 Task: Look for space in Hami, China from 6th September, 2023 to 15th September, 2023 for 6 adults in price range Rs.8000 to Rs.12000. Place can be entire place or private room with 6 bedrooms having 6 beds and 6 bathrooms. Property type can be house, flat, guest house. Amenities needed are: wifi, TV, free parkinig on premises, gym, breakfast. Booking option can be shelf check-in. Required host language is Chinese (Simplified).
Action: Mouse moved to (461, 95)
Screenshot: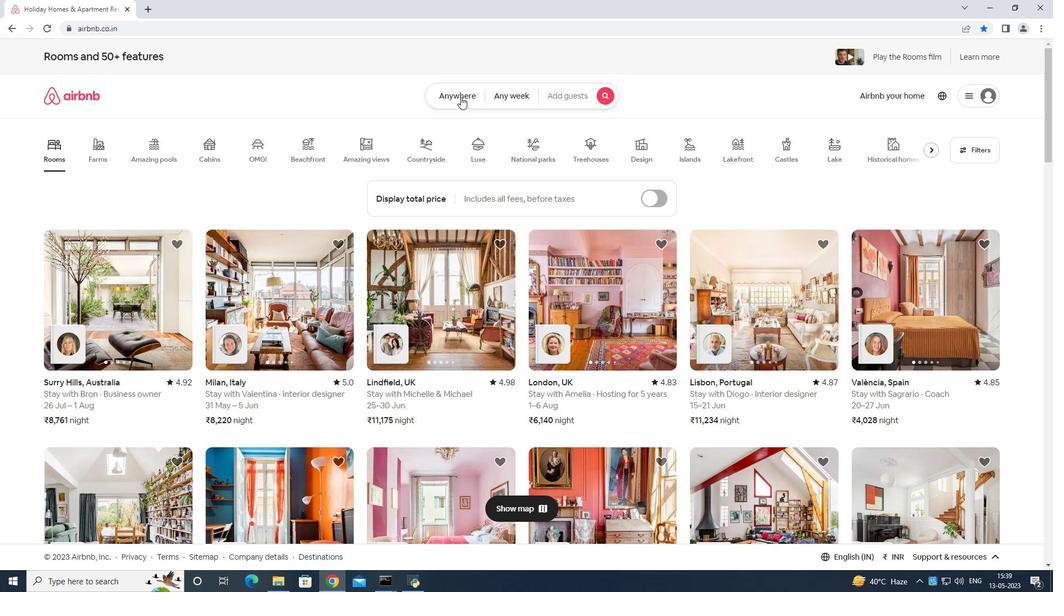 
Action: Mouse pressed left at (461, 95)
Screenshot: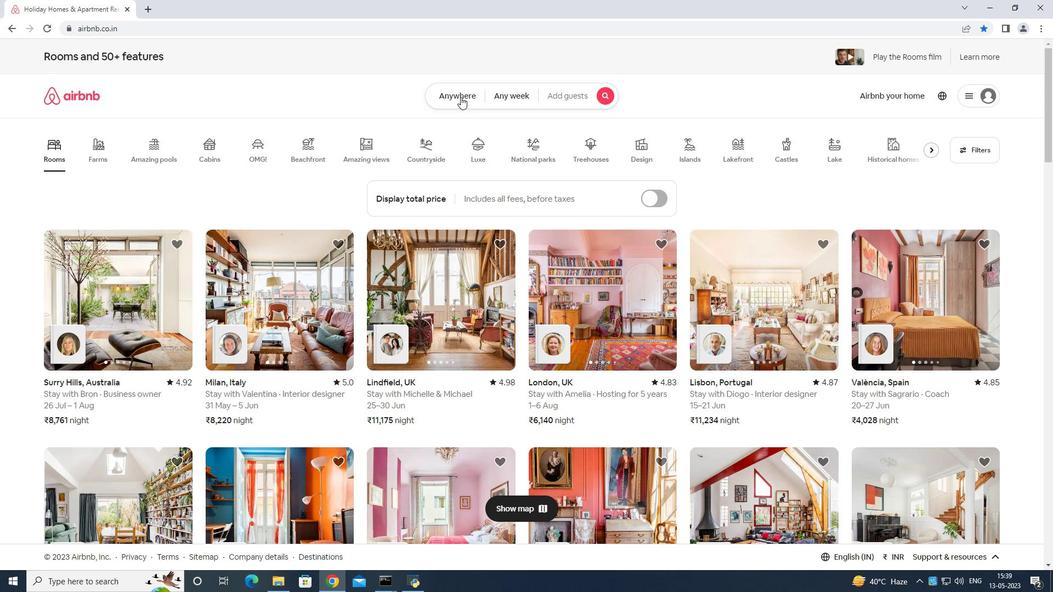 
Action: Mouse moved to (387, 134)
Screenshot: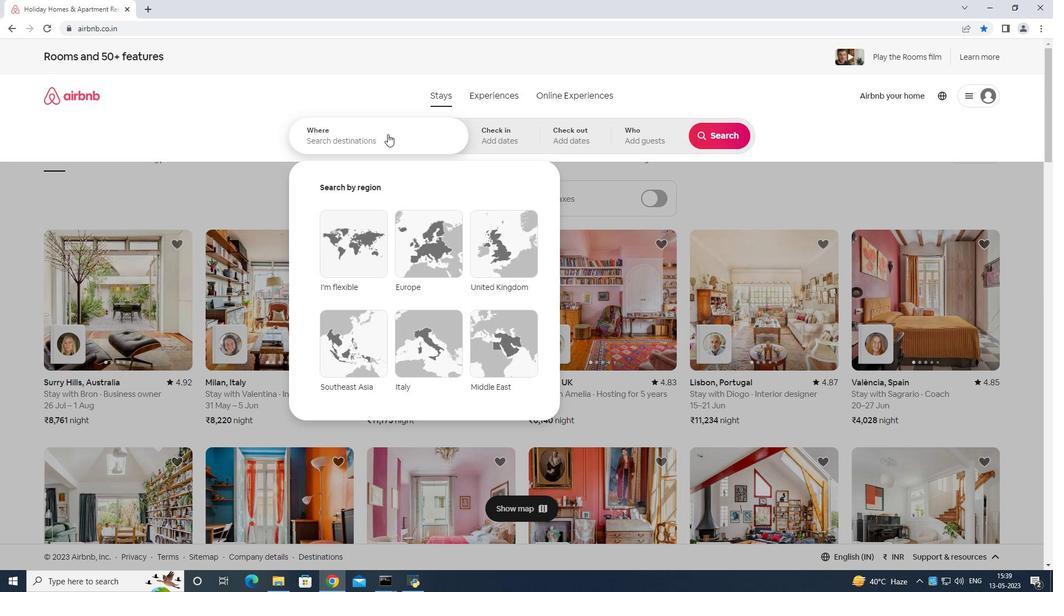 
Action: Mouse pressed left at (387, 134)
Screenshot: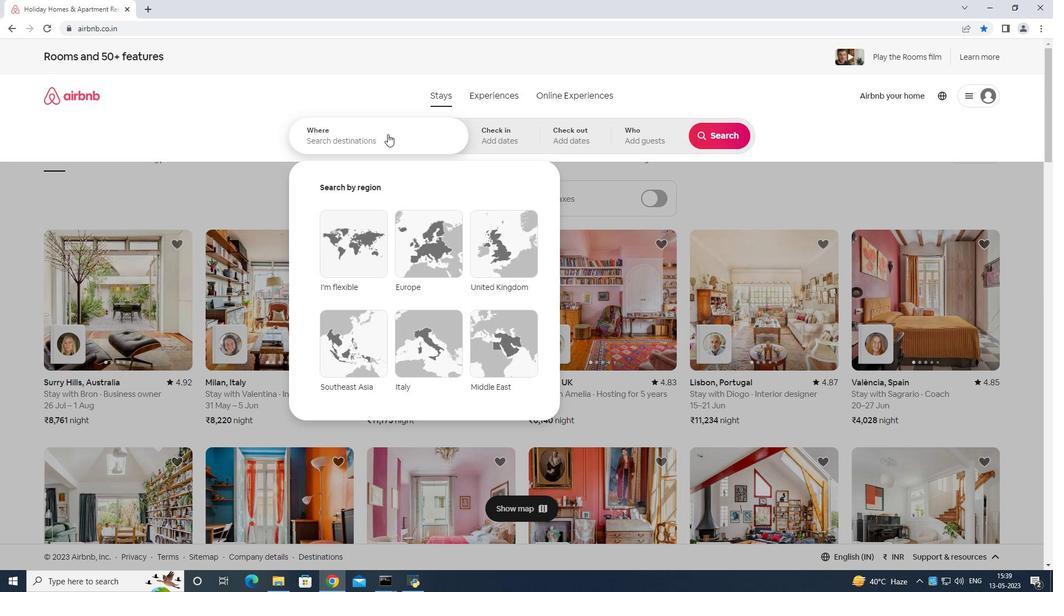 
Action: Mouse moved to (384, 129)
Screenshot: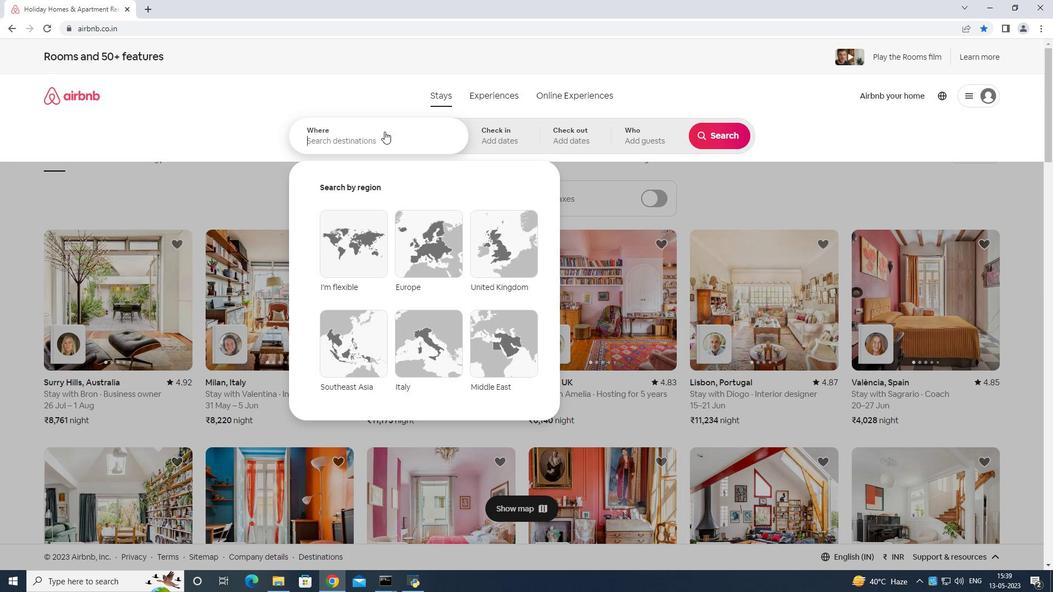 
Action: Key pressed <Key.shift>Ha.<Key.backspace>mi<Key.space>china<Key.enter>
Screenshot: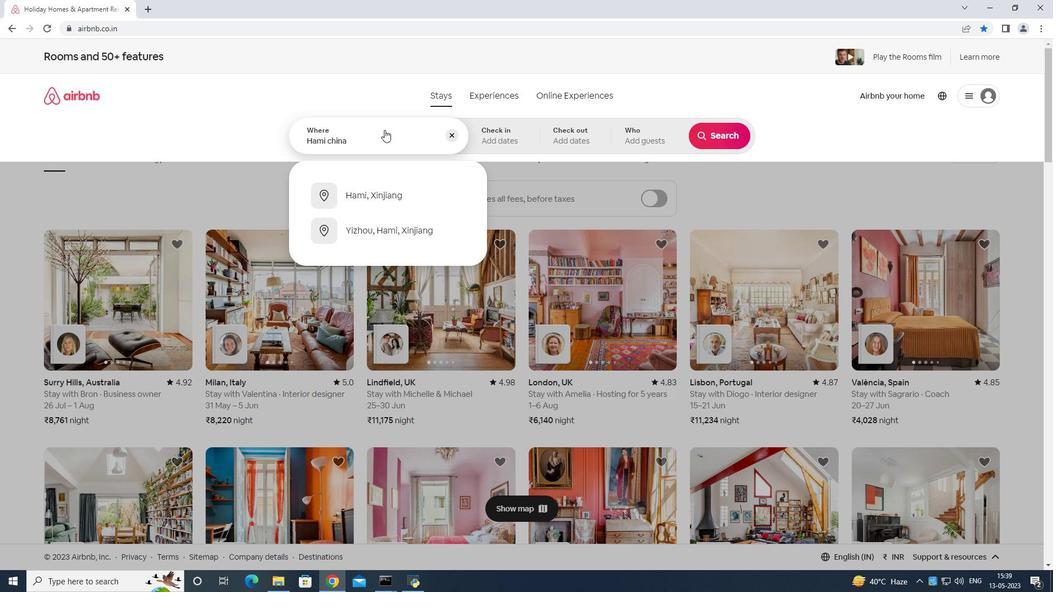 
Action: Mouse moved to (713, 221)
Screenshot: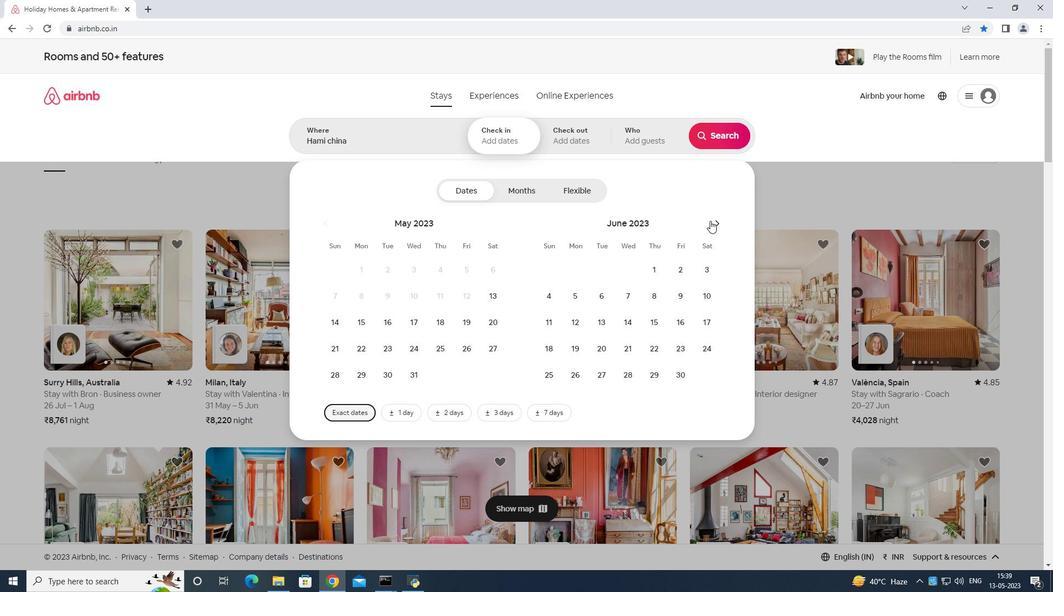 
Action: Mouse pressed left at (713, 221)
Screenshot: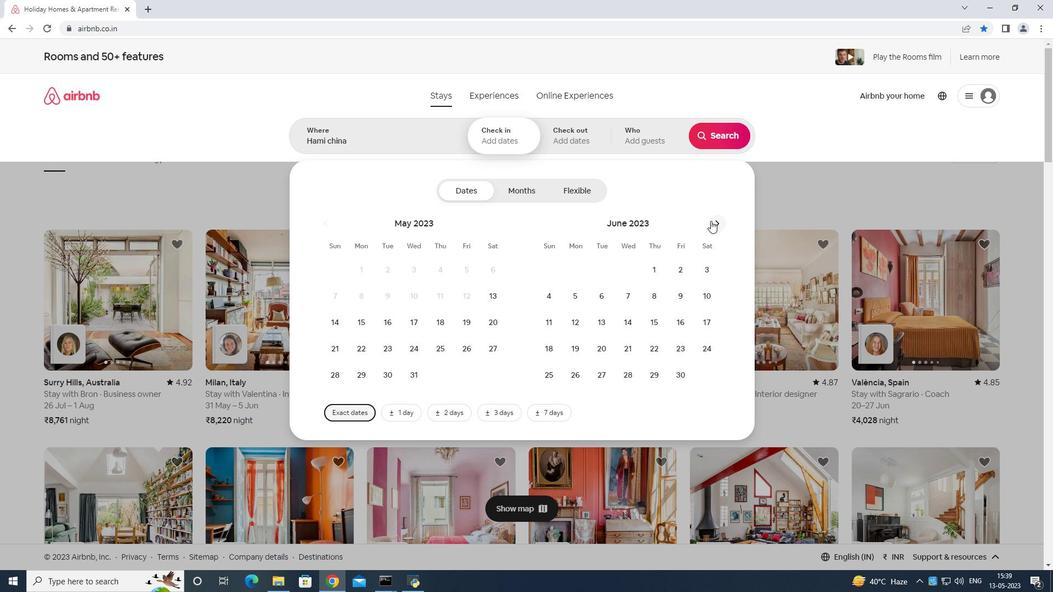 
Action: Mouse pressed left at (713, 221)
Screenshot: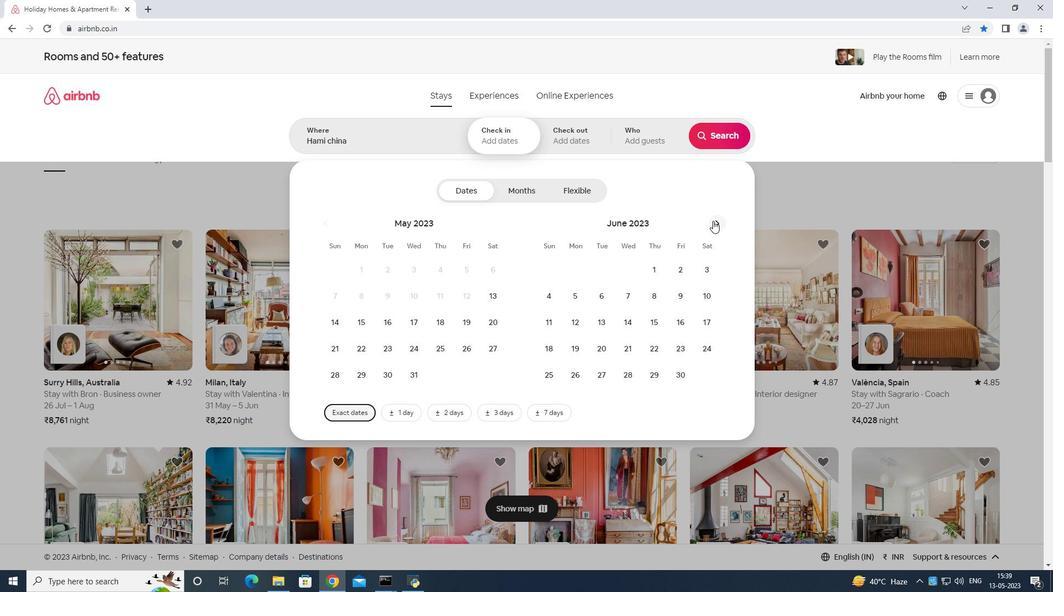 
Action: Mouse moved to (713, 221)
Screenshot: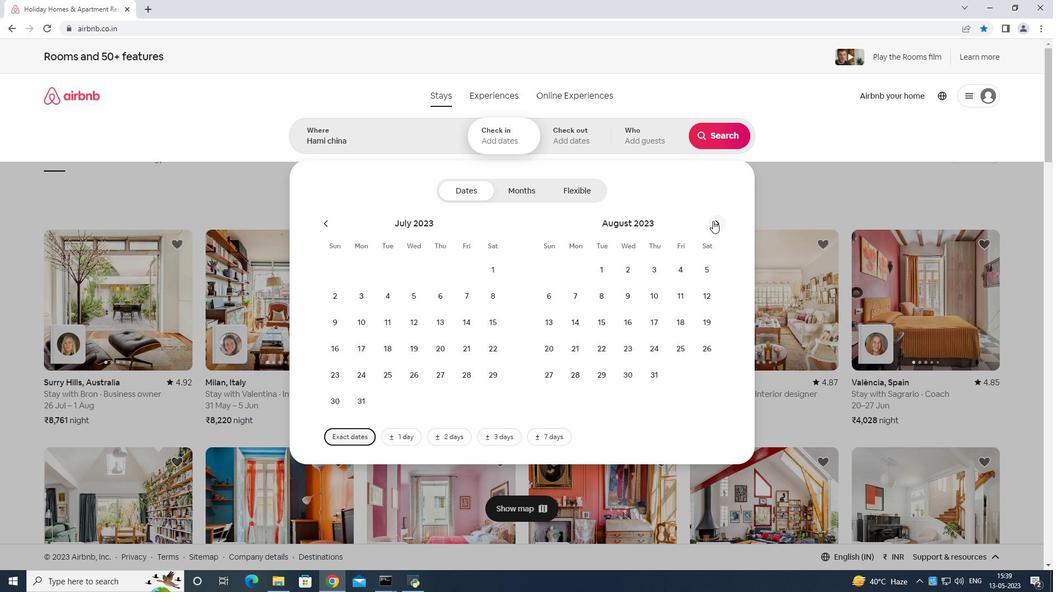 
Action: Mouse pressed left at (713, 221)
Screenshot: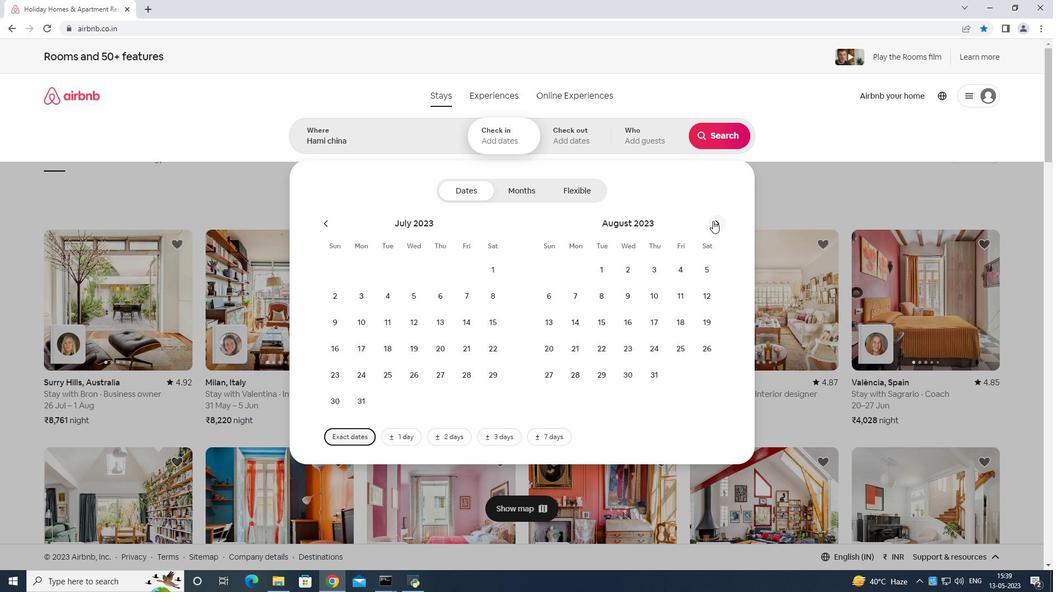 
Action: Mouse moved to (631, 290)
Screenshot: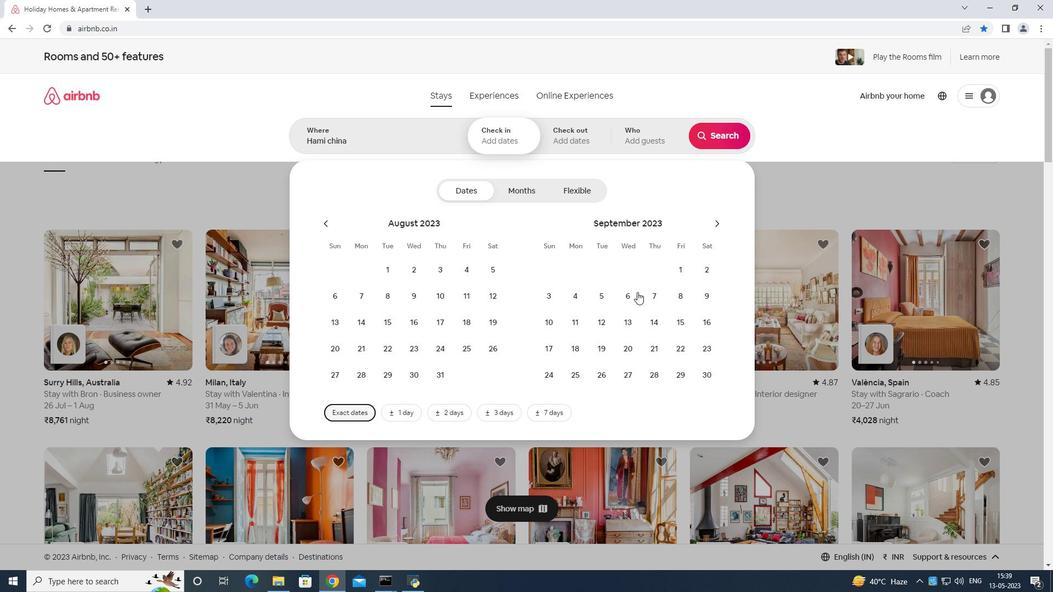 
Action: Mouse pressed left at (631, 290)
Screenshot: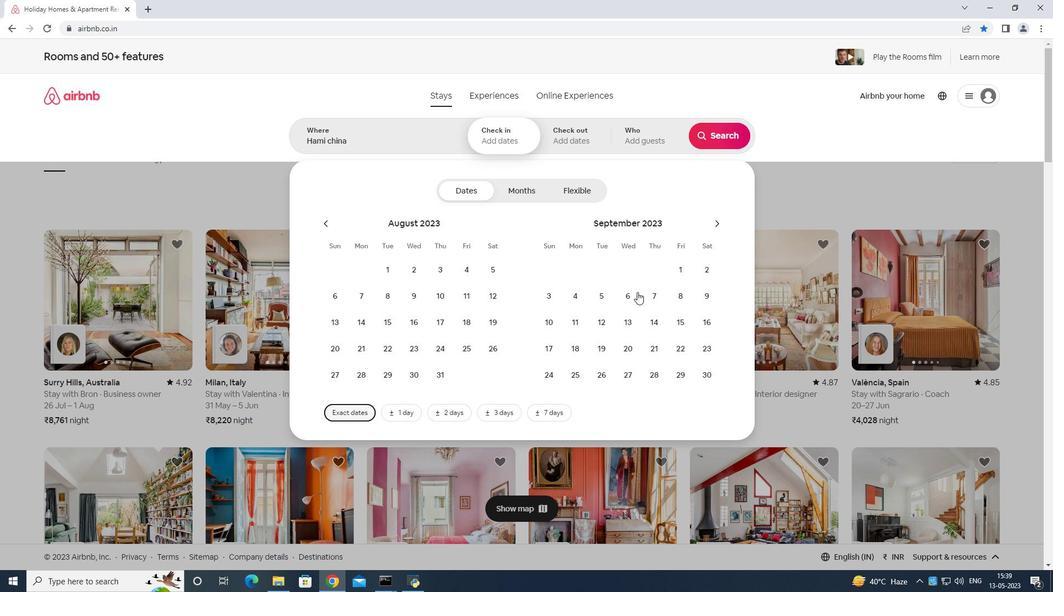
Action: Mouse moved to (677, 320)
Screenshot: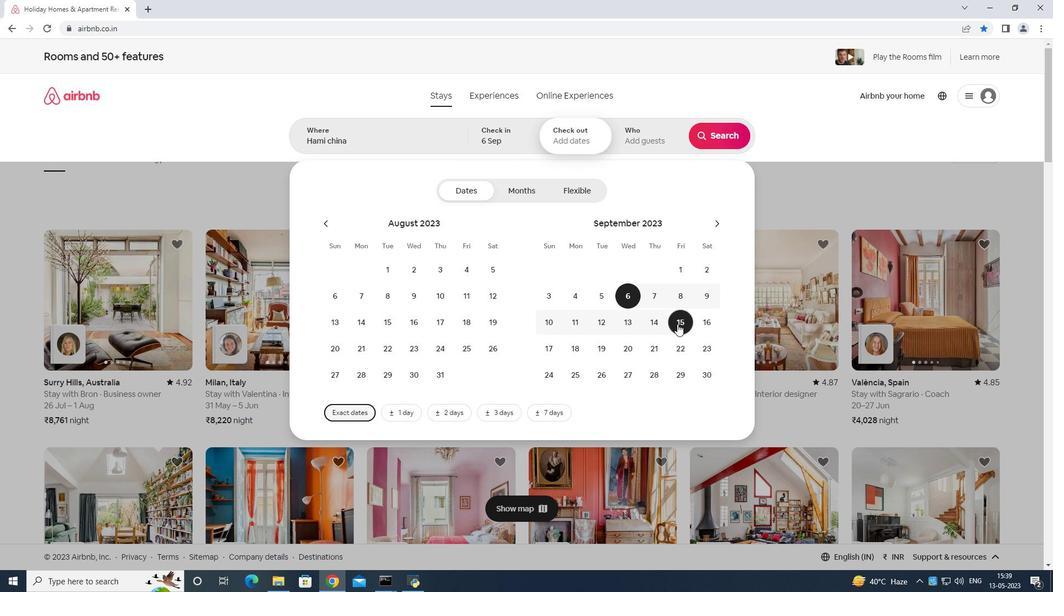 
Action: Mouse pressed left at (677, 320)
Screenshot: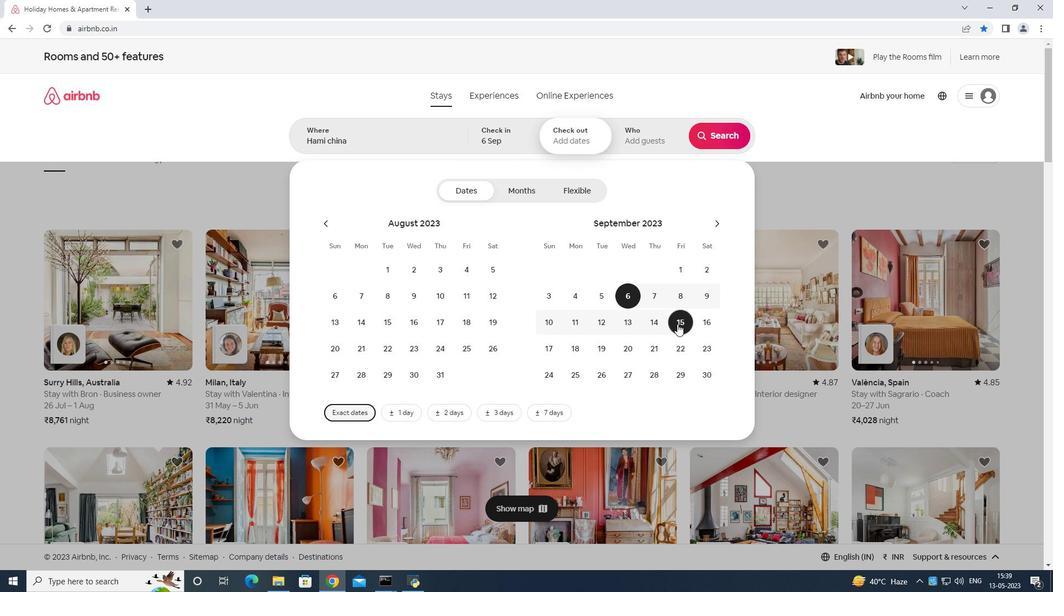 
Action: Mouse moved to (653, 132)
Screenshot: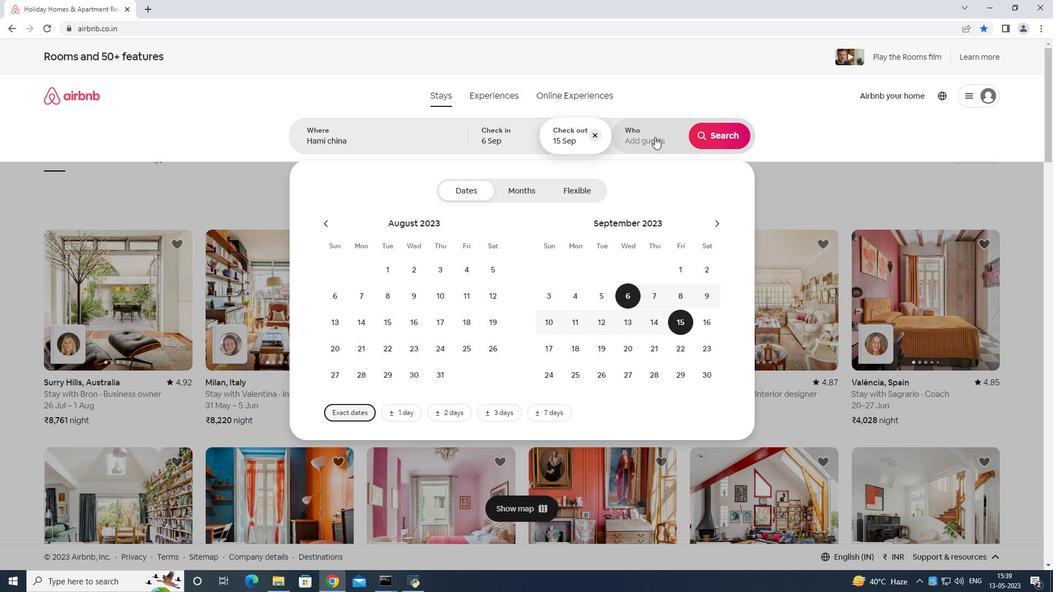 
Action: Mouse pressed left at (653, 132)
Screenshot: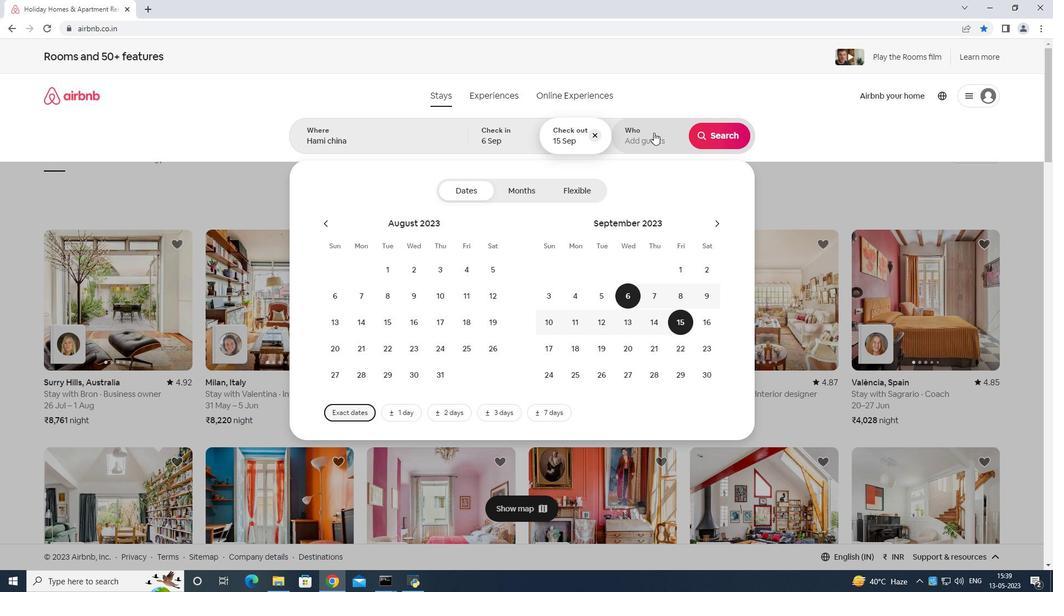 
Action: Mouse moved to (721, 187)
Screenshot: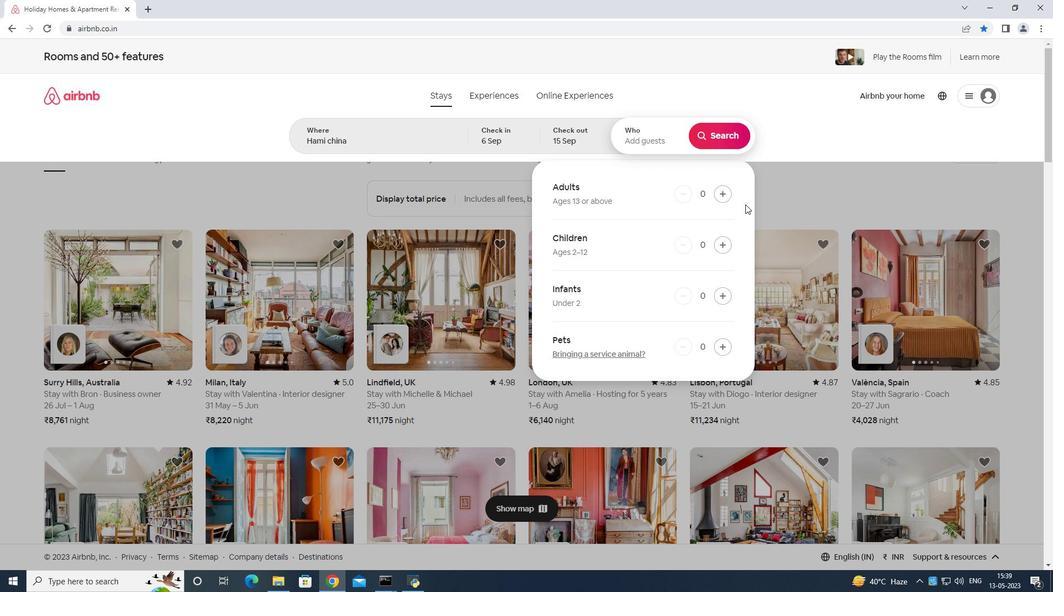 
Action: Mouse pressed left at (721, 187)
Screenshot: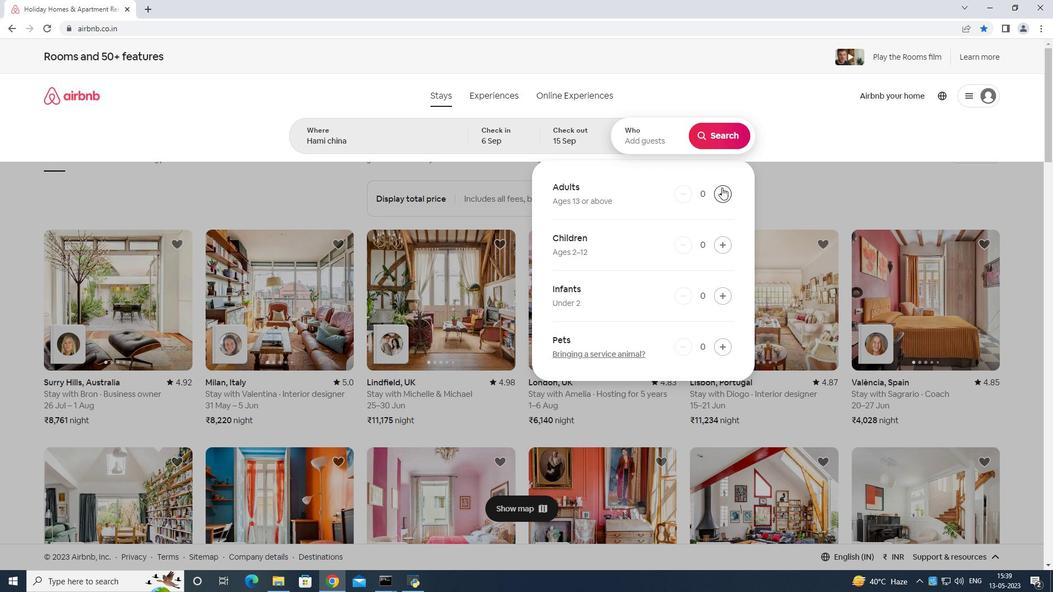 
Action: Mouse moved to (721, 187)
Screenshot: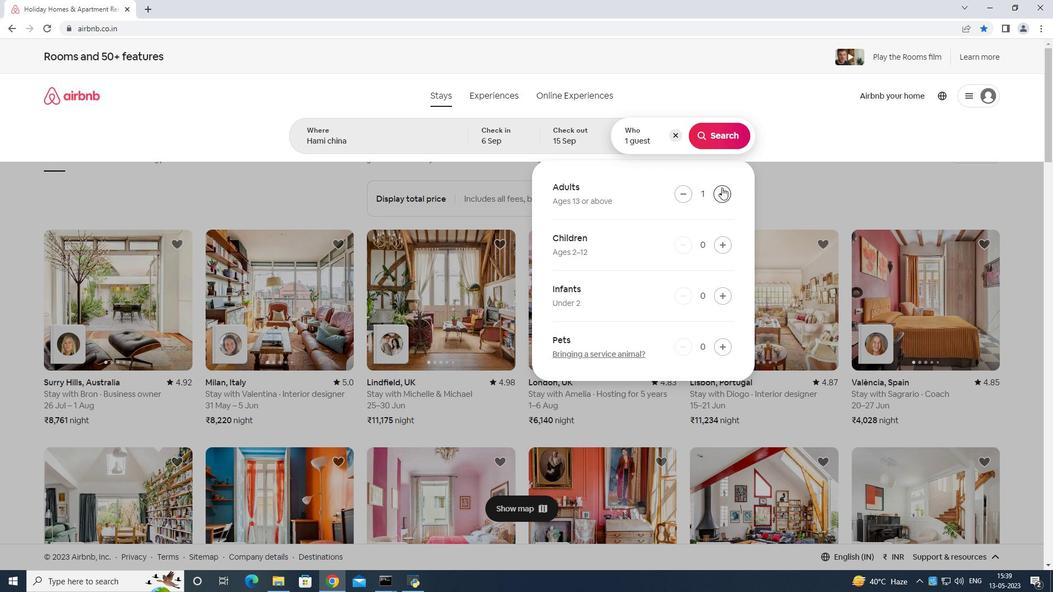 
Action: Mouse pressed left at (721, 187)
Screenshot: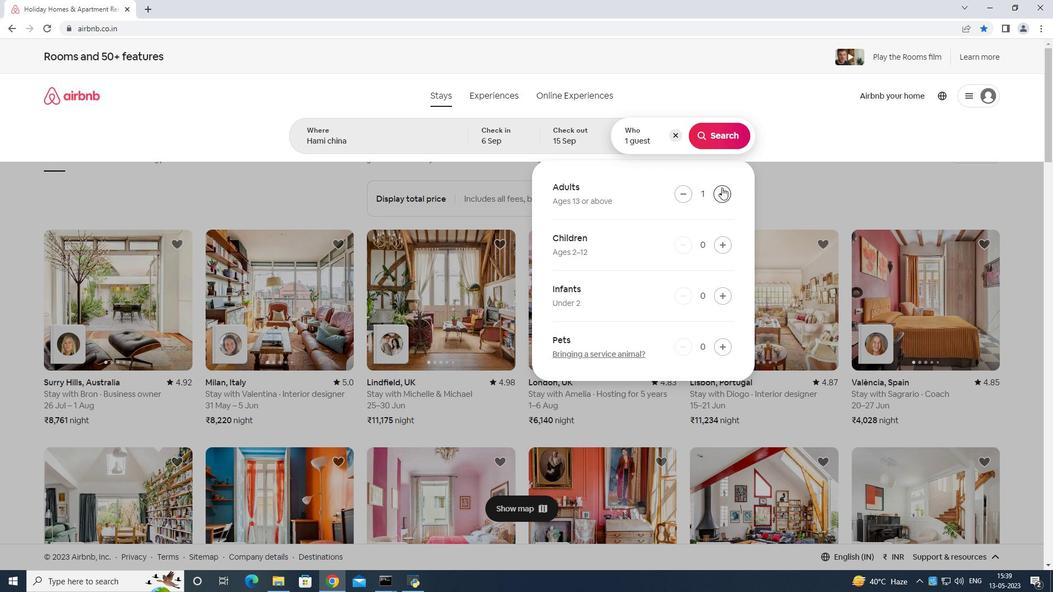 
Action: Mouse moved to (721, 187)
Screenshot: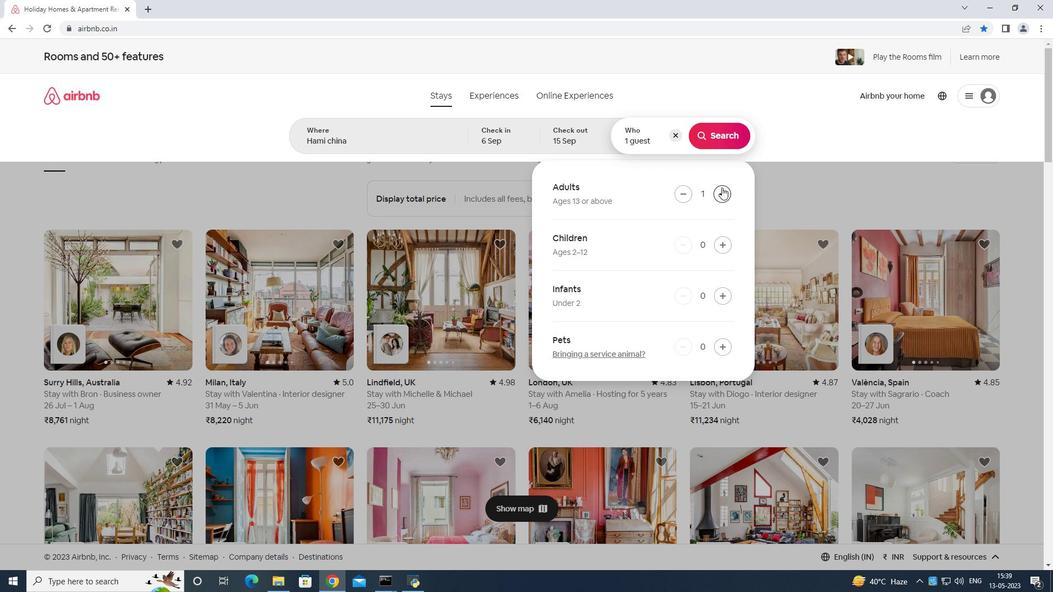
Action: Mouse pressed left at (721, 187)
Screenshot: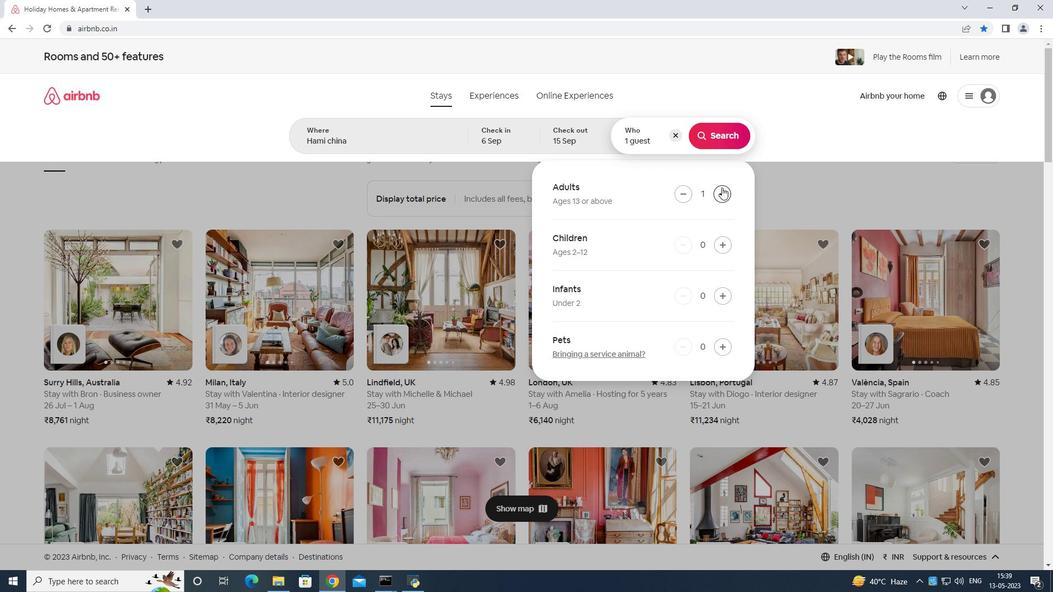 
Action: Mouse pressed left at (721, 187)
Screenshot: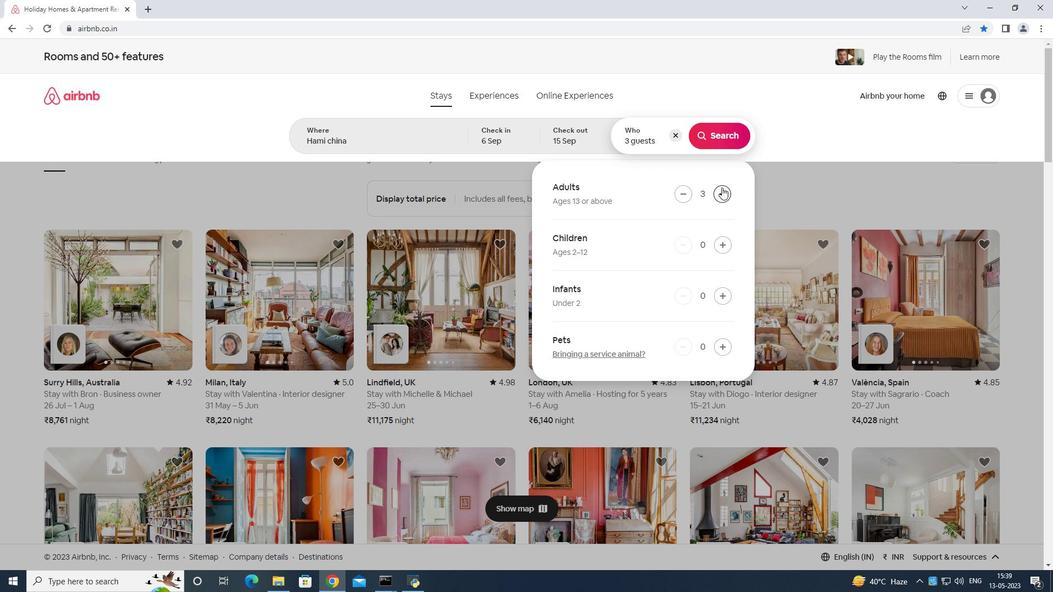 
Action: Mouse moved to (722, 187)
Screenshot: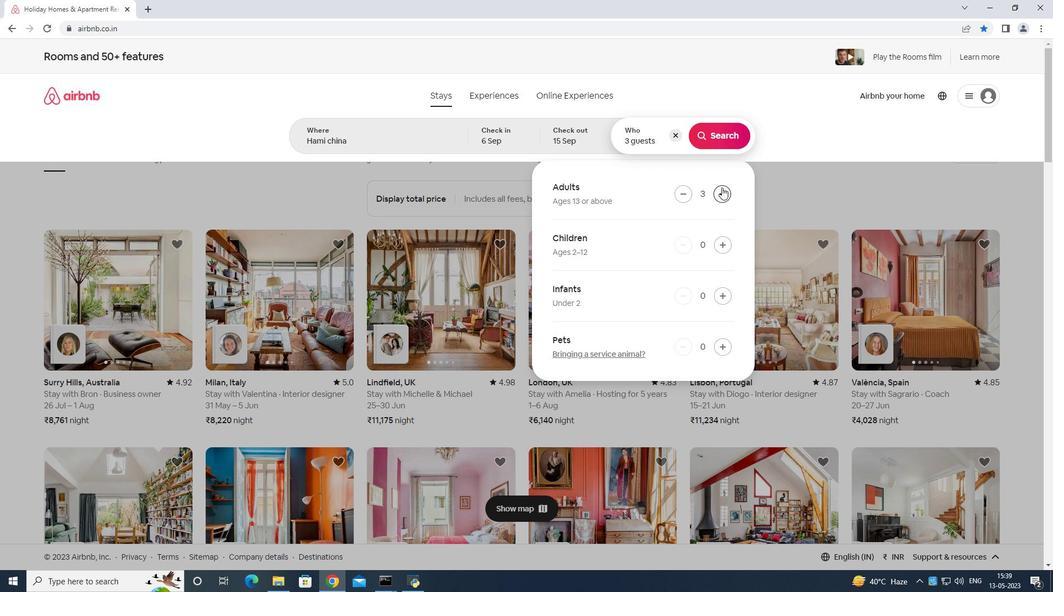 
Action: Mouse pressed left at (722, 187)
Screenshot: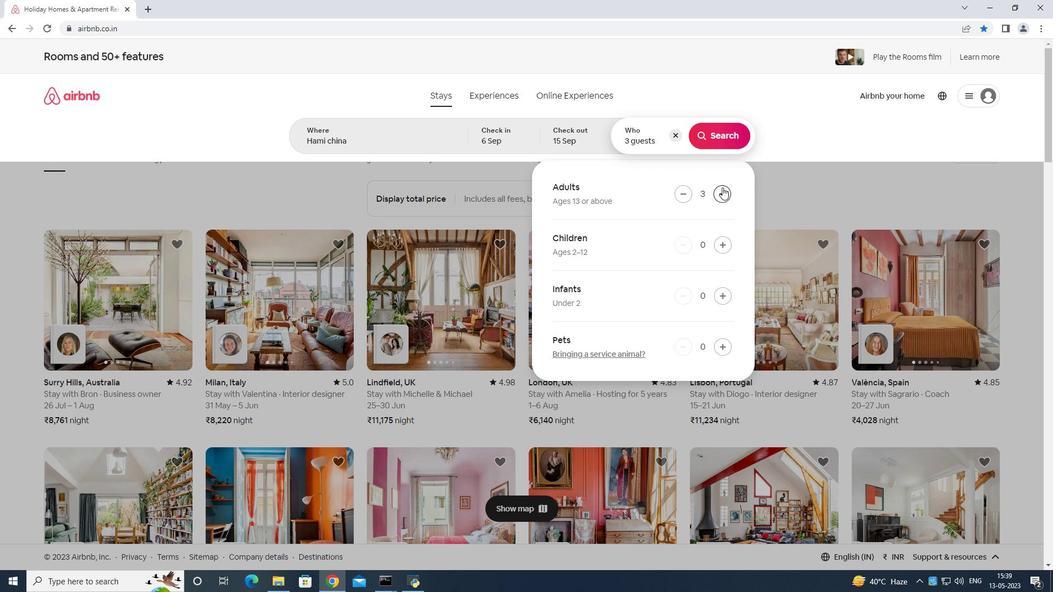 
Action: Mouse pressed left at (722, 187)
Screenshot: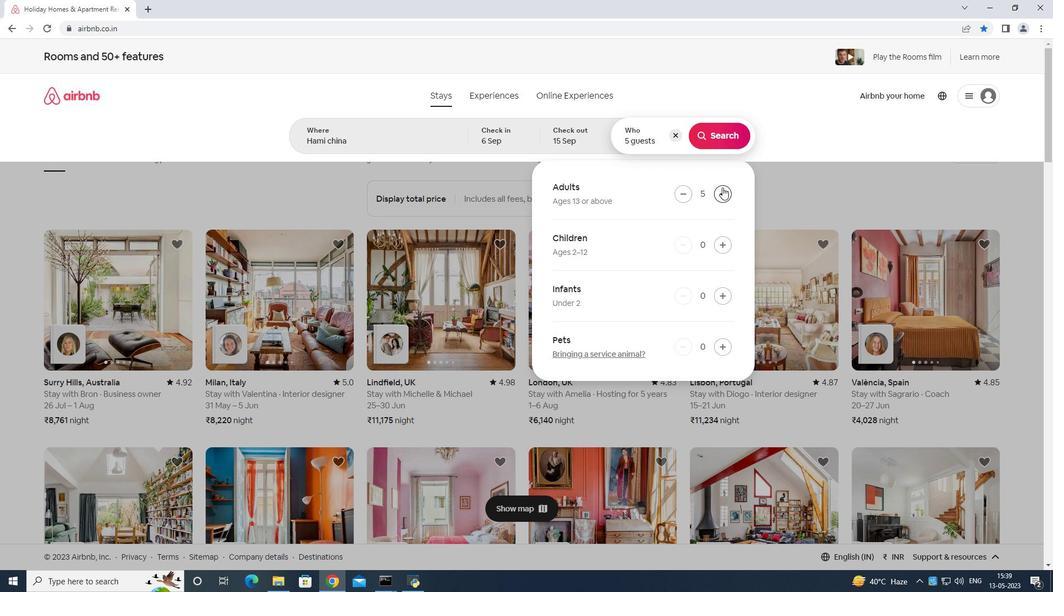 
Action: Mouse moved to (726, 137)
Screenshot: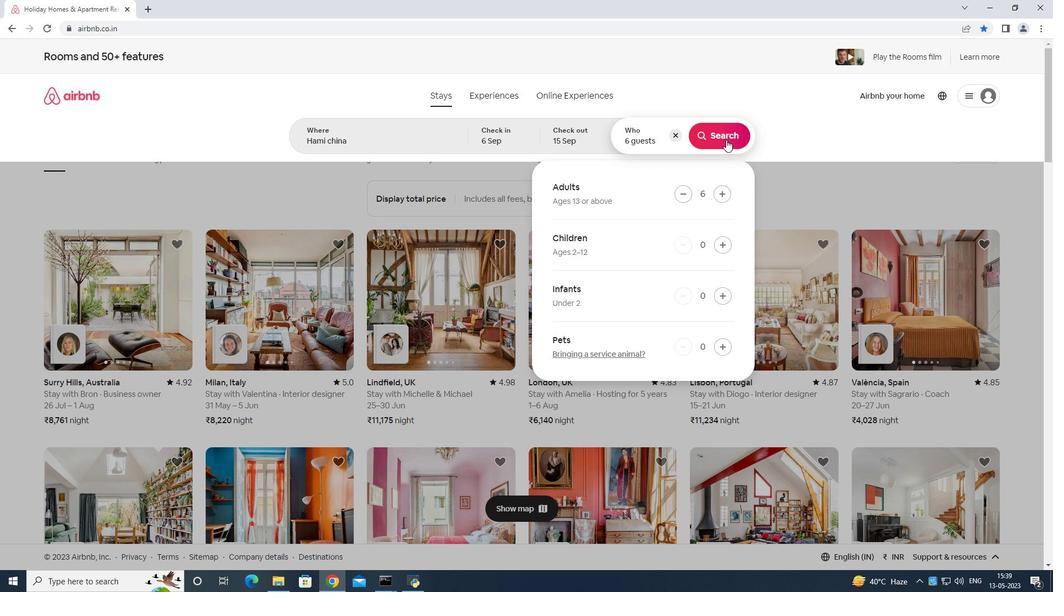 
Action: Mouse pressed left at (726, 137)
Screenshot: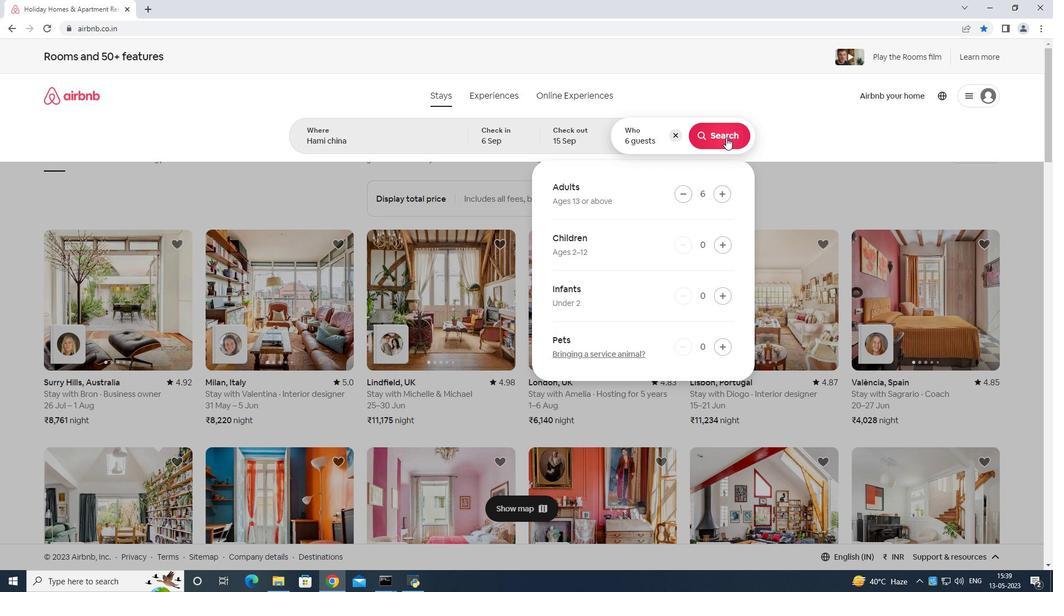 
Action: Mouse moved to (1007, 106)
Screenshot: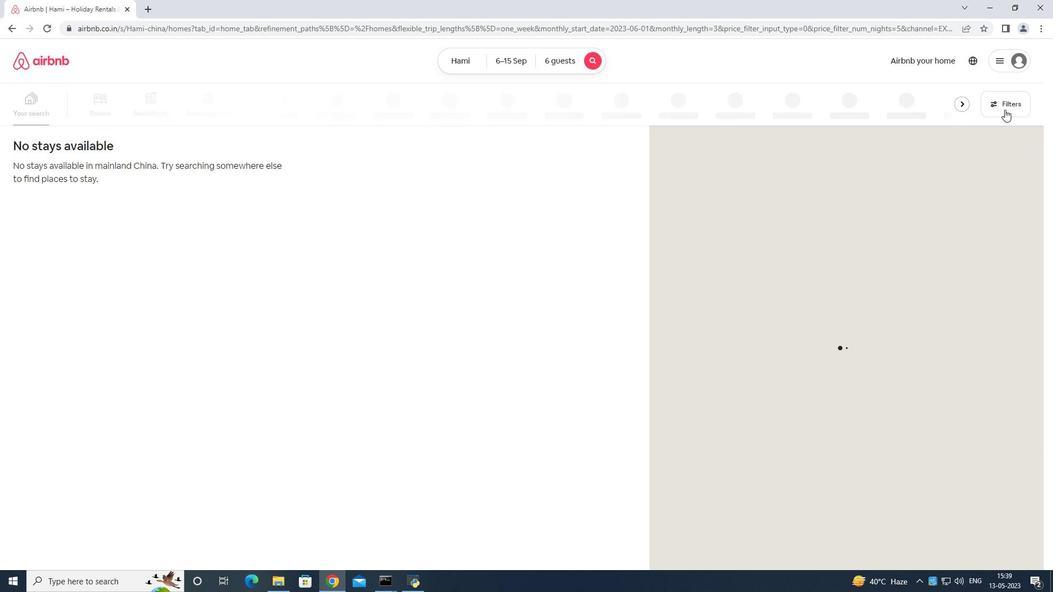 
Action: Mouse pressed left at (1007, 106)
Screenshot: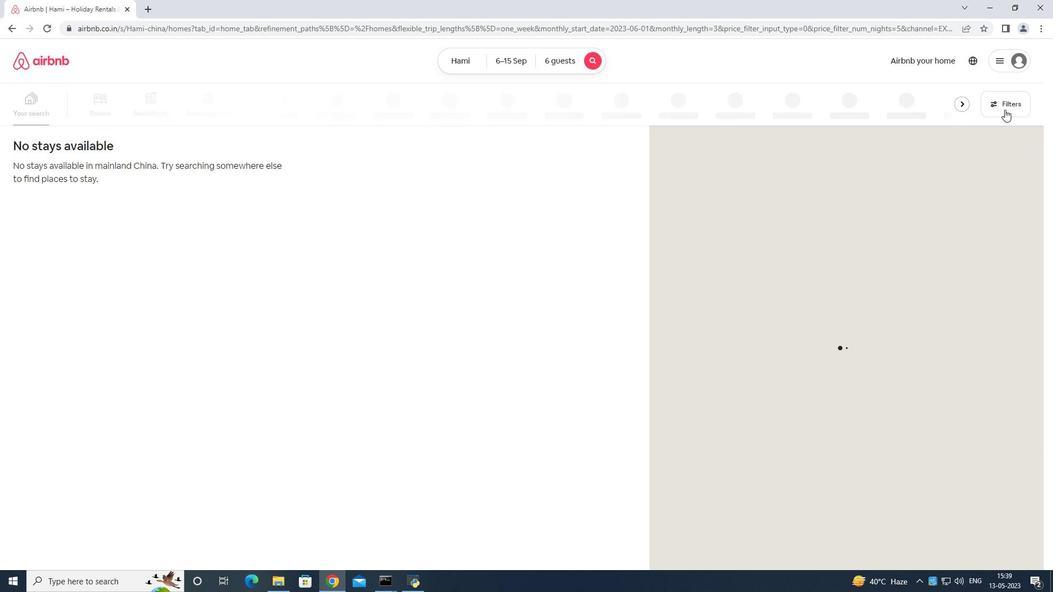 
Action: Mouse moved to (476, 365)
Screenshot: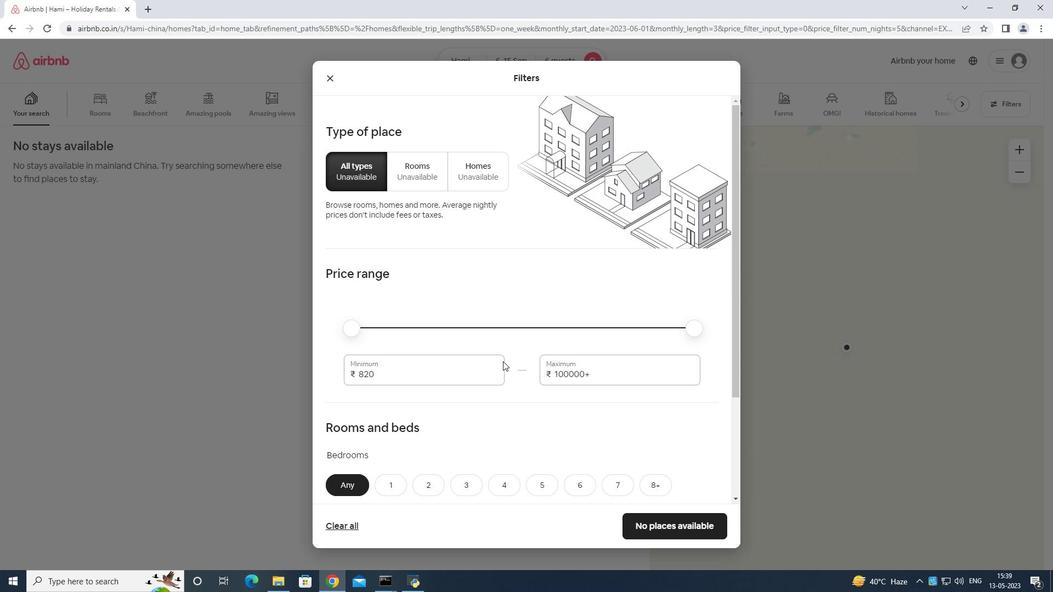 
Action: Mouse pressed left at (476, 365)
Screenshot: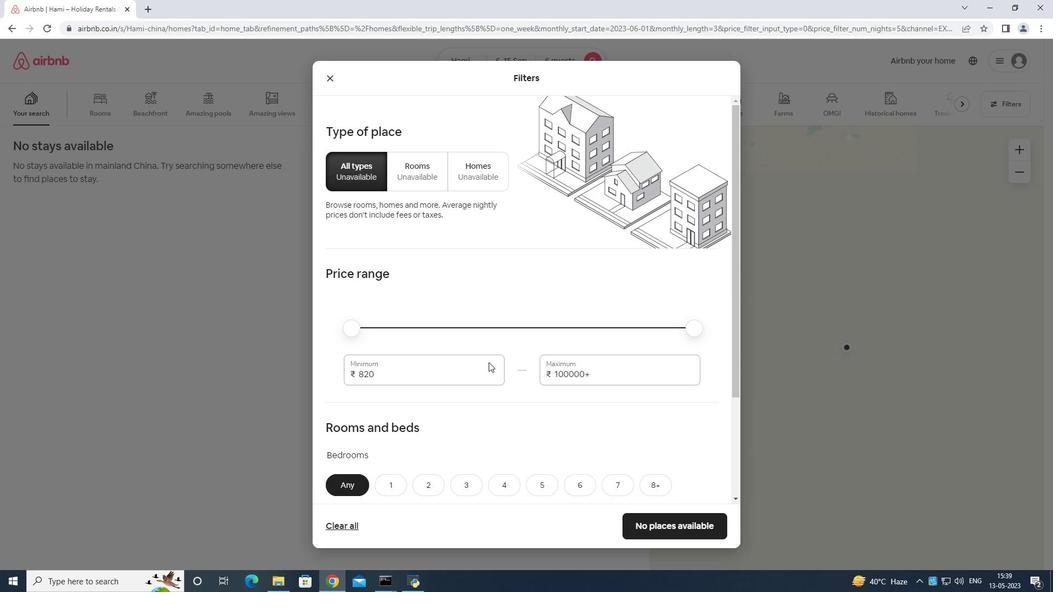 
Action: Mouse moved to (472, 360)
Screenshot: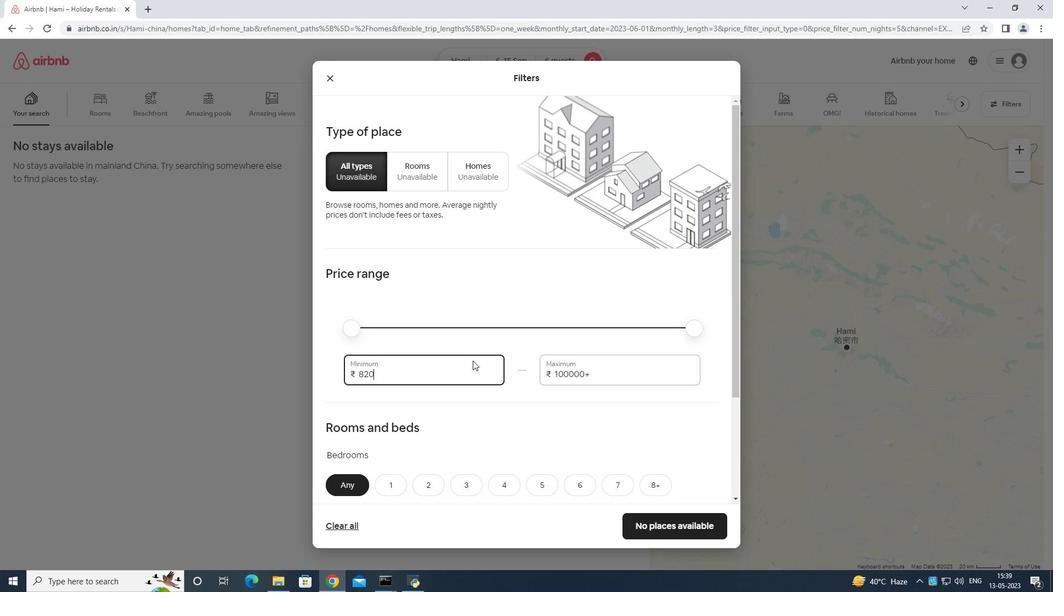 
Action: Key pressed <Key.backspace>
Screenshot: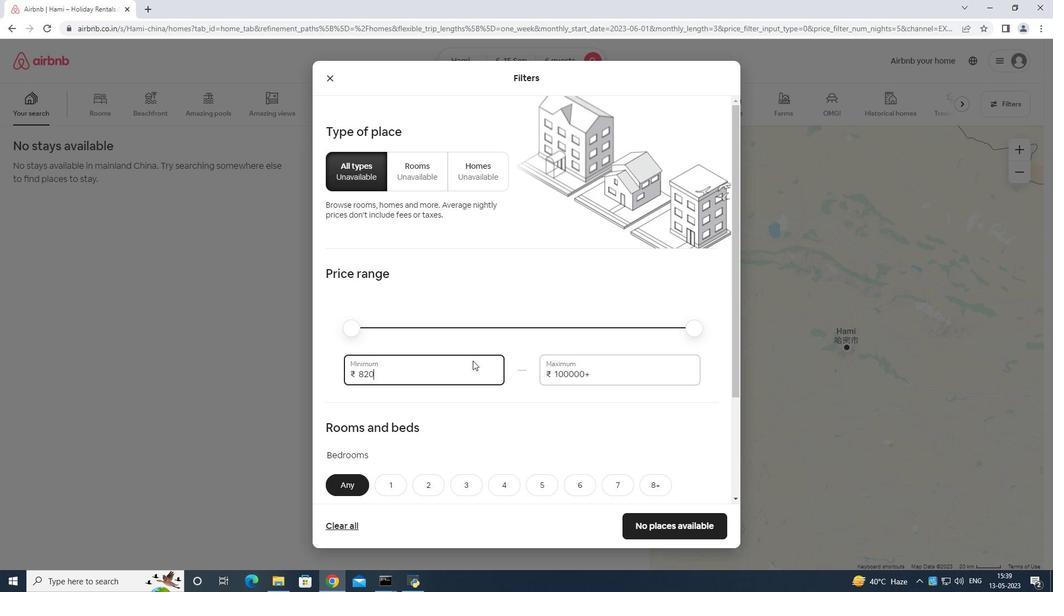 
Action: Mouse moved to (476, 358)
Screenshot: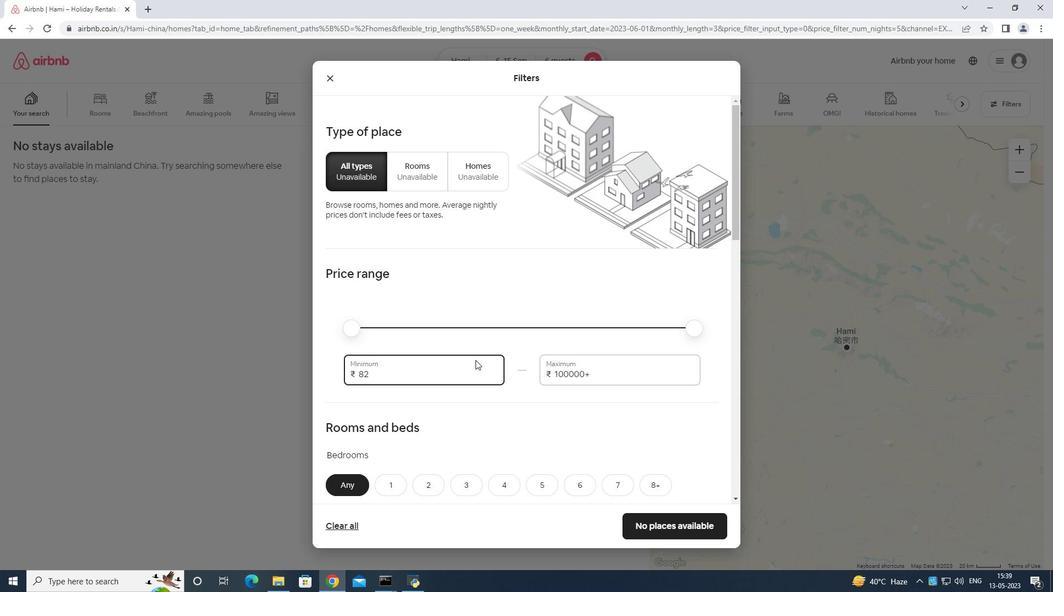 
Action: Key pressed <Key.backspace>
Screenshot: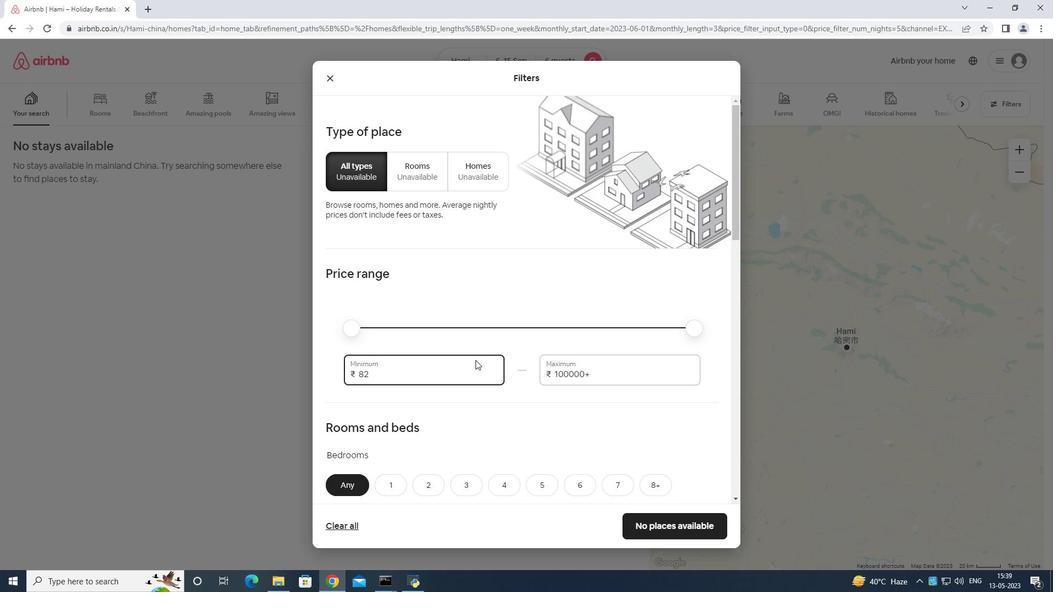 
Action: Mouse moved to (477, 357)
Screenshot: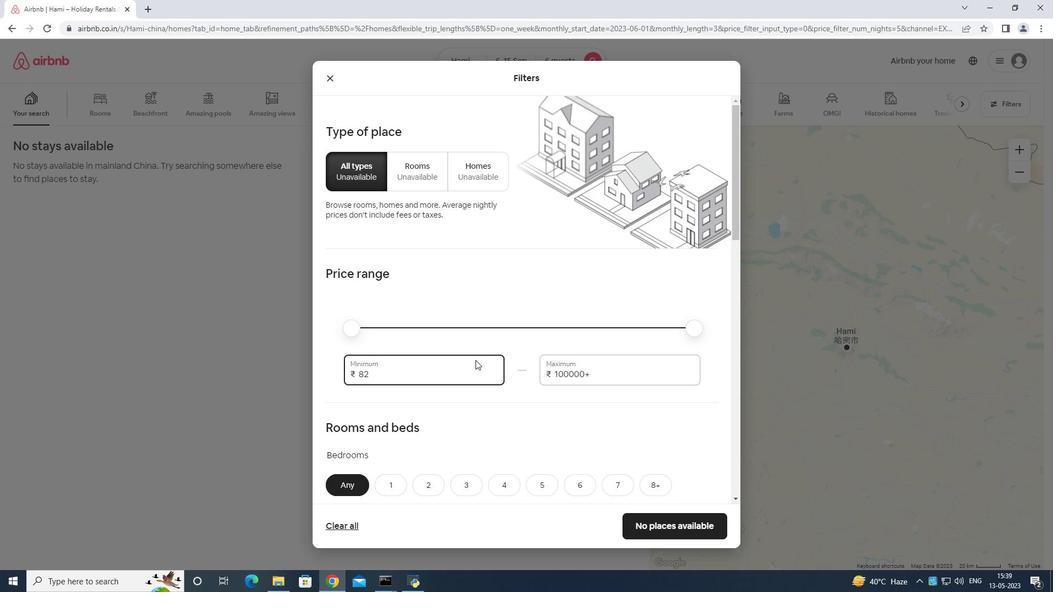 
Action: Key pressed <Key.backspace>
Screenshot: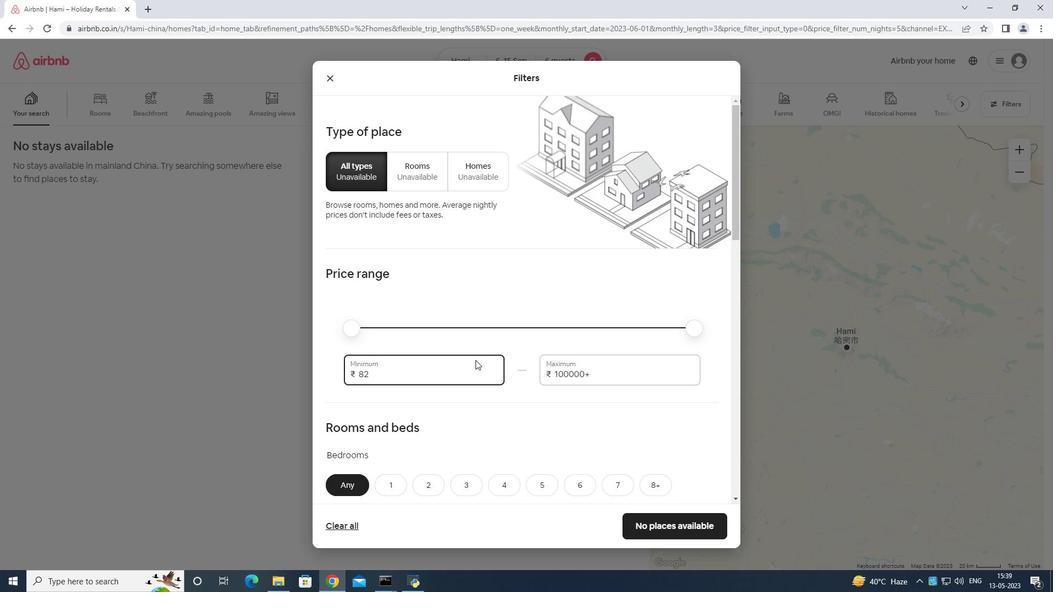 
Action: Mouse moved to (478, 355)
Screenshot: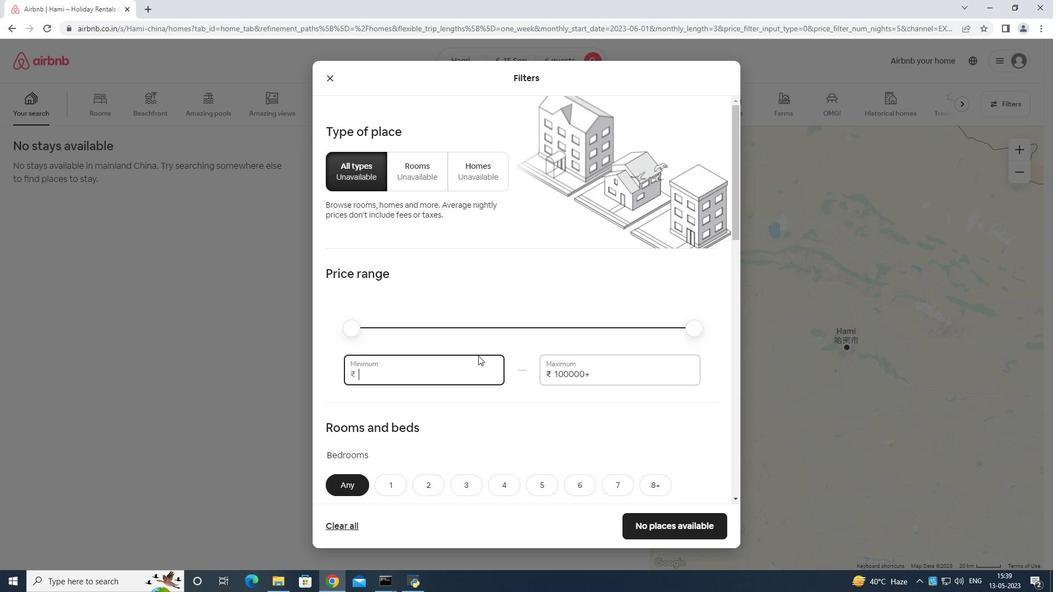
Action: Key pressed 8
Screenshot: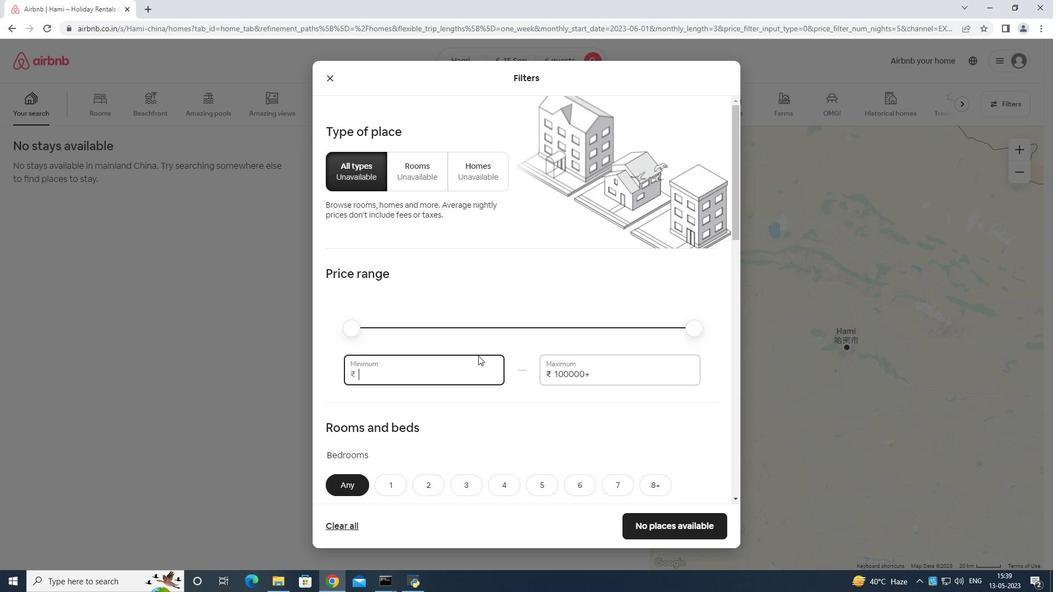 
Action: Mouse moved to (481, 355)
Screenshot: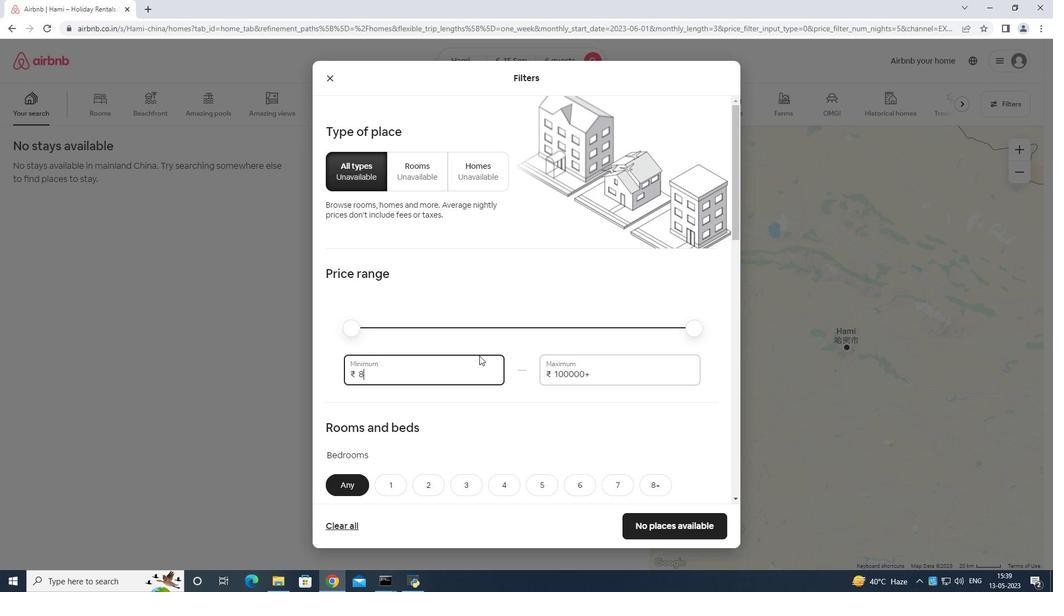 
Action: Key pressed 000
Screenshot: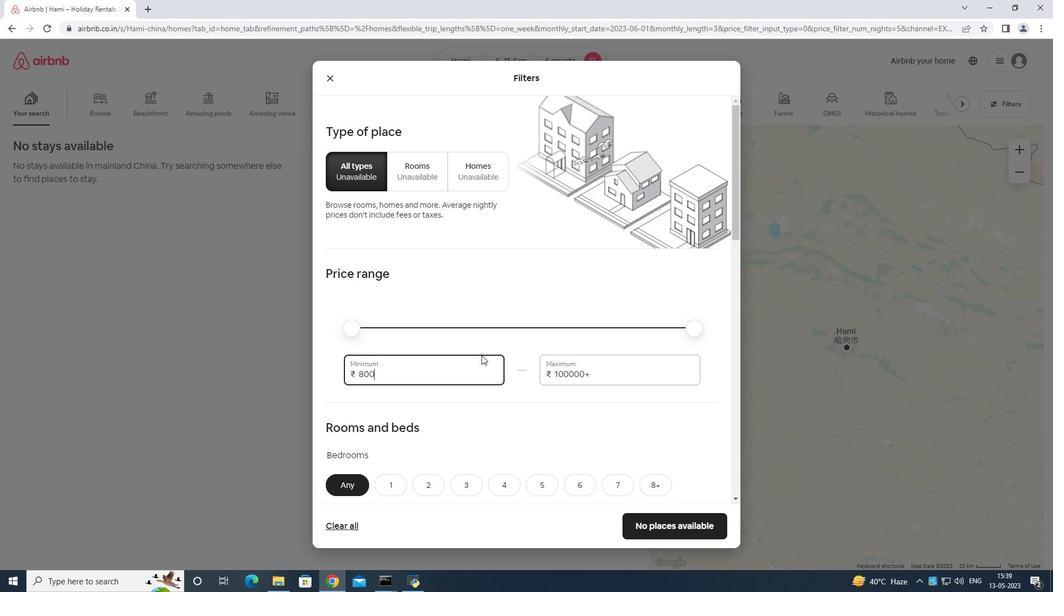 
Action: Mouse moved to (609, 365)
Screenshot: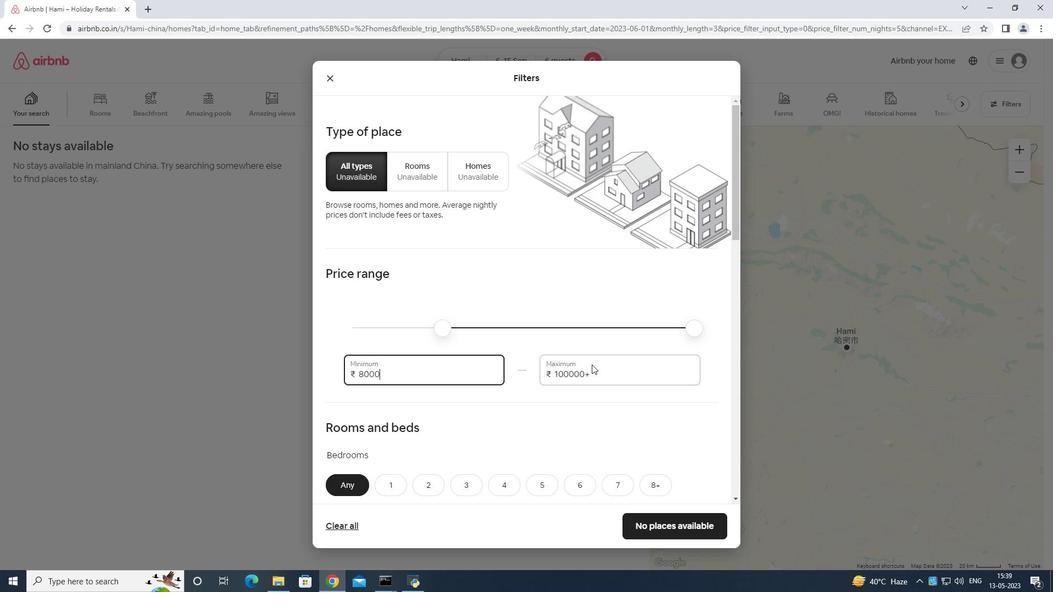 
Action: Mouse pressed left at (608, 366)
Screenshot: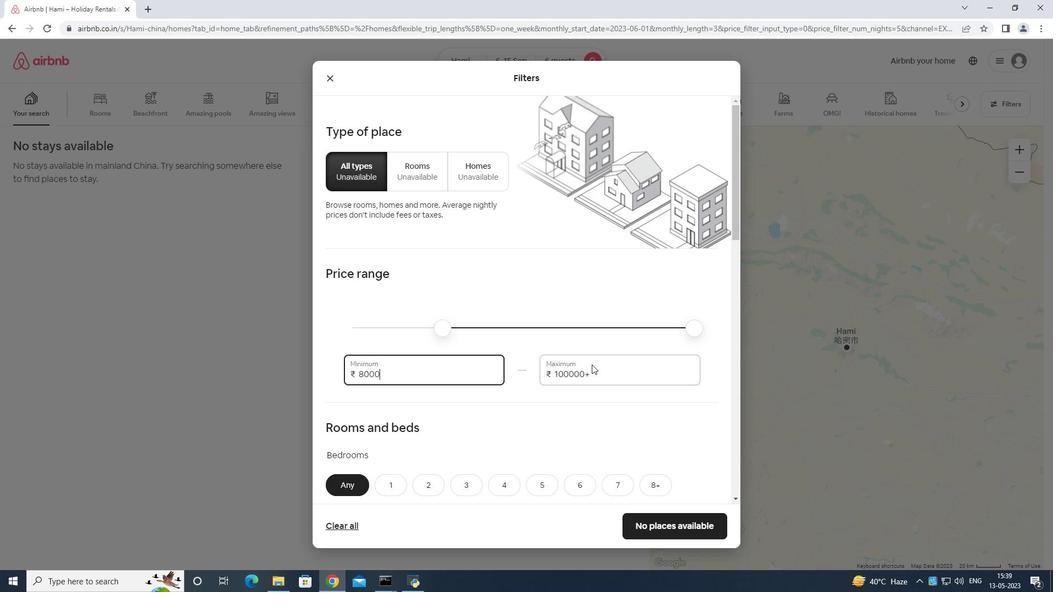 
Action: Mouse moved to (611, 364)
Screenshot: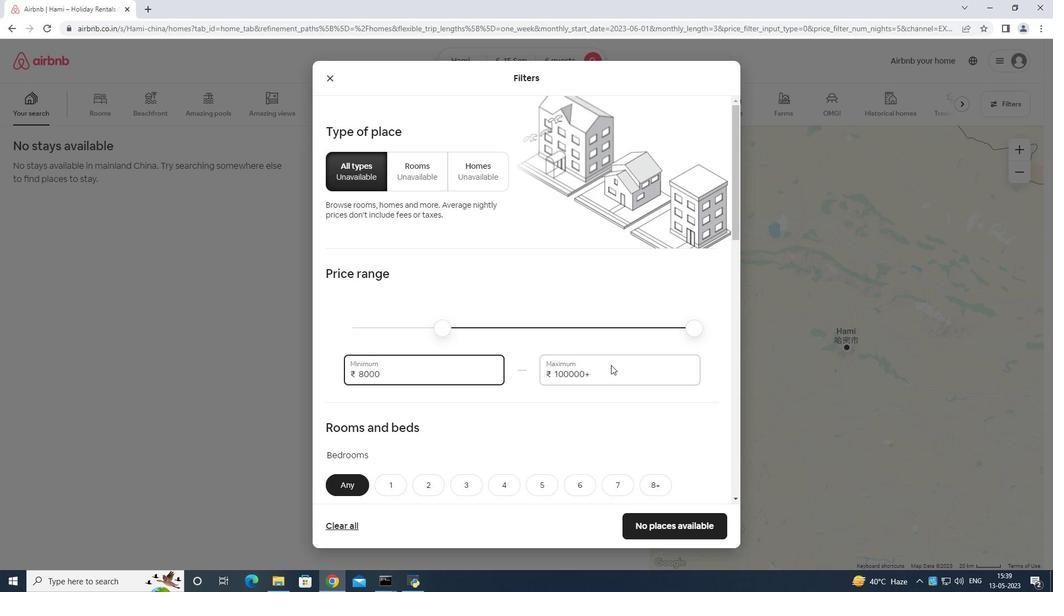 
Action: Key pressed <Key.backspace>
Screenshot: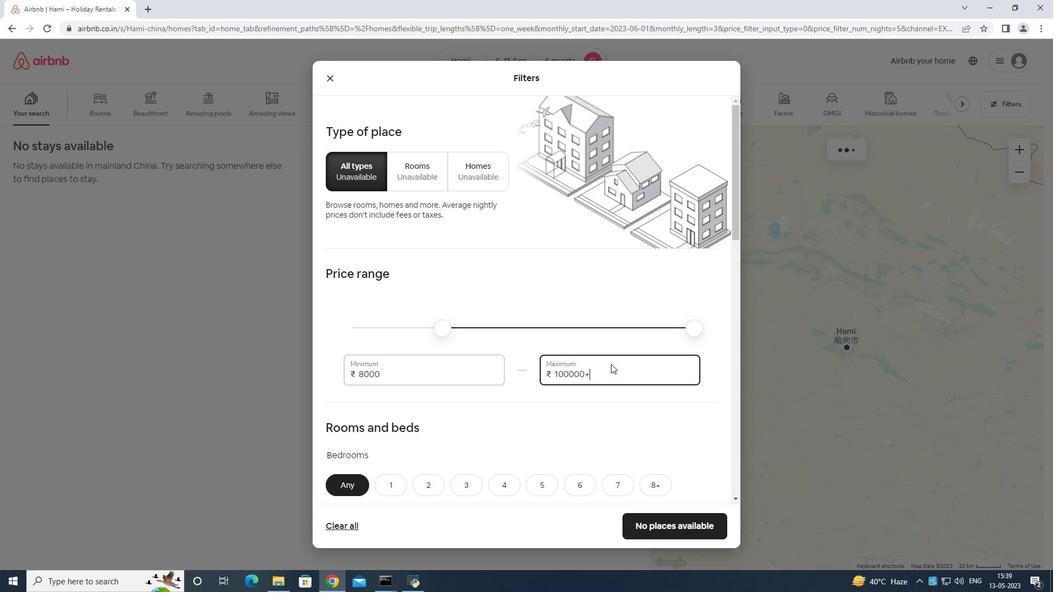 
Action: Mouse moved to (611, 364)
Screenshot: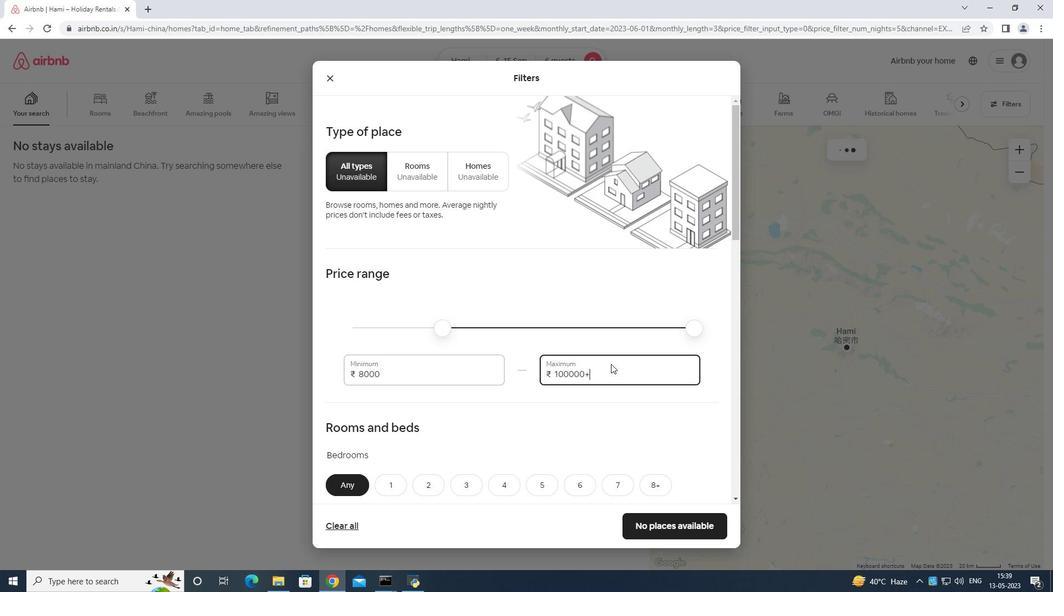 
Action: Key pressed <Key.backspace><Key.backspace><Key.backspace><Key.backspace>
Screenshot: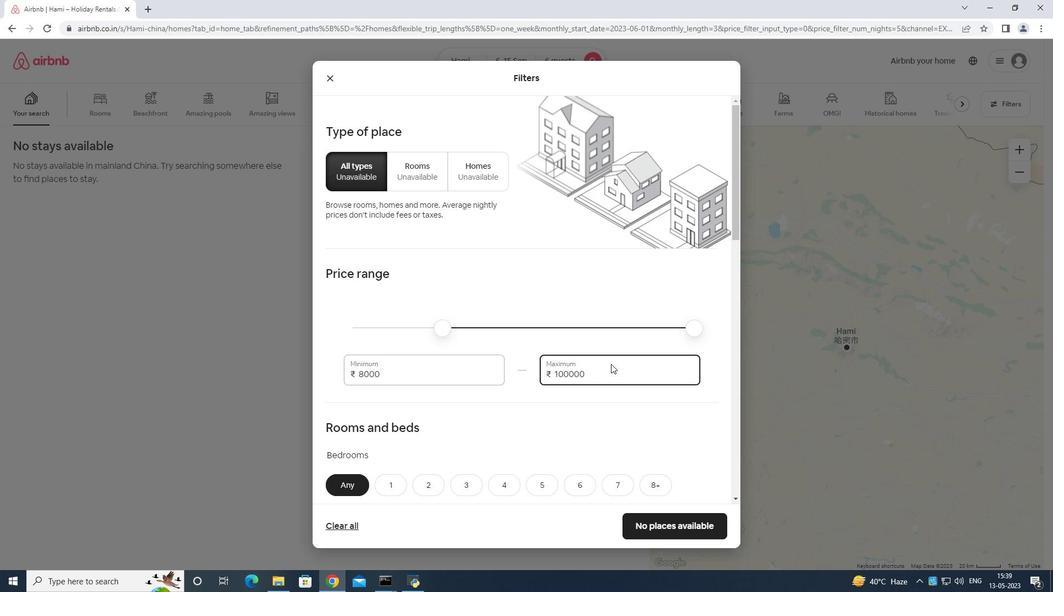 
Action: Mouse moved to (610, 363)
Screenshot: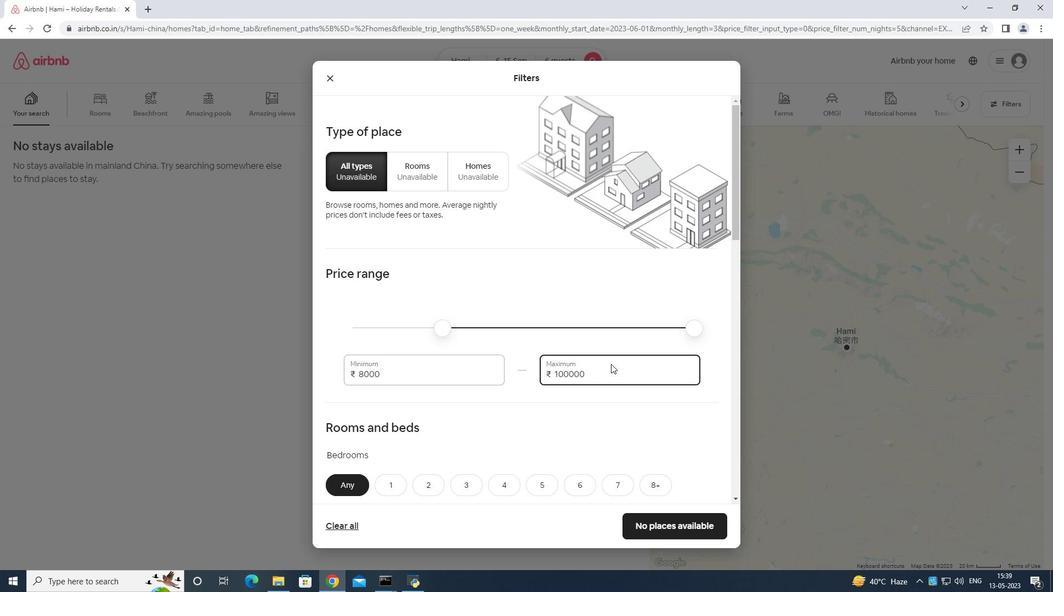 
Action: Key pressed <Key.backspace><Key.backspace><Key.backspace><Key.backspace><Key.backspace><Key.backspace><Key.backspace><Key.backspace>
Screenshot: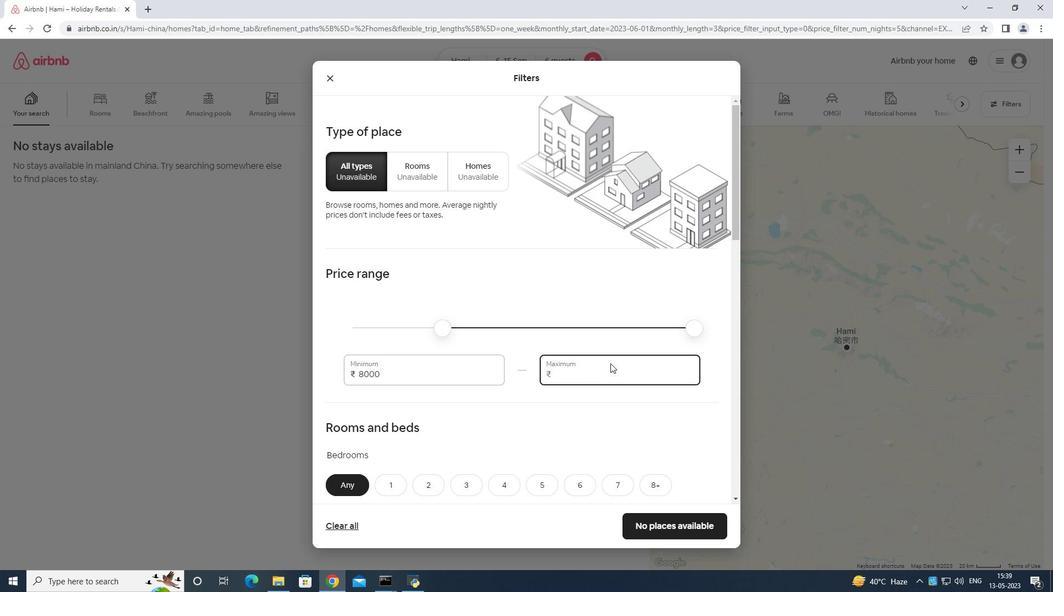 
Action: Mouse moved to (610, 363)
Screenshot: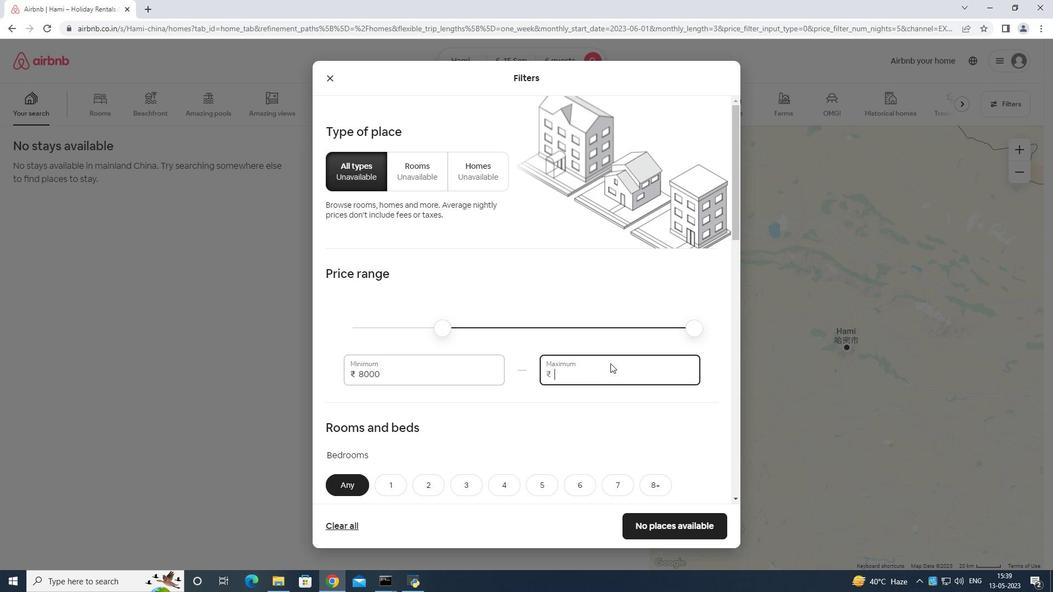 
Action: Key pressed 1
Screenshot: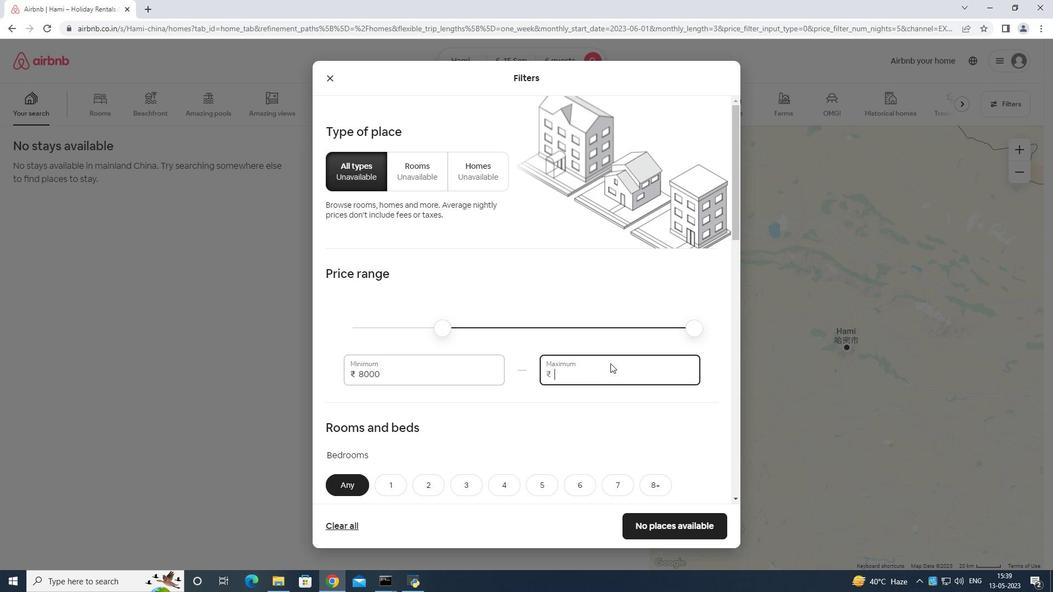 
Action: Mouse moved to (611, 364)
Screenshot: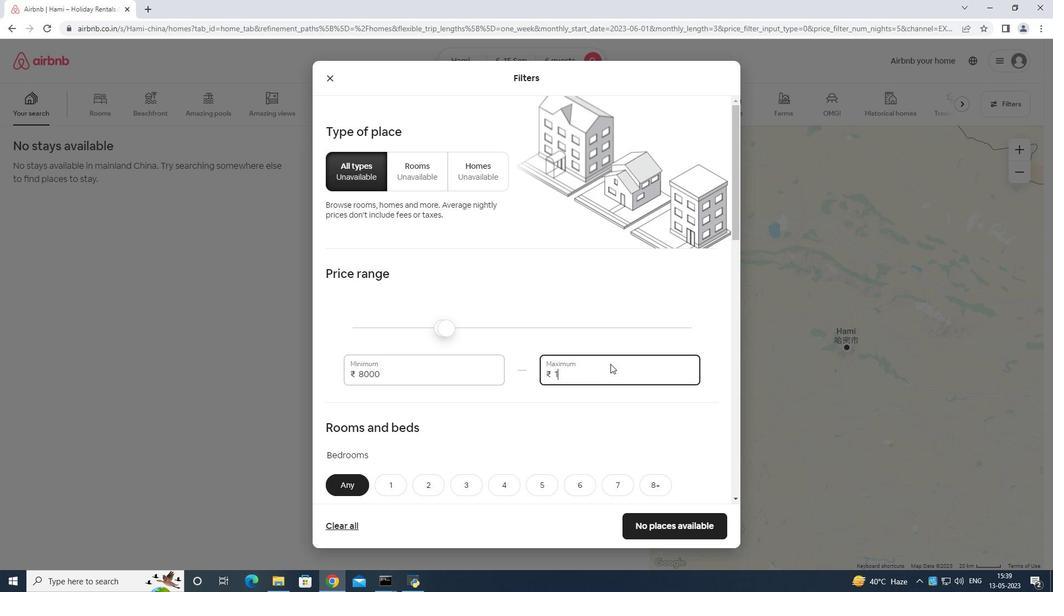 
Action: Key pressed 2
Screenshot: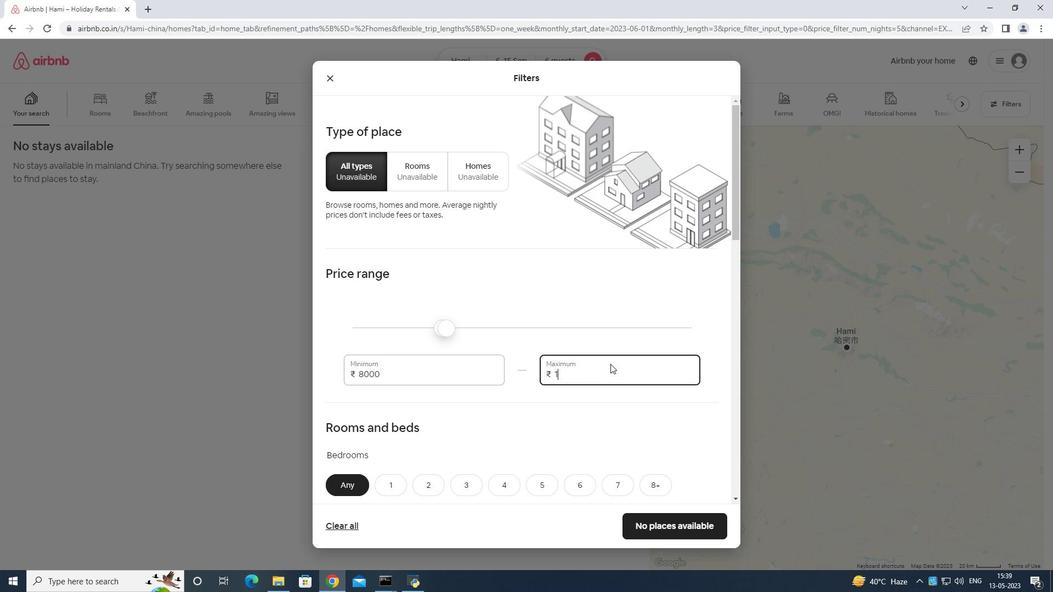 
Action: Mouse moved to (611, 364)
Screenshot: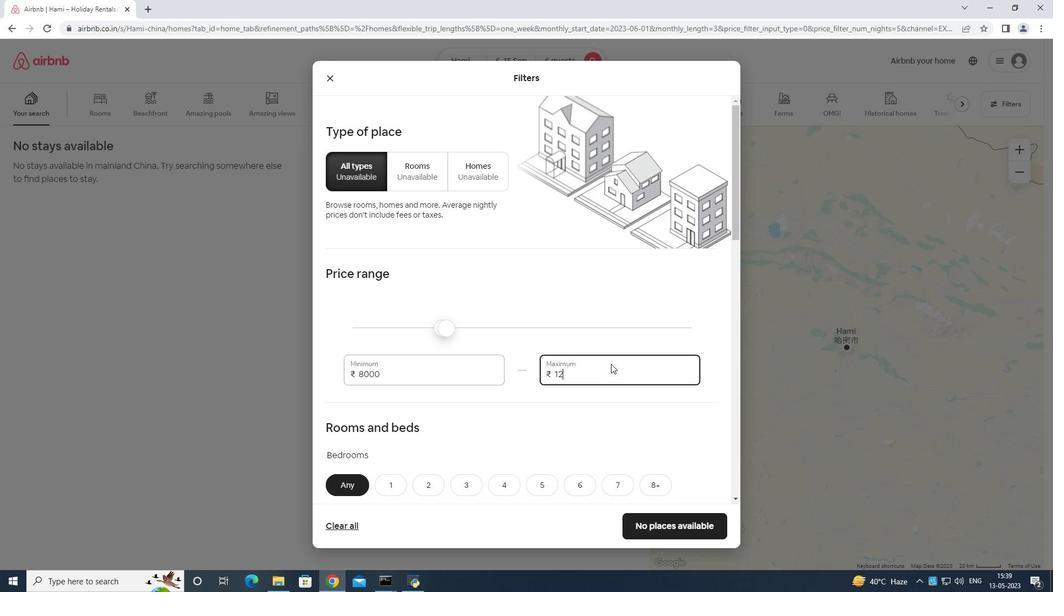 
Action: Key pressed 0
Screenshot: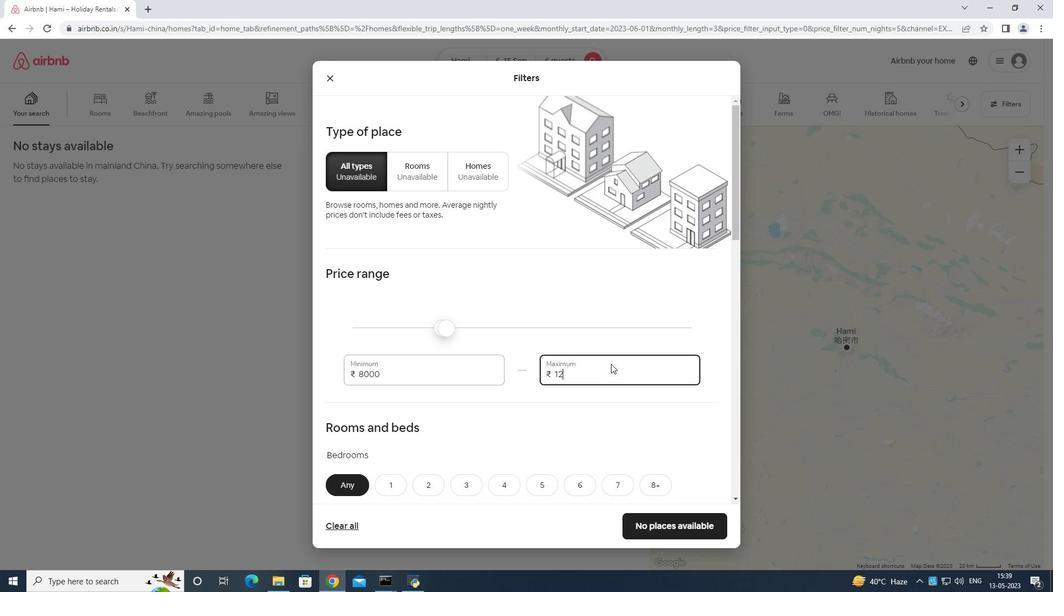
Action: Mouse moved to (612, 364)
Screenshot: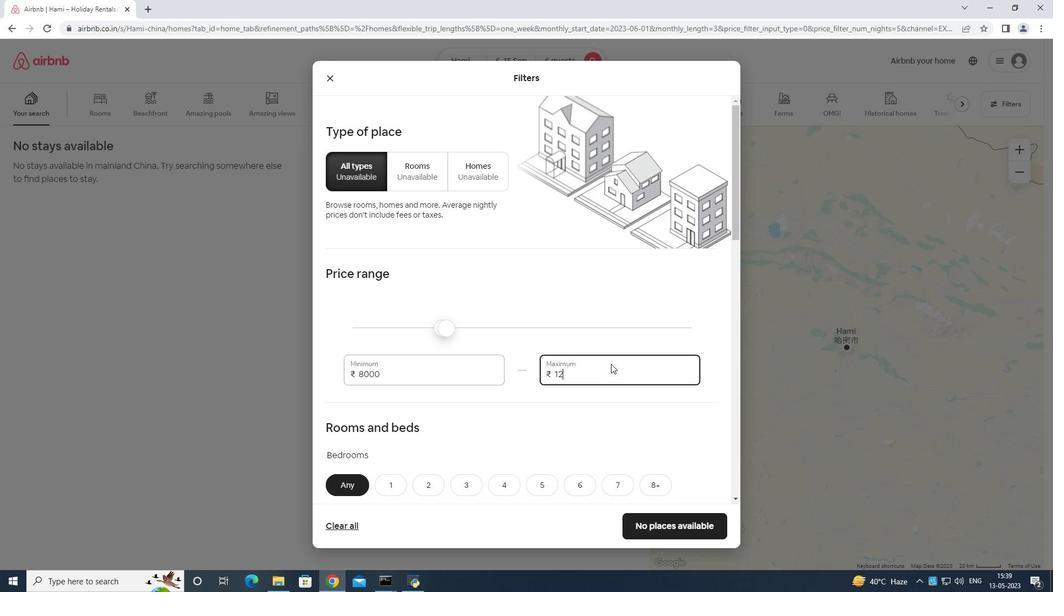 
Action: Key pressed 00
Screenshot: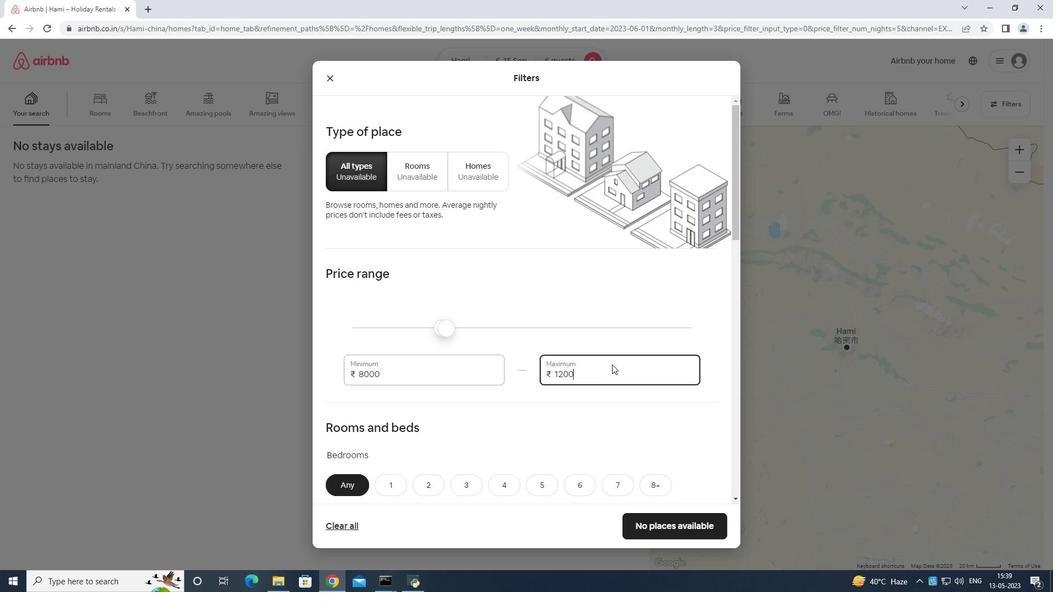 
Action: Mouse moved to (612, 359)
Screenshot: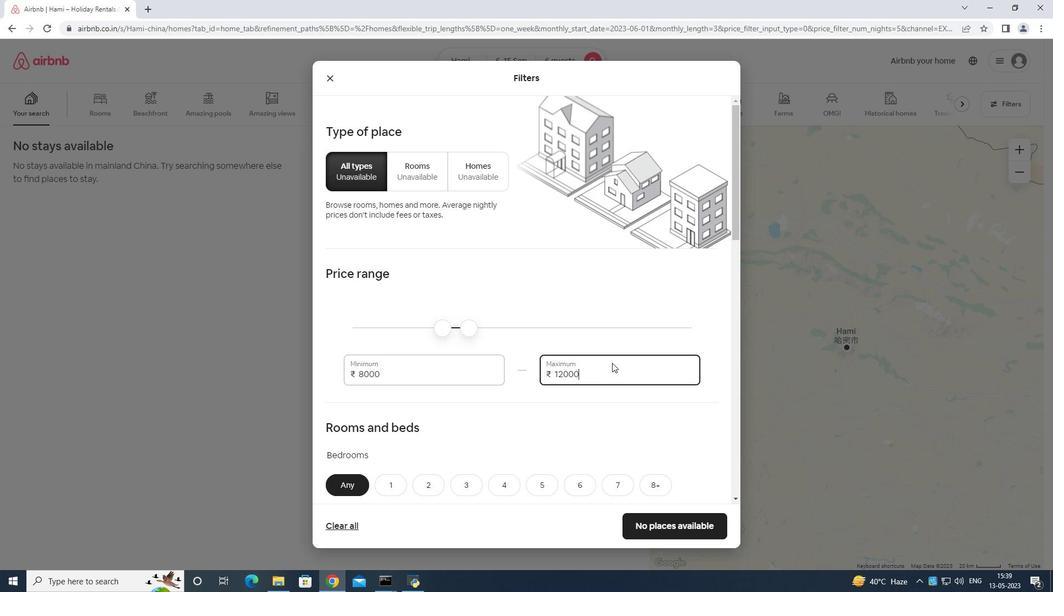 
Action: Mouse scrolled (612, 358) with delta (0, 0)
Screenshot: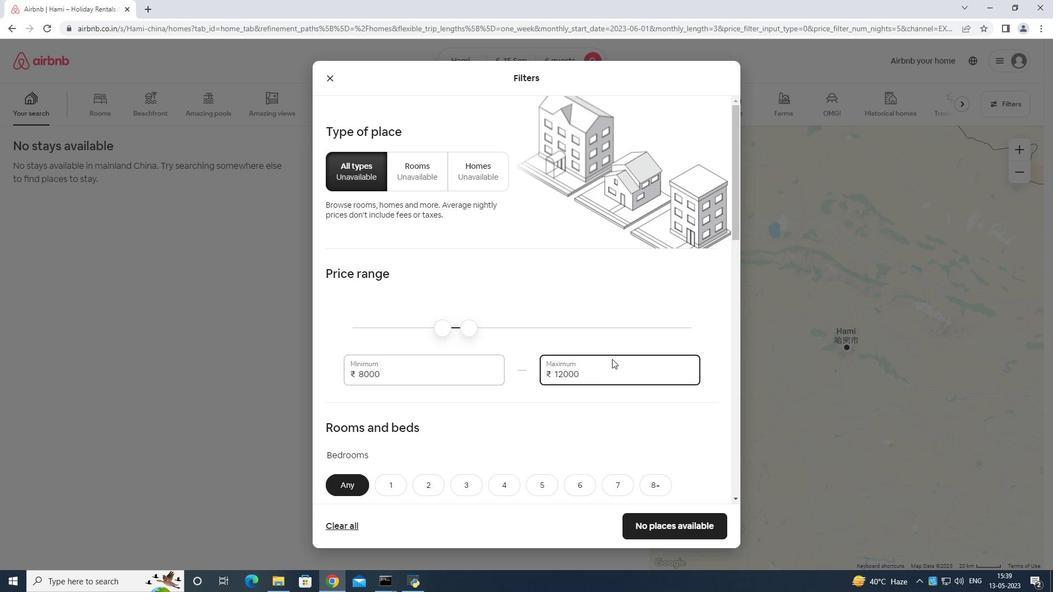 
Action: Mouse moved to (612, 359)
Screenshot: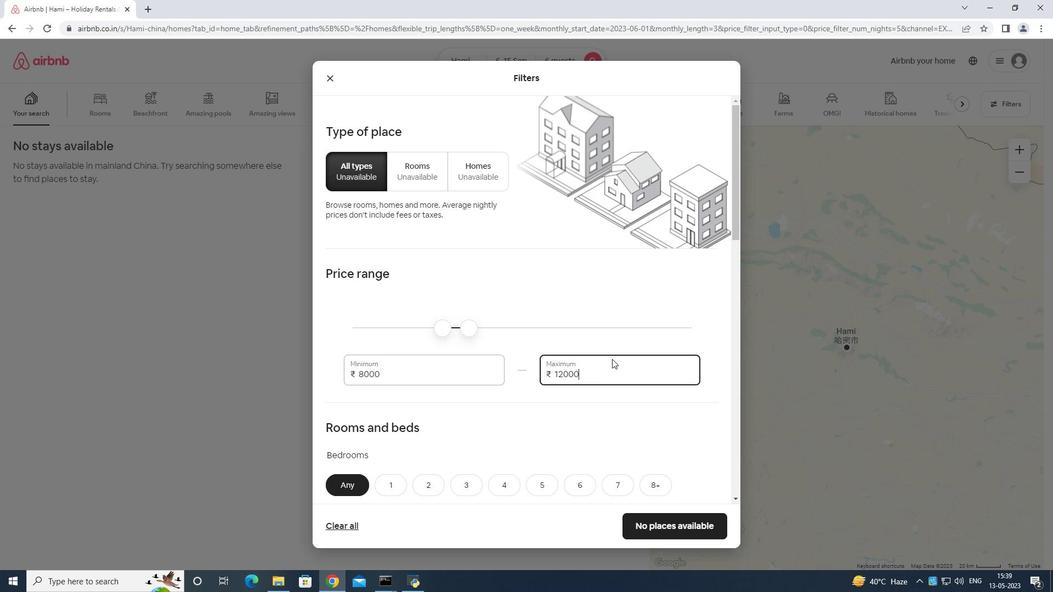 
Action: Mouse scrolled (612, 358) with delta (0, 0)
Screenshot: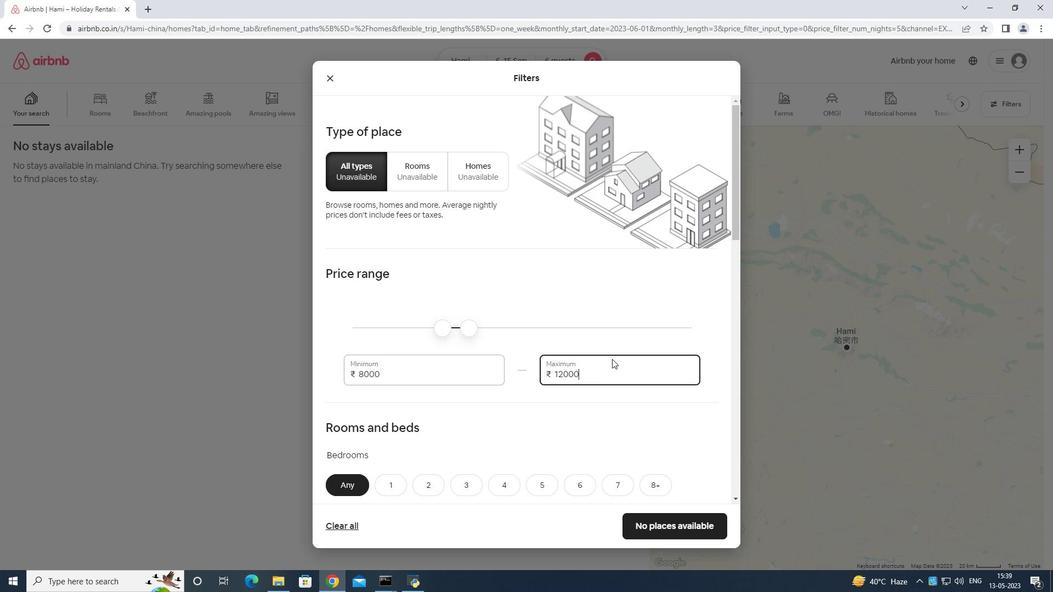 
Action: Mouse moved to (612, 359)
Screenshot: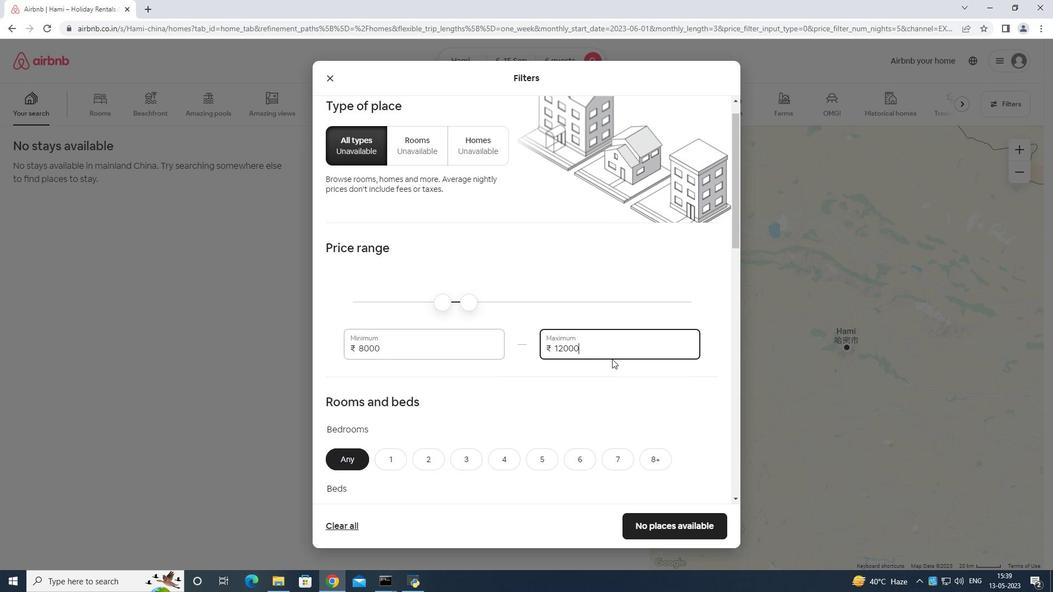 
Action: Mouse scrolled (612, 358) with delta (0, 0)
Screenshot: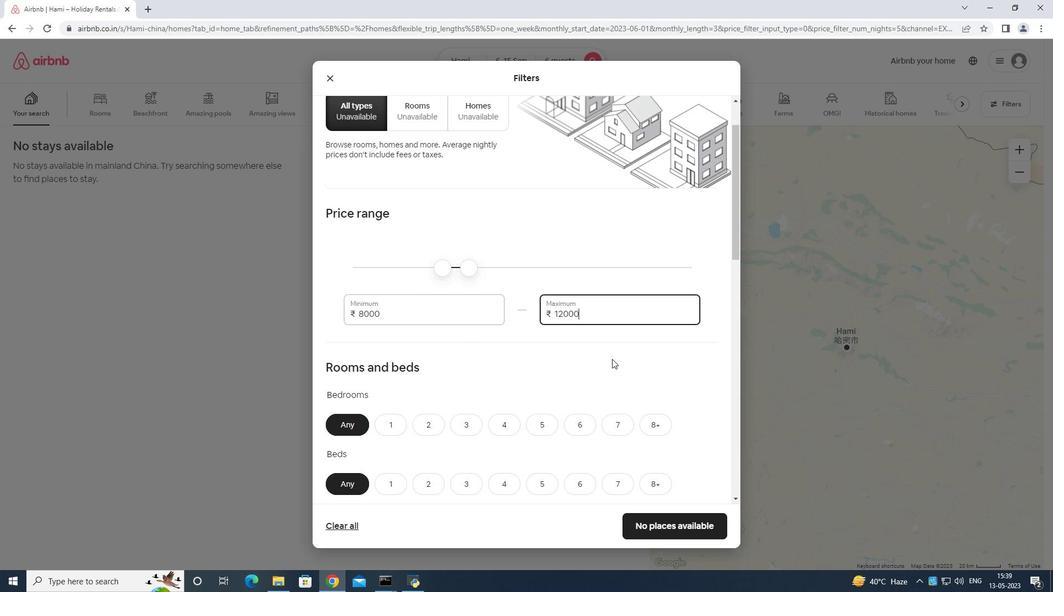 
Action: Mouse moved to (578, 321)
Screenshot: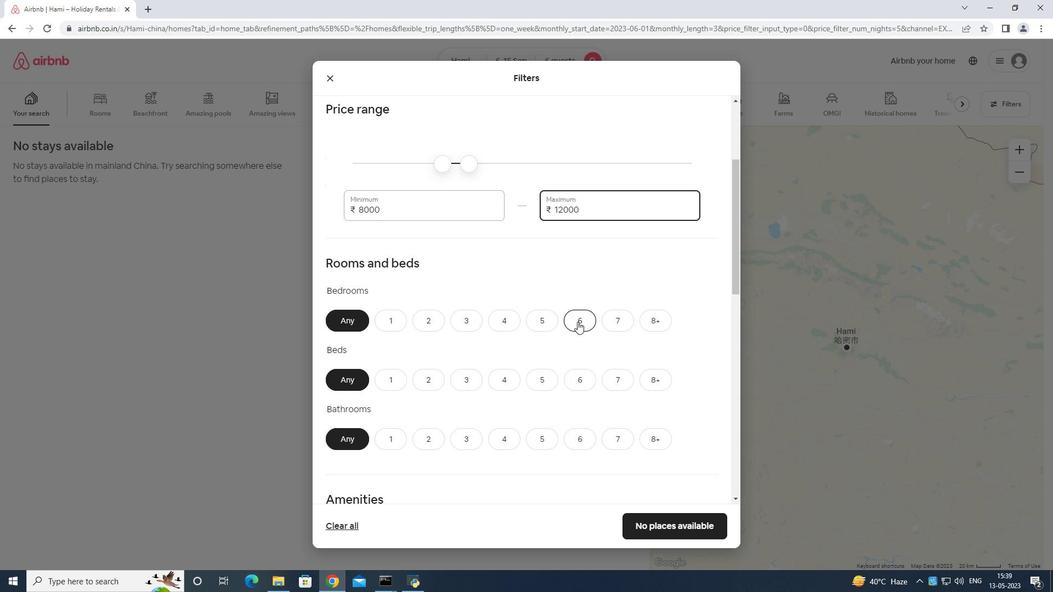 
Action: Mouse pressed left at (578, 321)
Screenshot: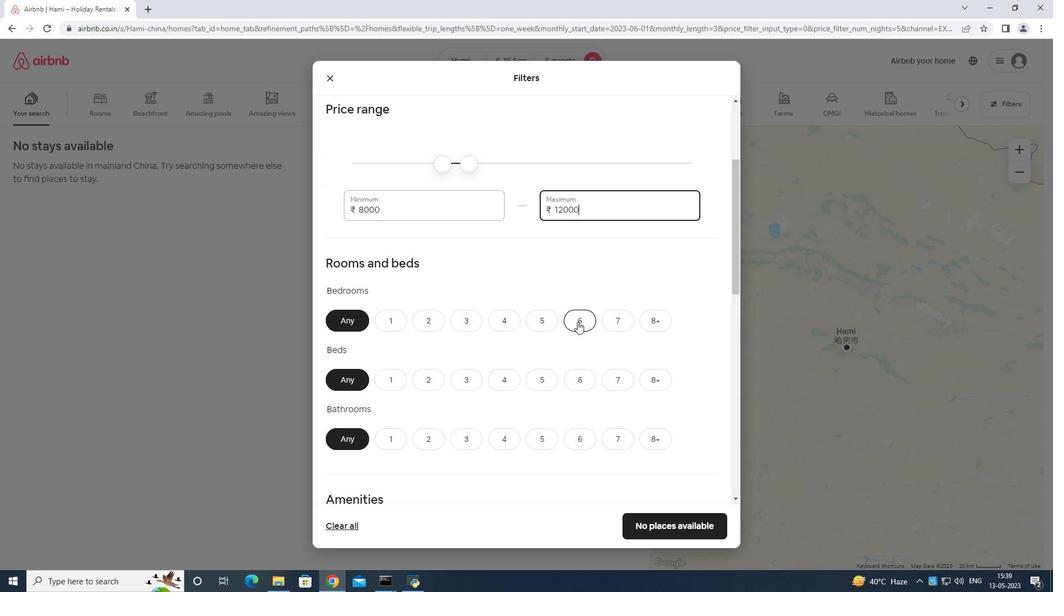 
Action: Mouse moved to (575, 378)
Screenshot: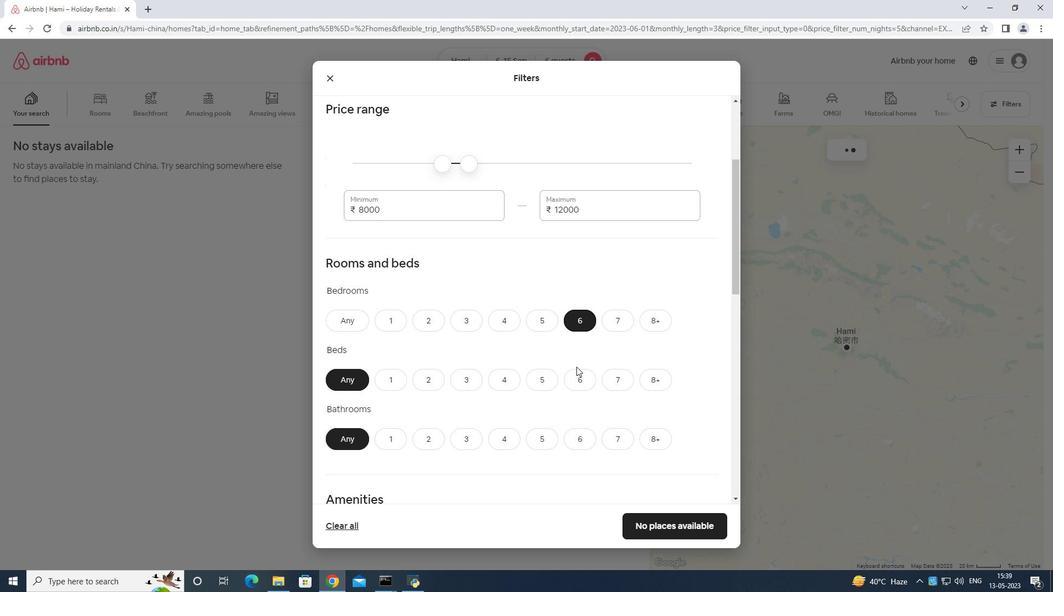 
Action: Mouse pressed left at (575, 378)
Screenshot: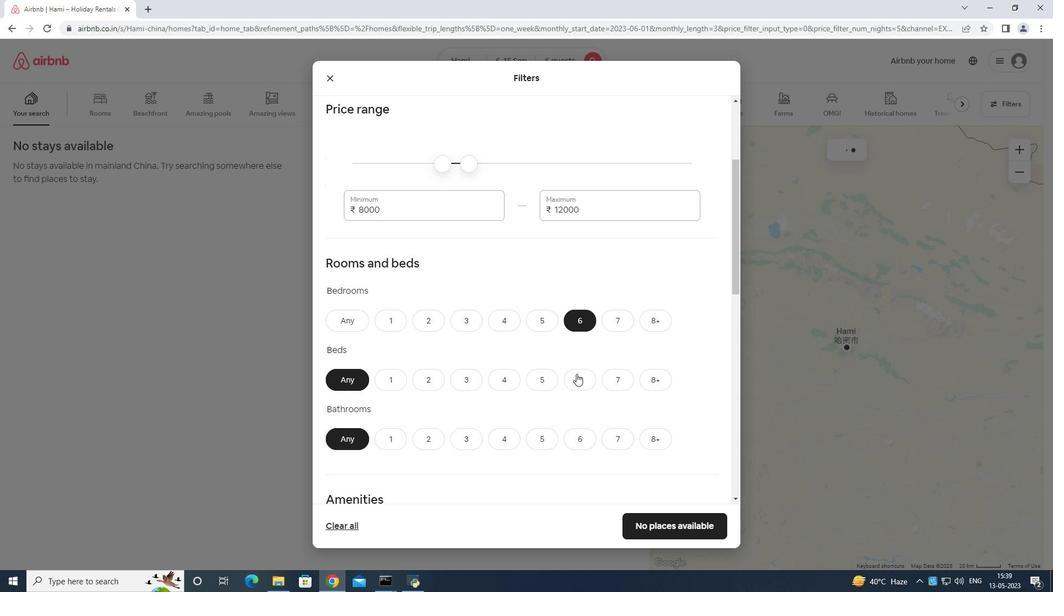 
Action: Mouse moved to (569, 436)
Screenshot: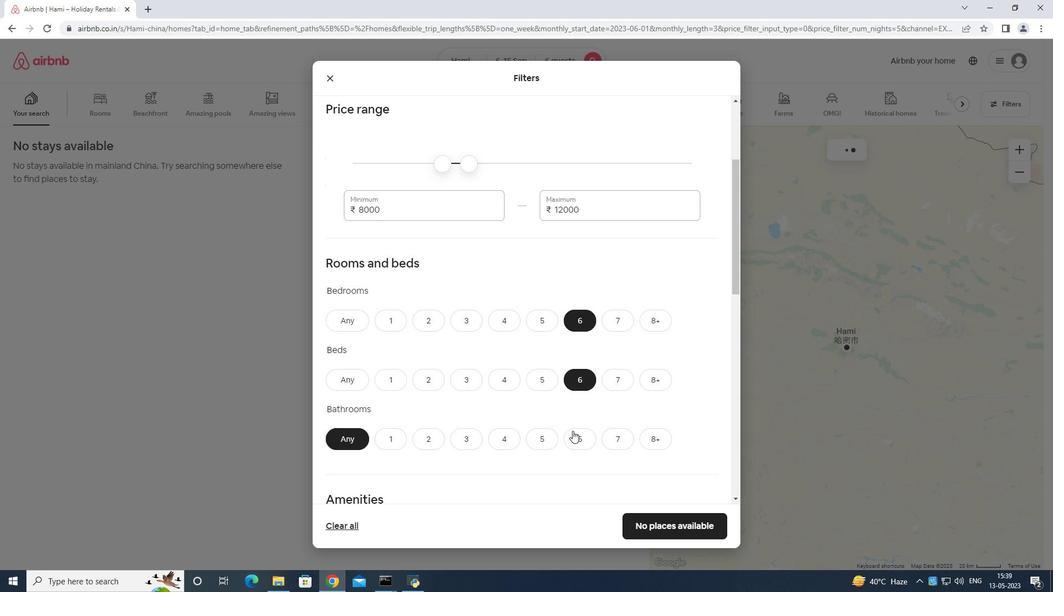 
Action: Mouse pressed left at (569, 436)
Screenshot: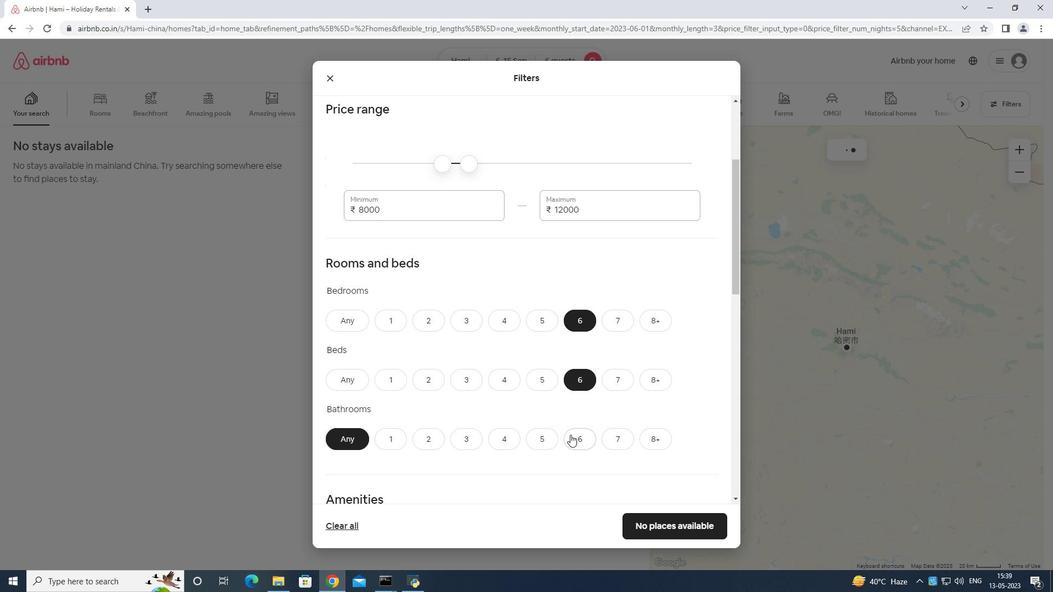 
Action: Mouse moved to (579, 410)
Screenshot: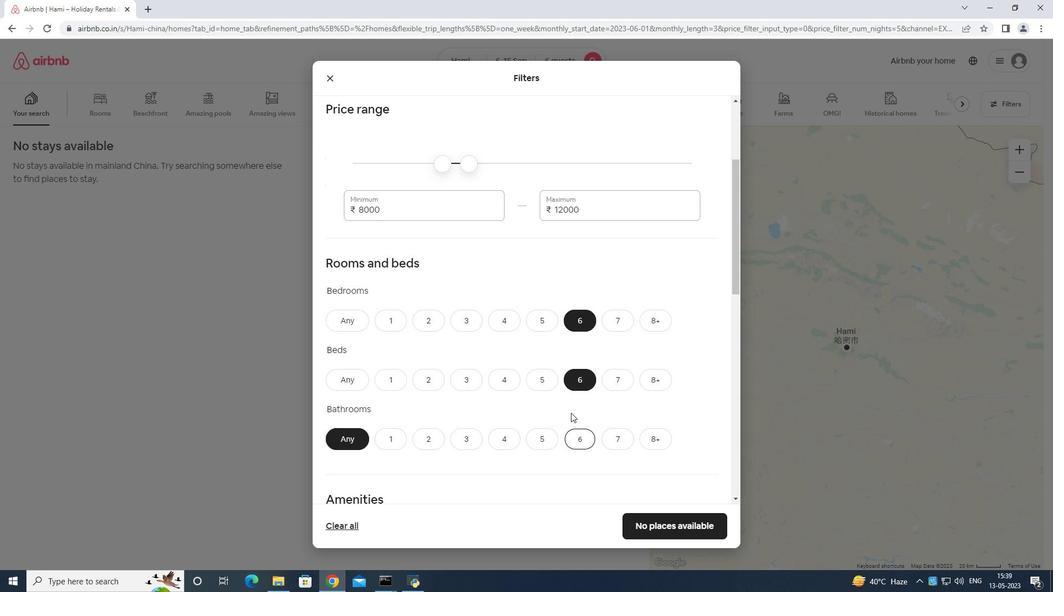 
Action: Mouse scrolled (579, 410) with delta (0, 0)
Screenshot: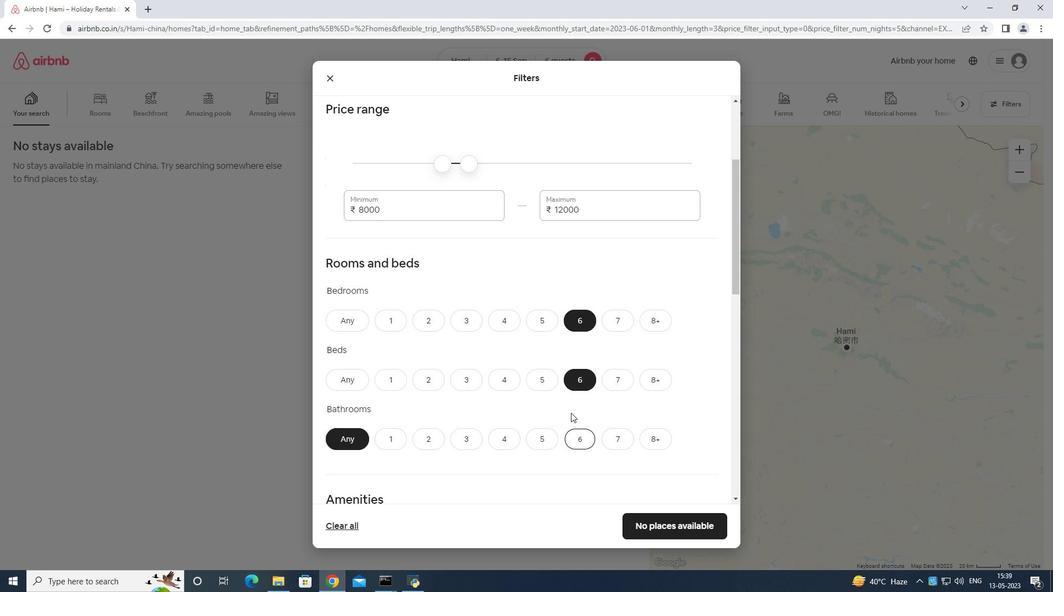 
Action: Mouse moved to (580, 414)
Screenshot: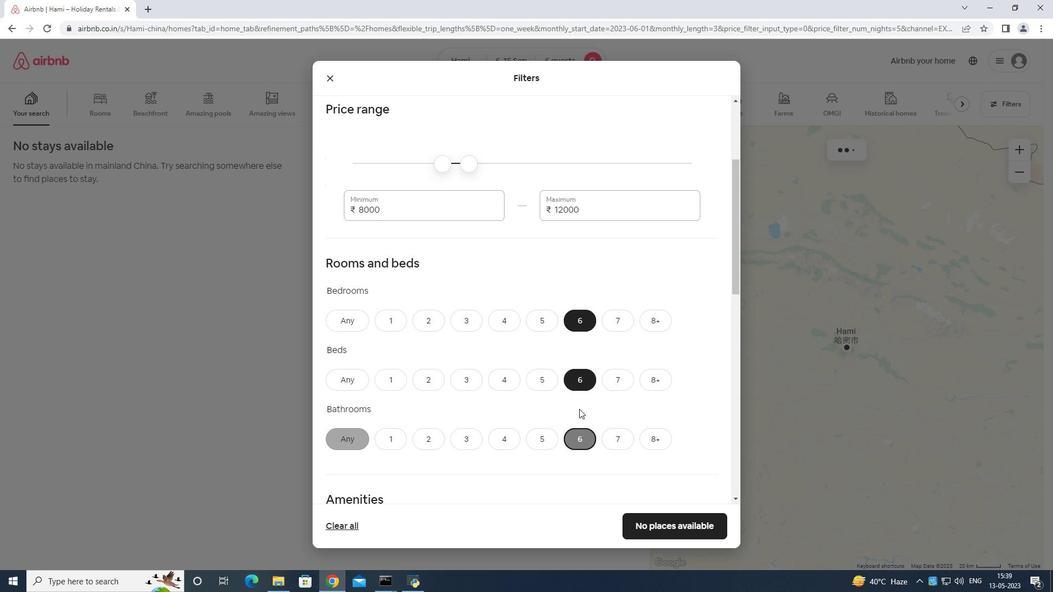 
Action: Mouse scrolled (580, 413) with delta (0, 0)
Screenshot: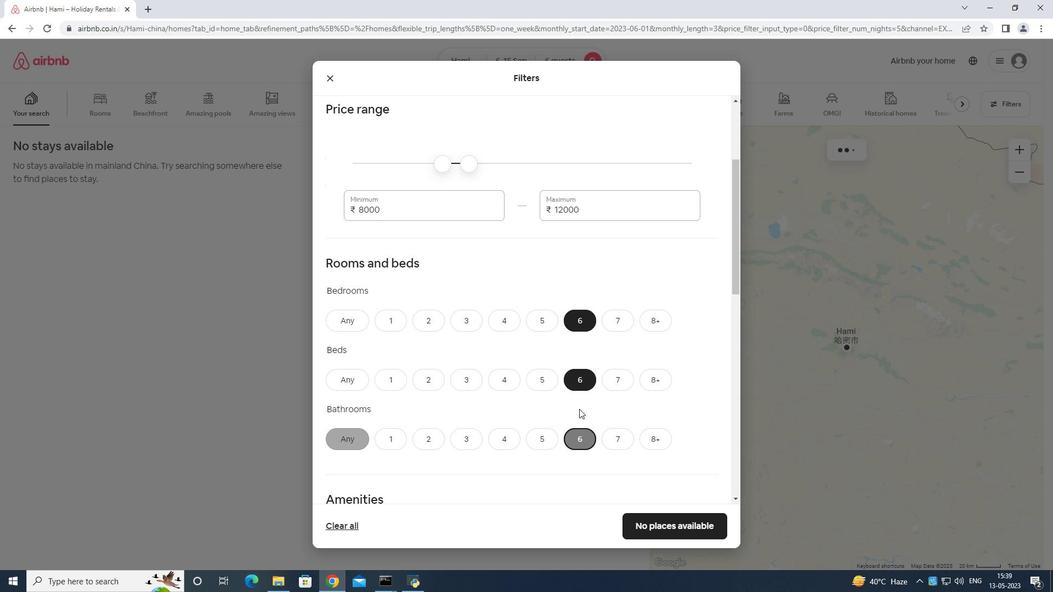 
Action: Mouse moved to (584, 413)
Screenshot: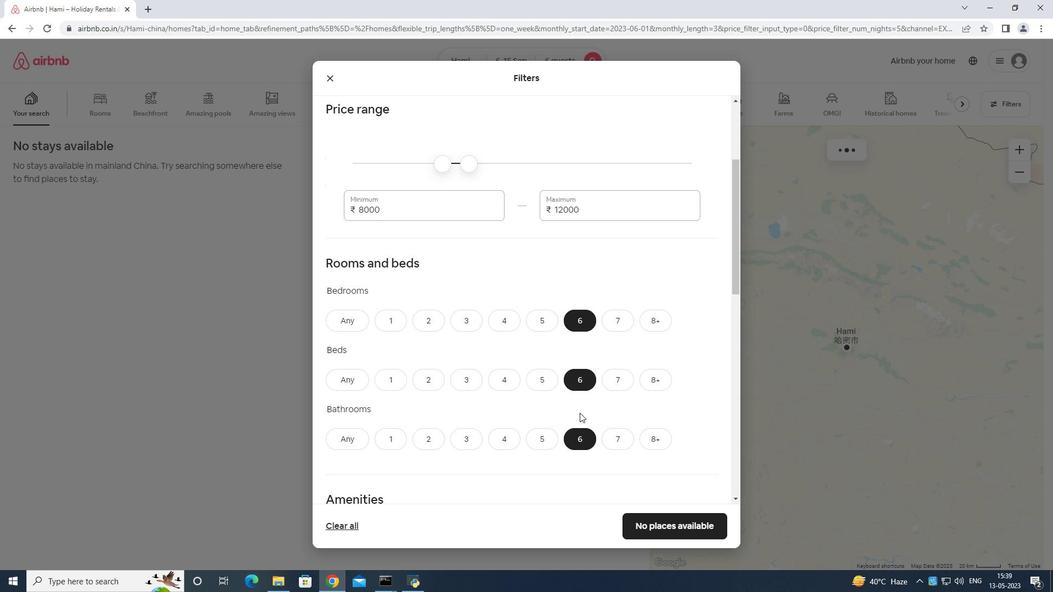 
Action: Mouse scrolled (584, 413) with delta (0, 0)
Screenshot: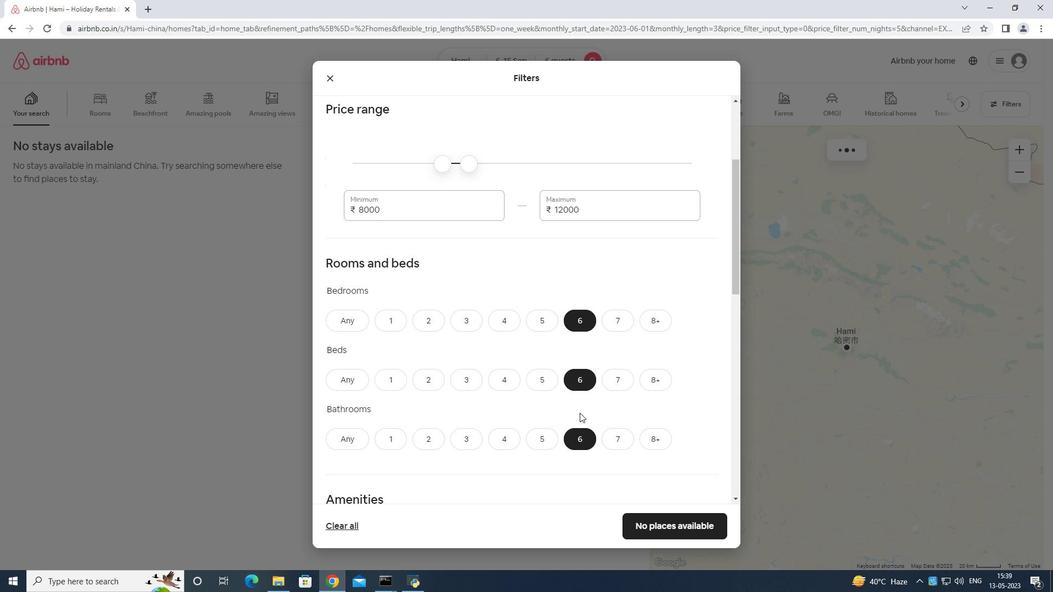 
Action: Mouse moved to (589, 404)
Screenshot: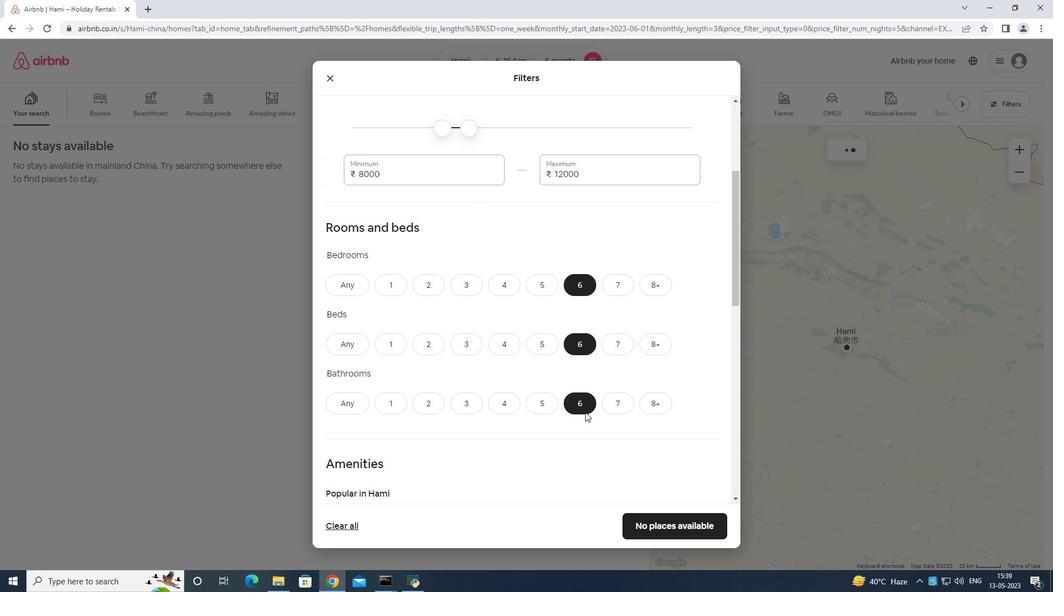 
Action: Mouse scrolled (589, 404) with delta (0, 0)
Screenshot: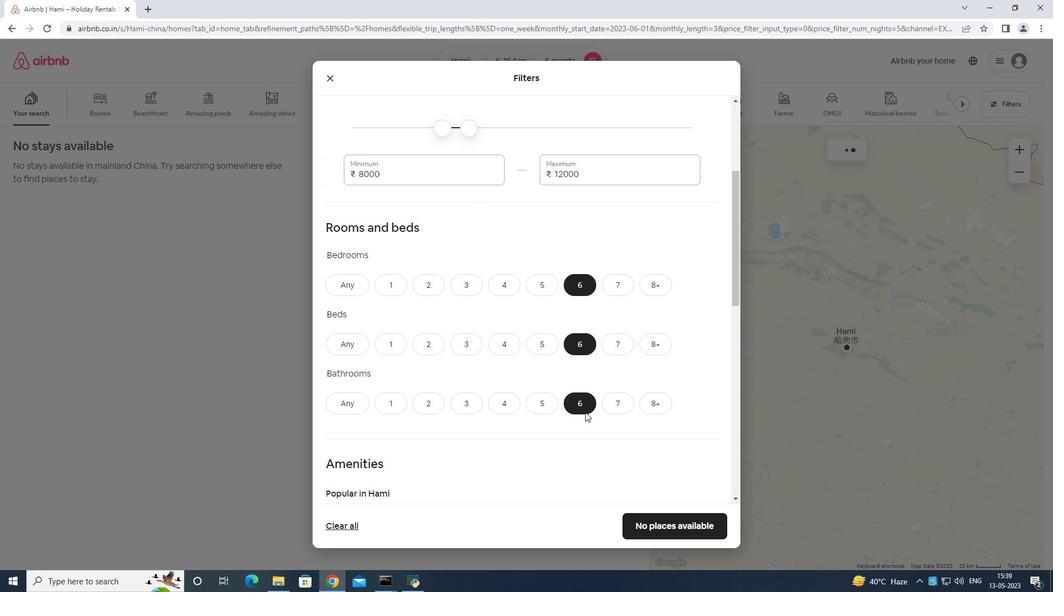 
Action: Mouse moved to (332, 318)
Screenshot: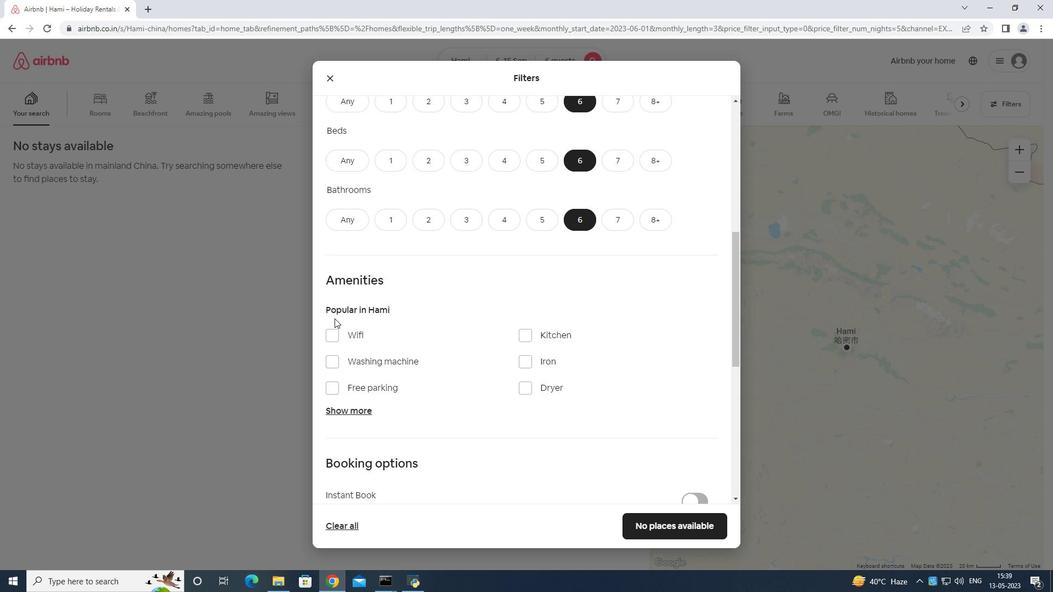 
Action: Mouse pressed left at (332, 318)
Screenshot: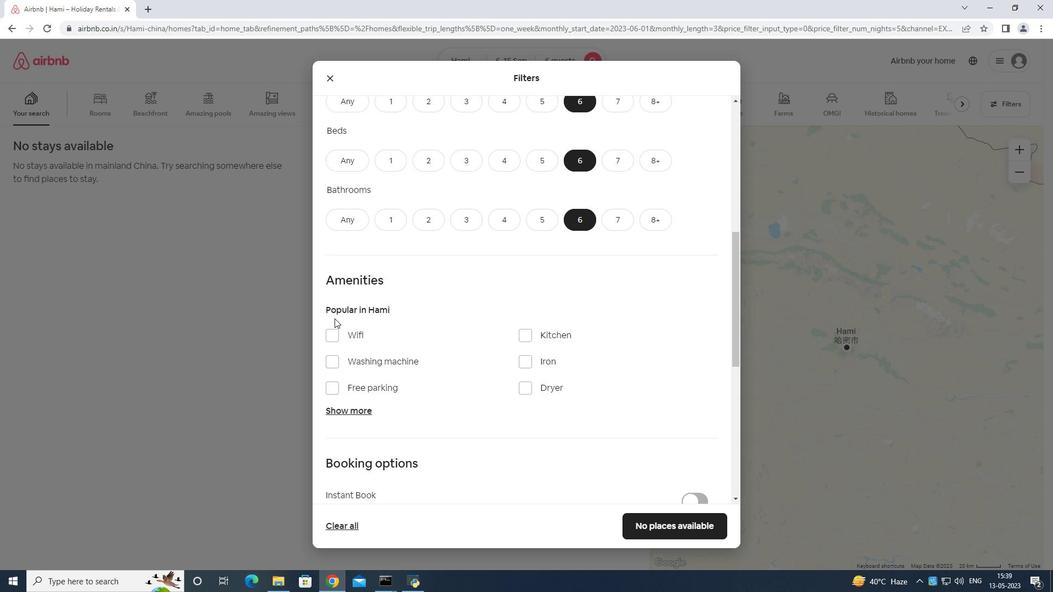 
Action: Mouse moved to (335, 332)
Screenshot: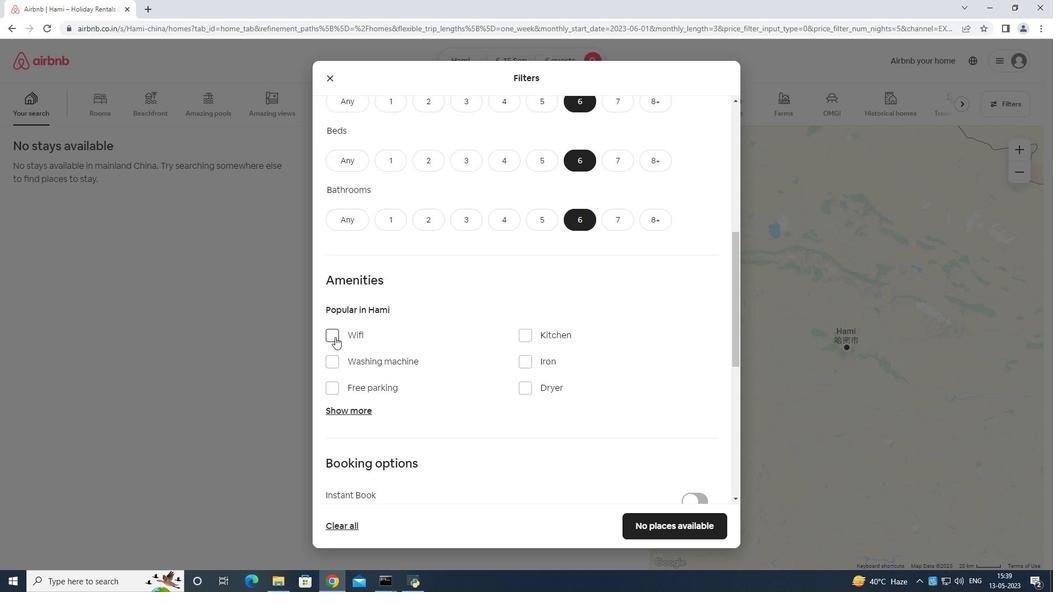 
Action: Mouse pressed left at (335, 332)
Screenshot: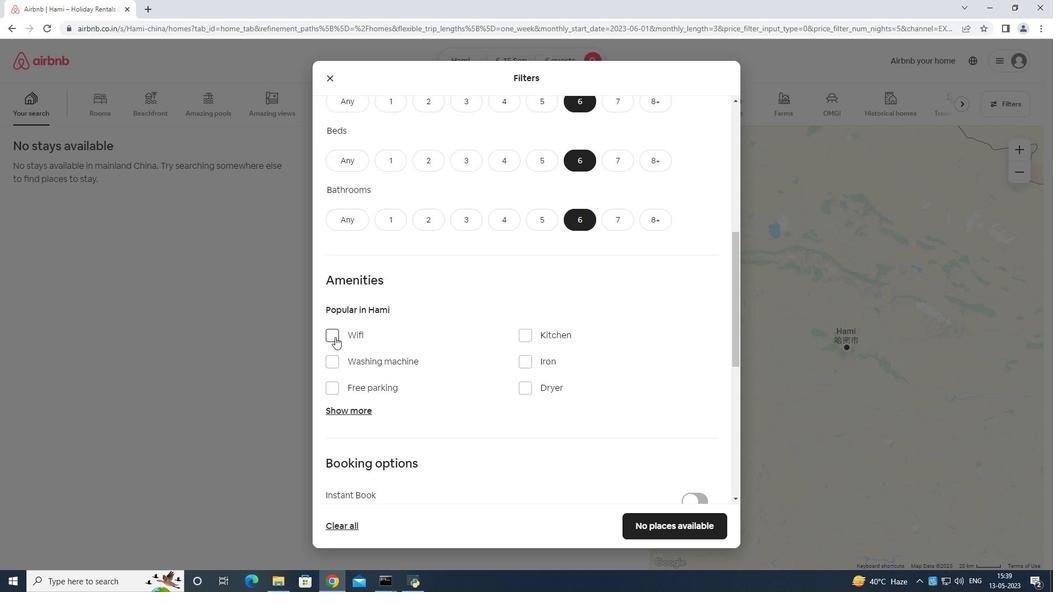 
Action: Mouse moved to (335, 387)
Screenshot: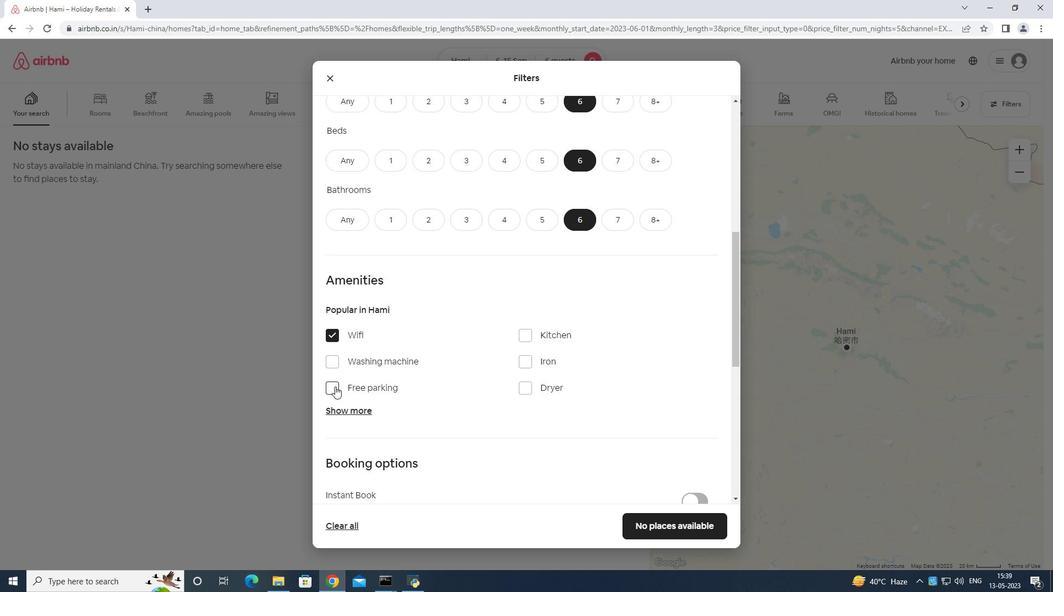 
Action: Mouse pressed left at (335, 387)
Screenshot: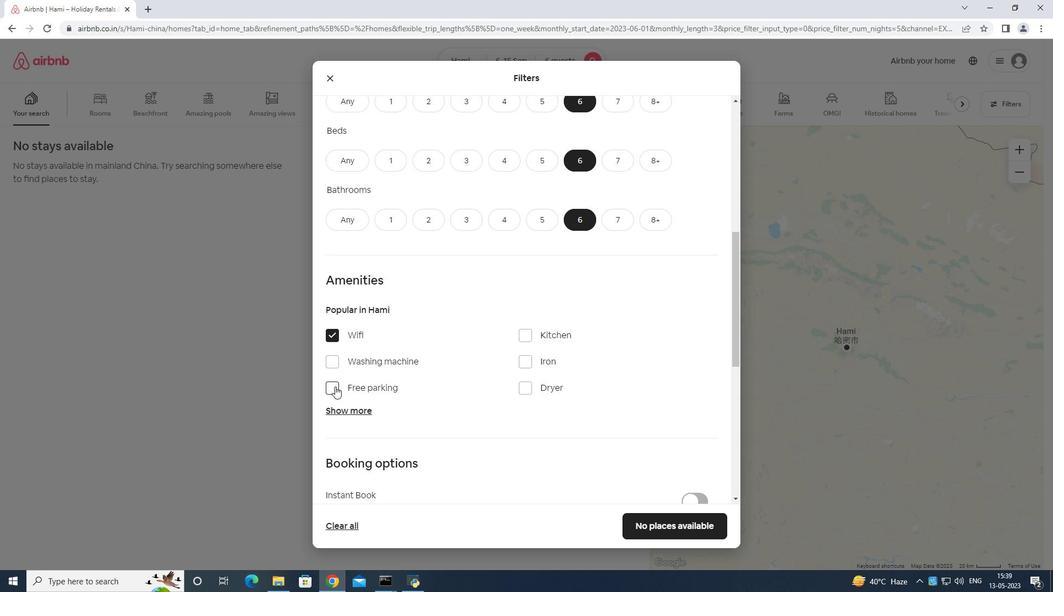 
Action: Mouse moved to (347, 408)
Screenshot: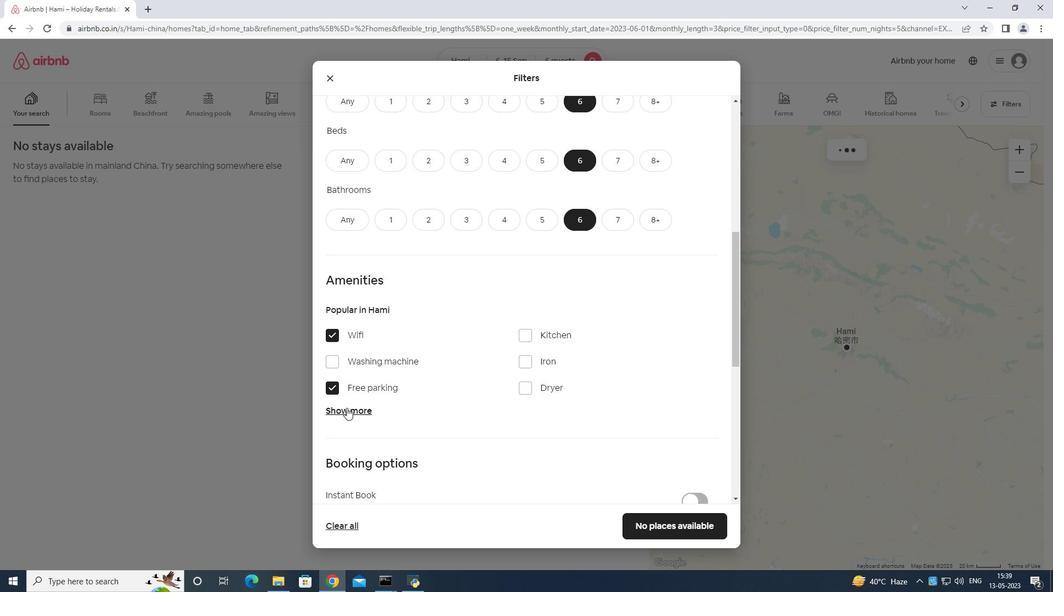 
Action: Mouse pressed left at (347, 408)
Screenshot: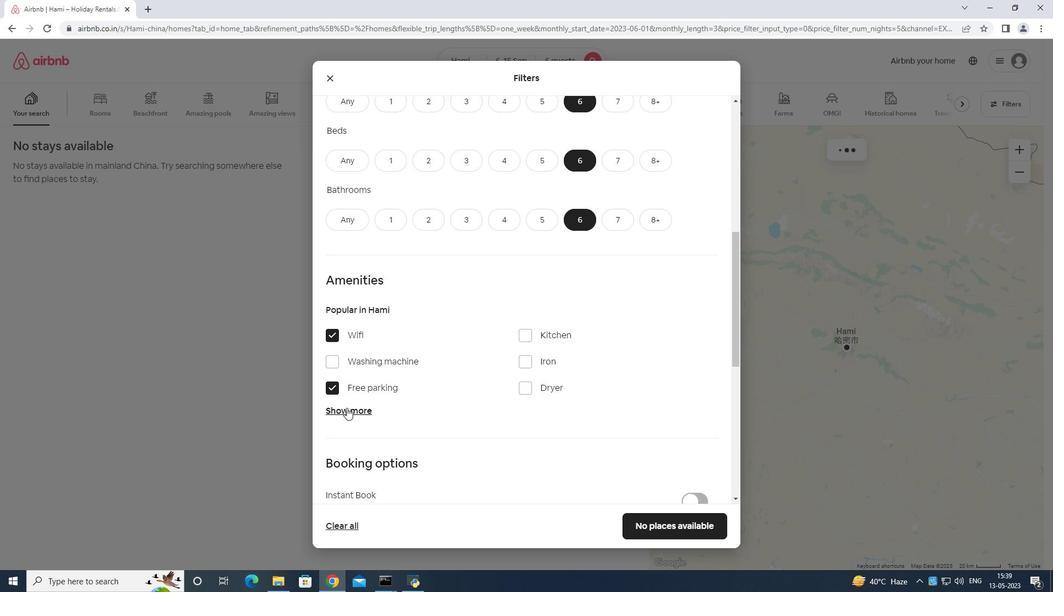 
Action: Mouse moved to (460, 345)
Screenshot: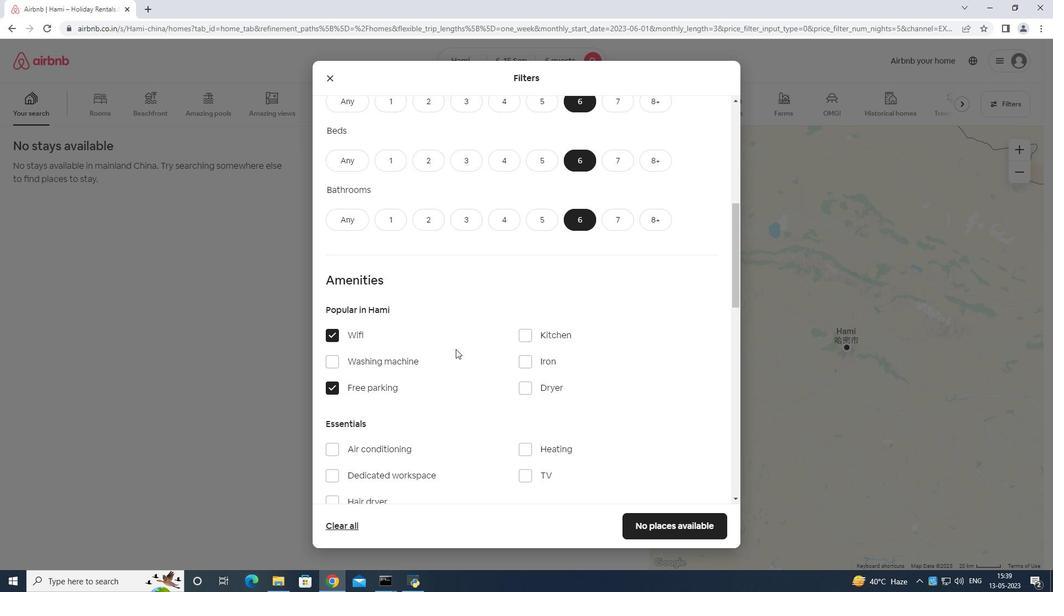
Action: Mouse scrolled (460, 345) with delta (0, 0)
Screenshot: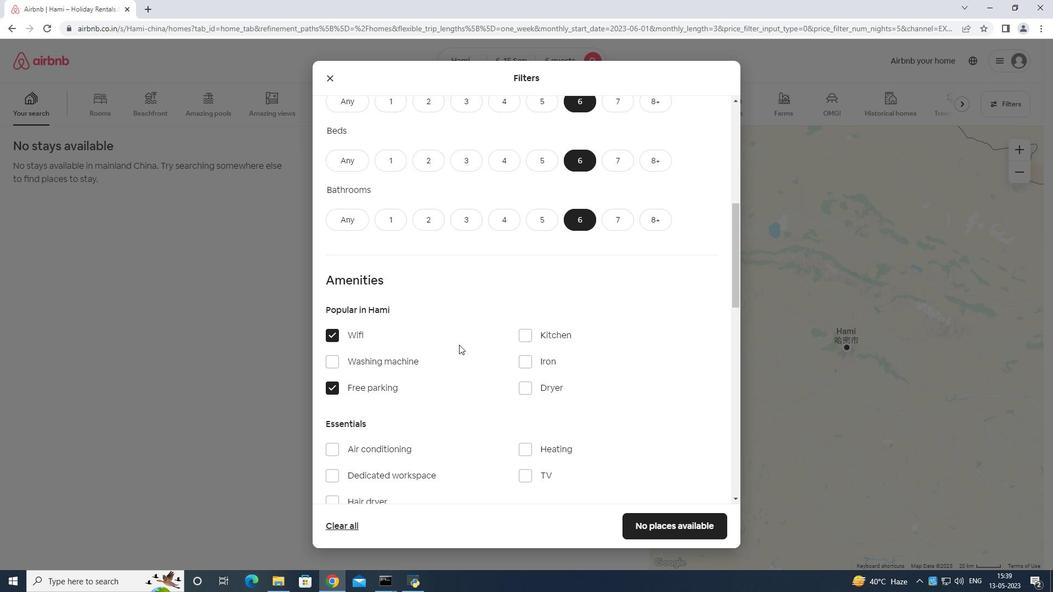 
Action: Mouse moved to (464, 349)
Screenshot: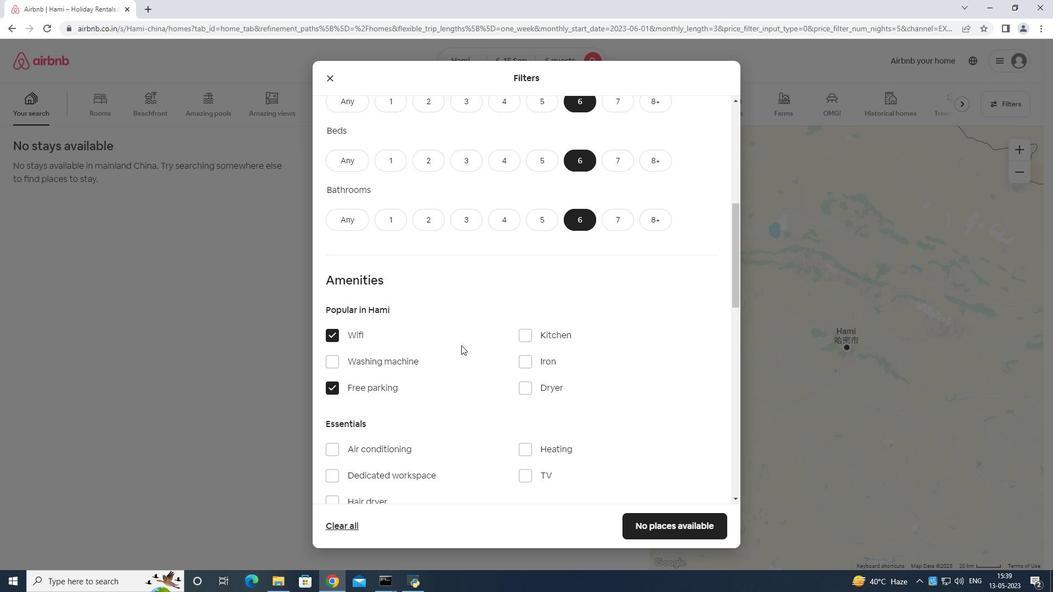 
Action: Mouse scrolled (464, 348) with delta (0, 0)
Screenshot: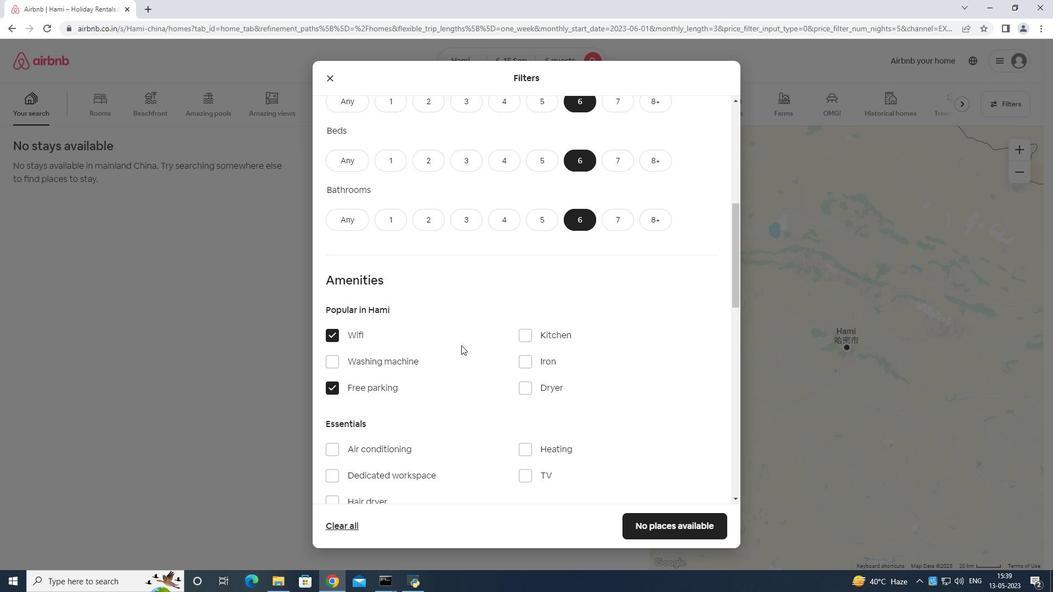 
Action: Mouse moved to (526, 366)
Screenshot: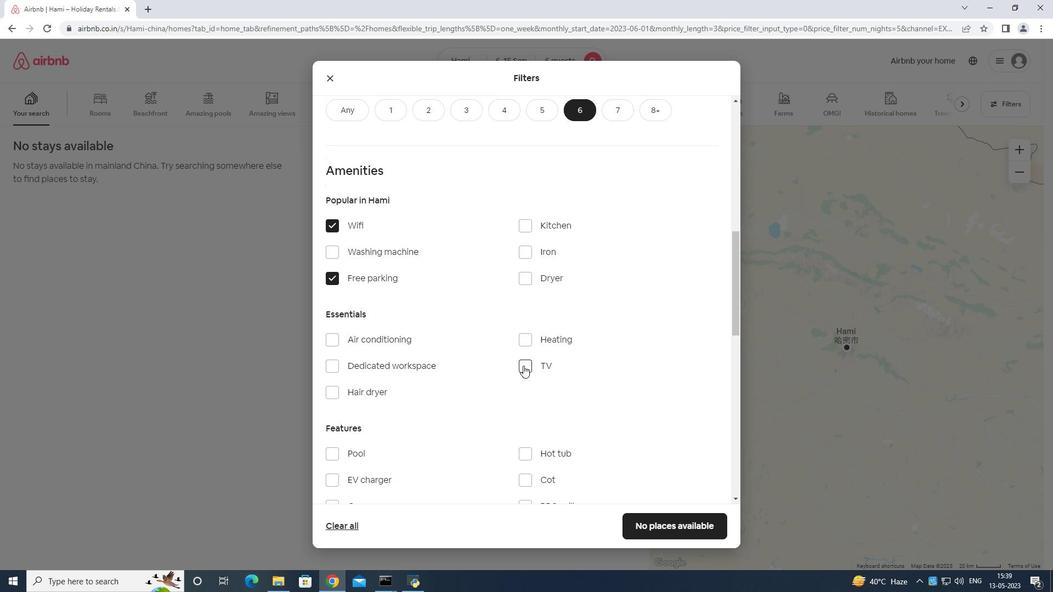 
Action: Mouse pressed left at (526, 366)
Screenshot: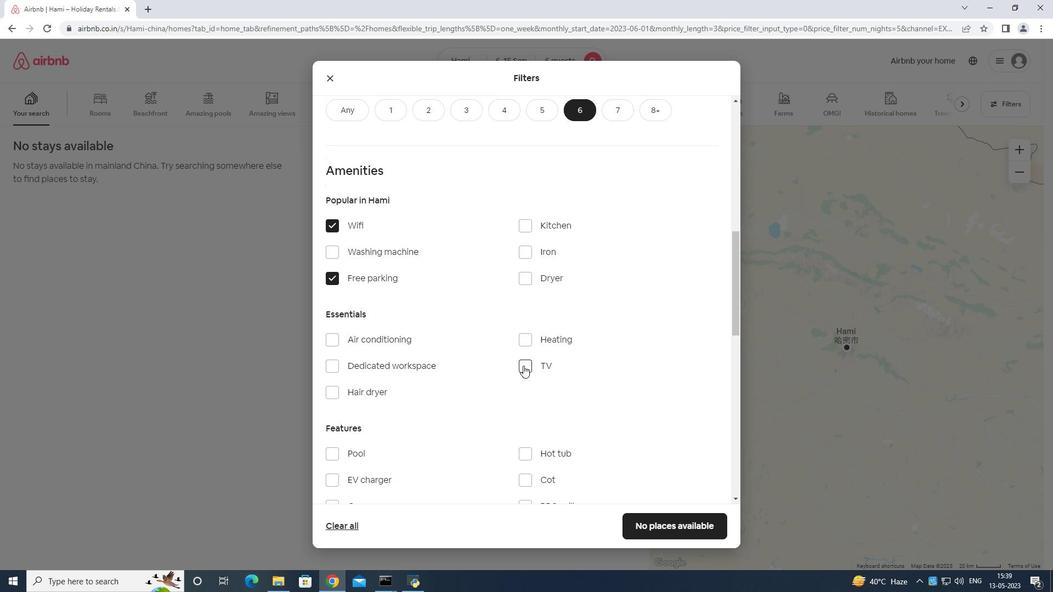 
Action: Mouse moved to (529, 346)
Screenshot: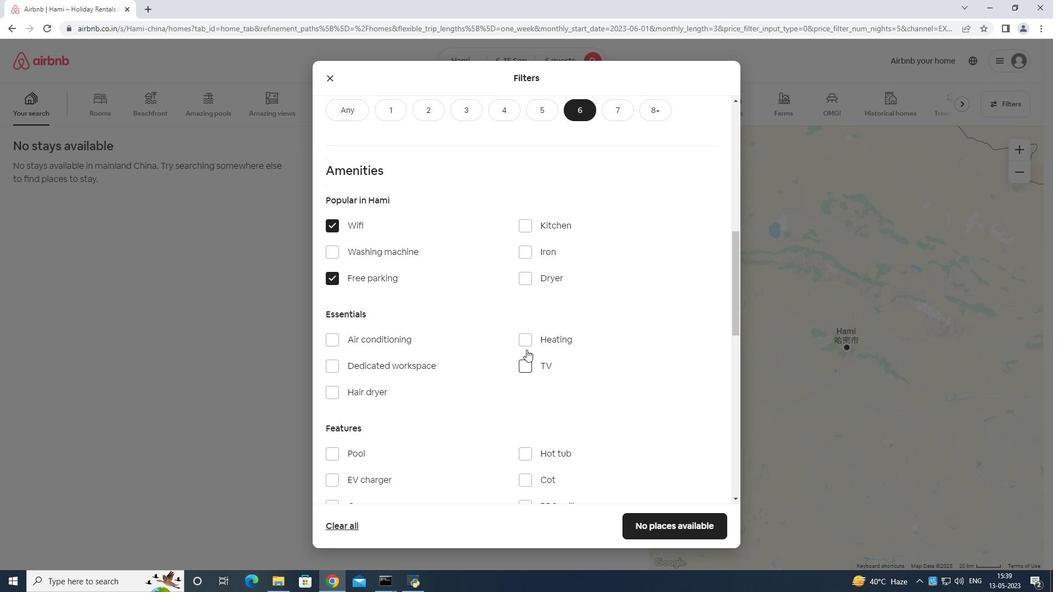 
Action: Mouse scrolled (529, 346) with delta (0, 0)
Screenshot: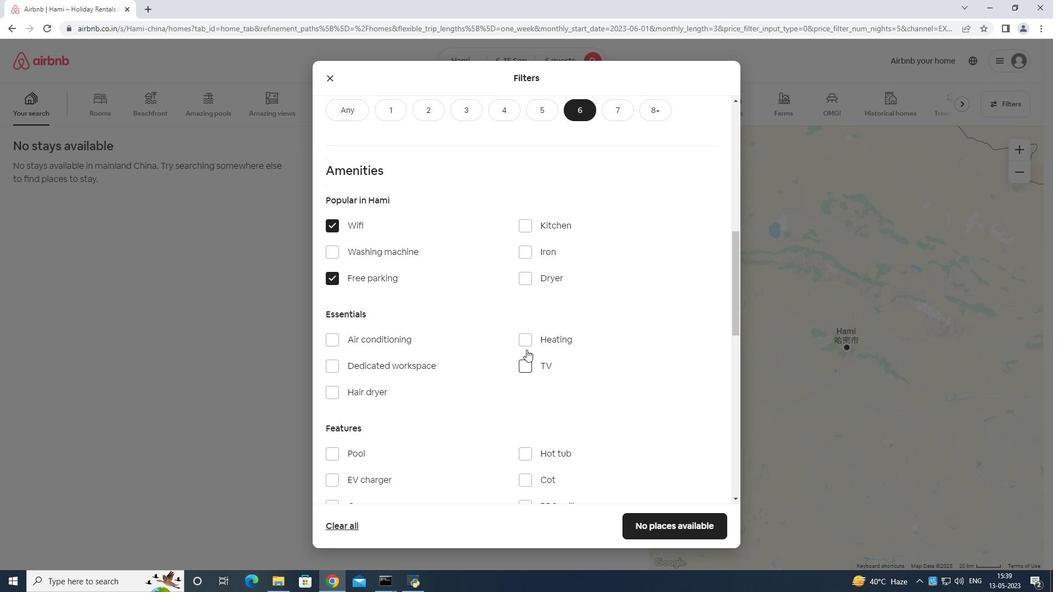 
Action: Mouse moved to (529, 350)
Screenshot: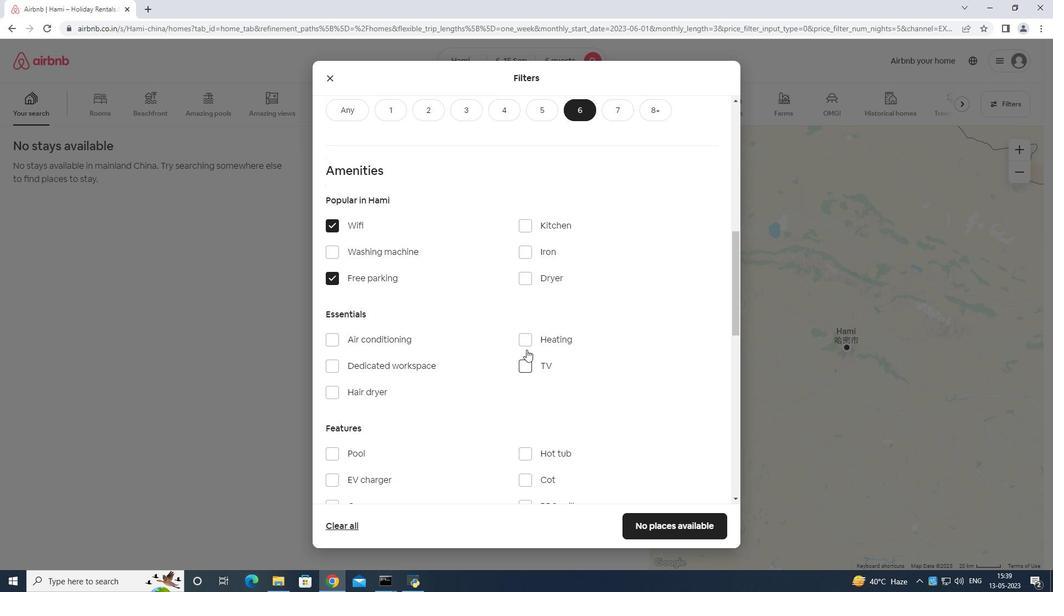 
Action: Mouse scrolled (529, 349) with delta (0, 0)
Screenshot: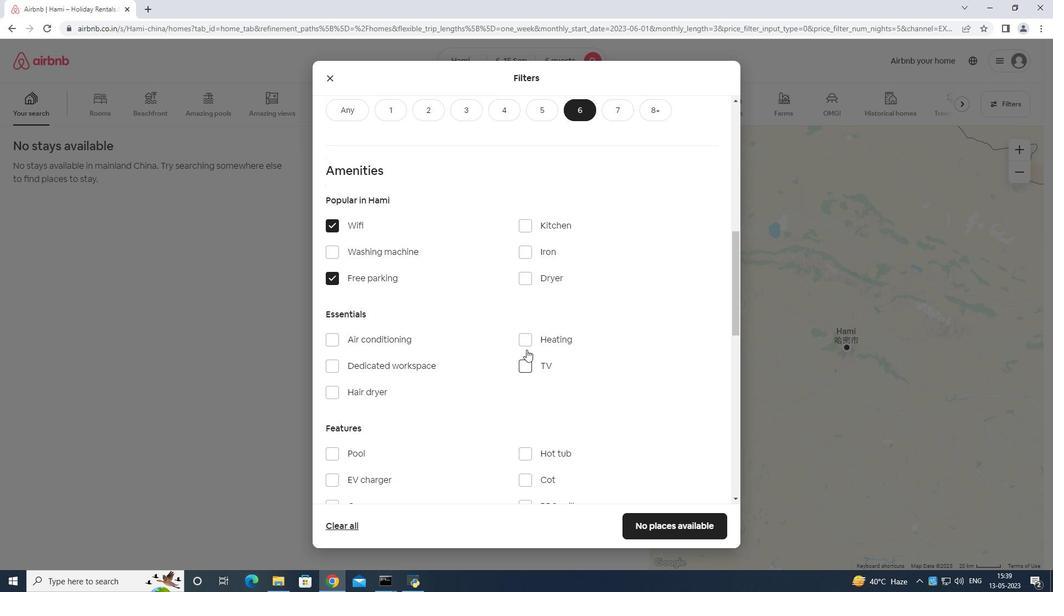 
Action: Mouse moved to (529, 351)
Screenshot: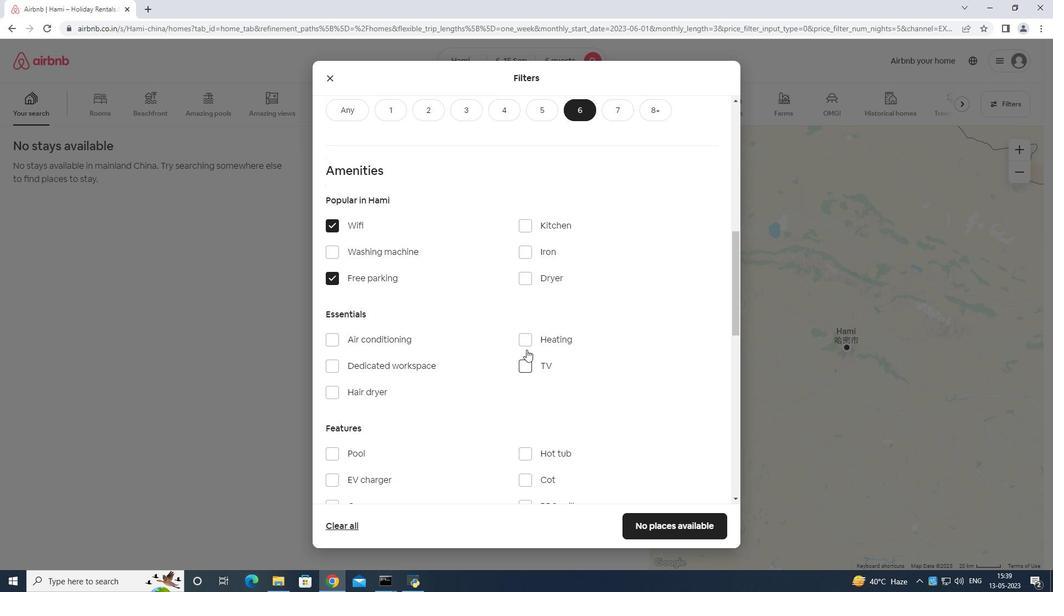 
Action: Mouse scrolled (529, 351) with delta (0, 0)
Screenshot: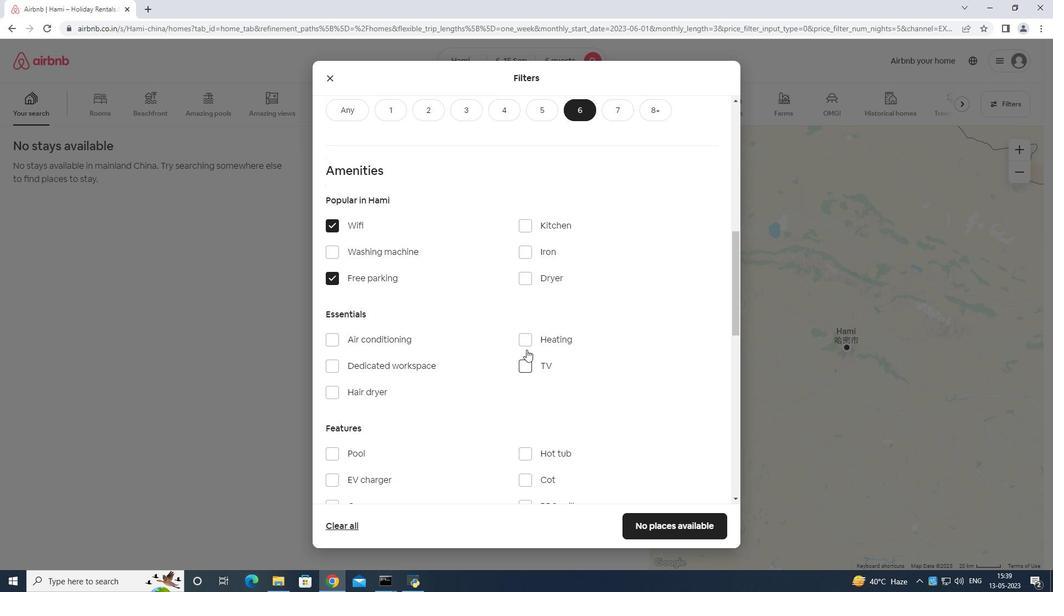 
Action: Mouse moved to (528, 352)
Screenshot: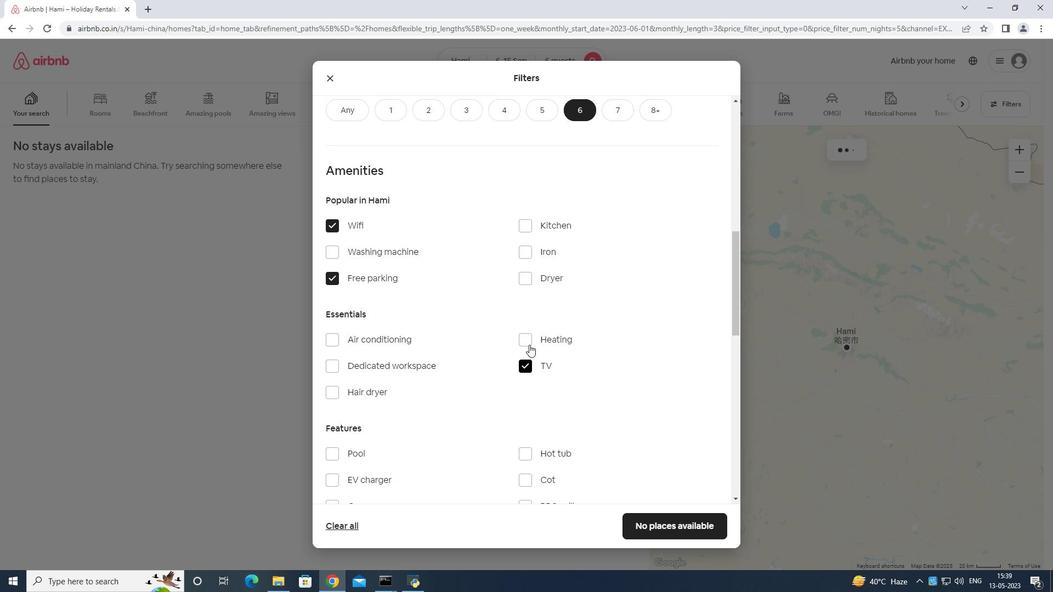 
Action: Mouse scrolled (528, 351) with delta (0, 0)
Screenshot: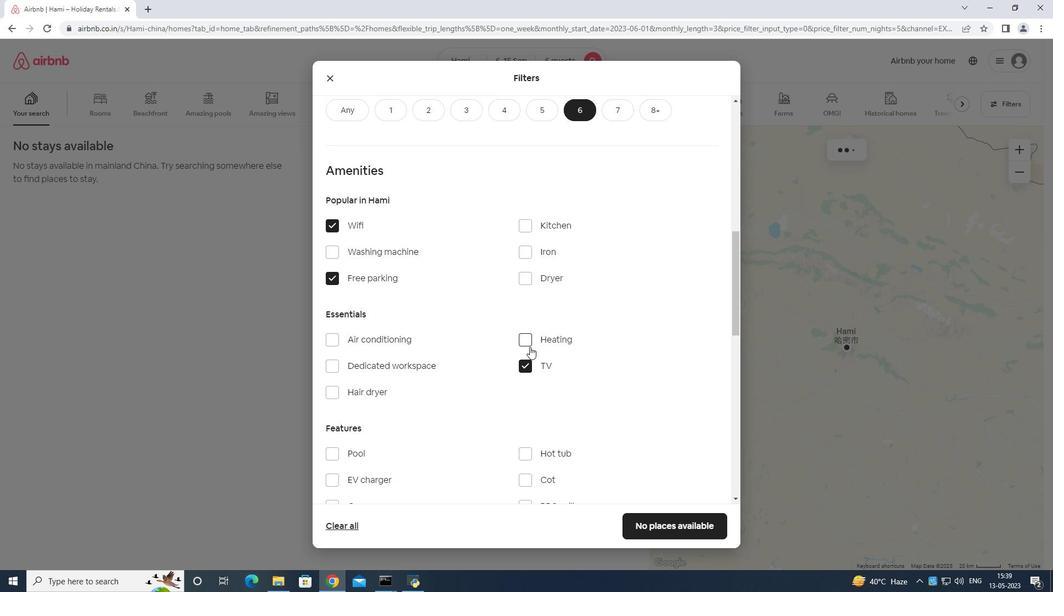 
Action: Mouse moved to (337, 285)
Screenshot: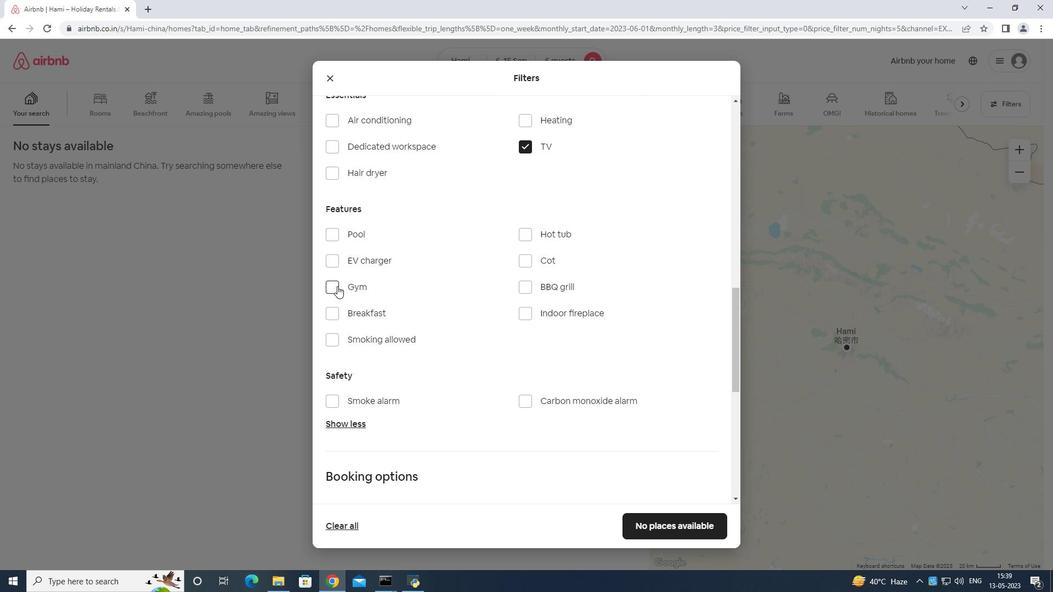 
Action: Mouse pressed left at (337, 285)
Screenshot: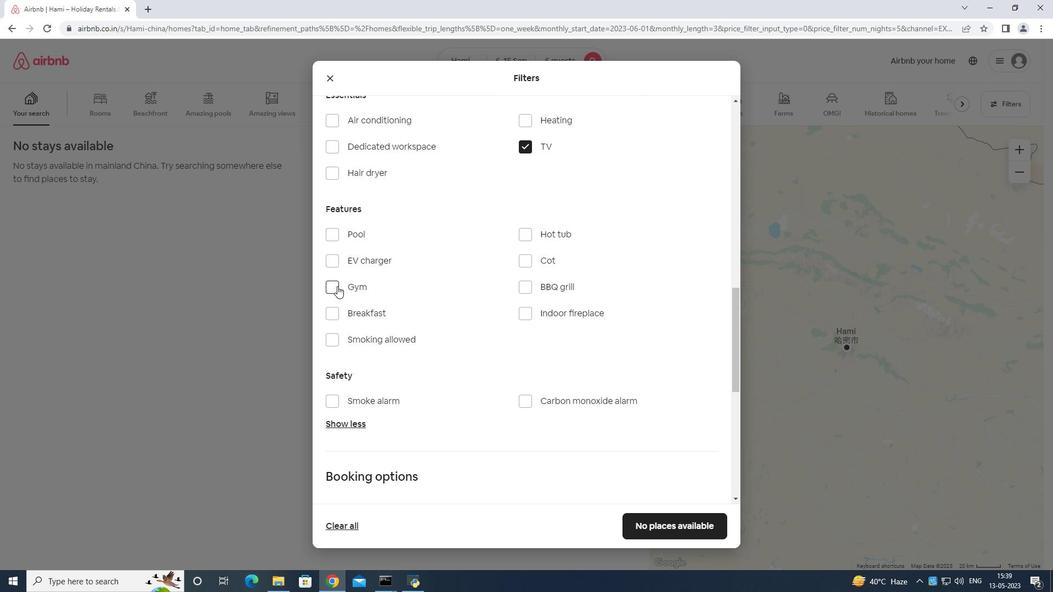 
Action: Mouse moved to (331, 308)
Screenshot: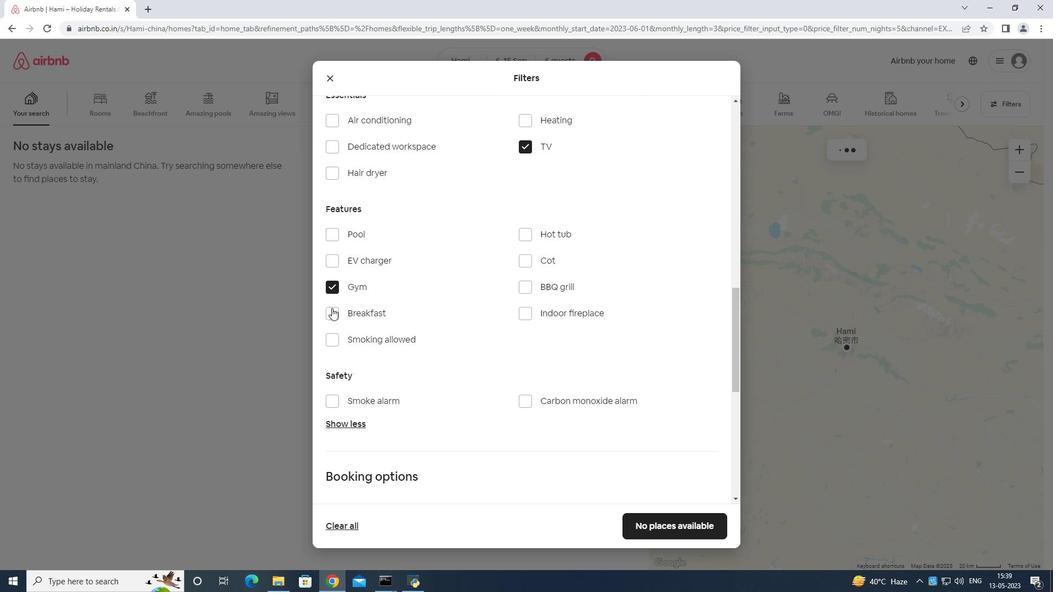 
Action: Mouse pressed left at (331, 308)
Screenshot: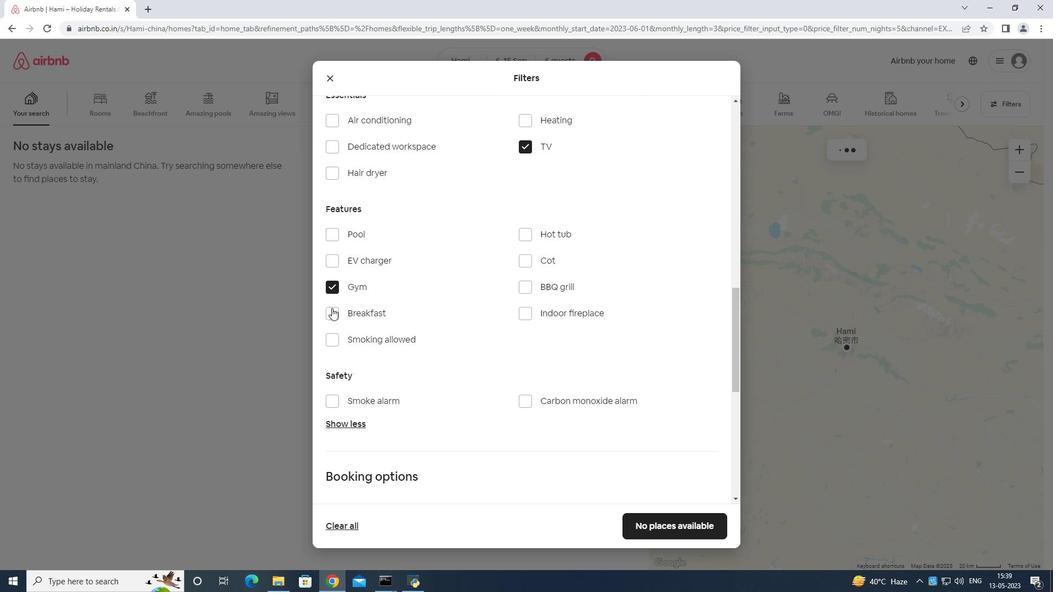 
Action: Mouse moved to (433, 307)
Screenshot: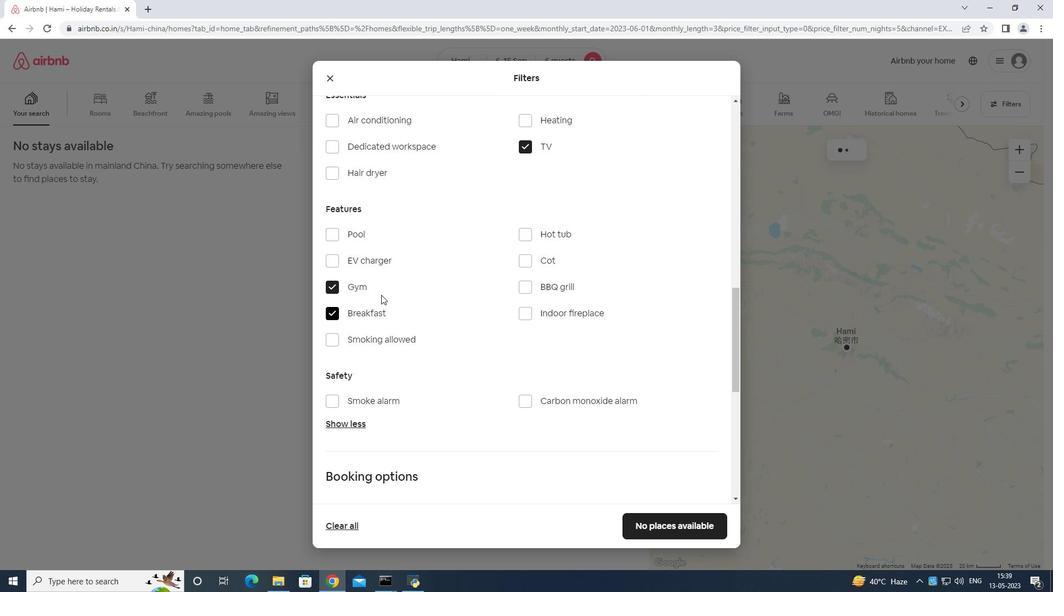 
Action: Mouse scrolled (433, 307) with delta (0, 0)
Screenshot: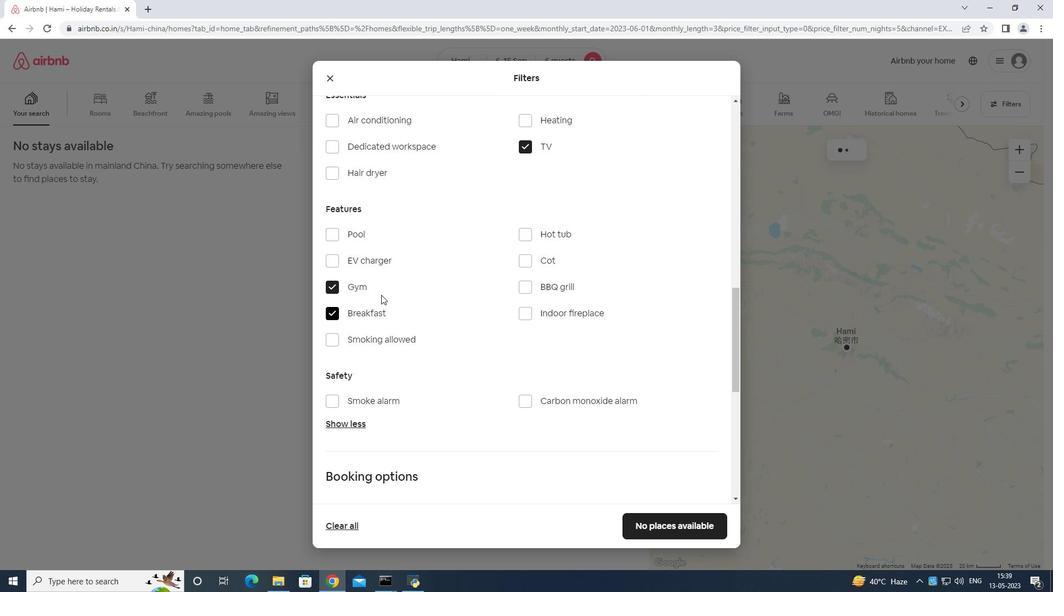 
Action: Mouse moved to (453, 312)
Screenshot: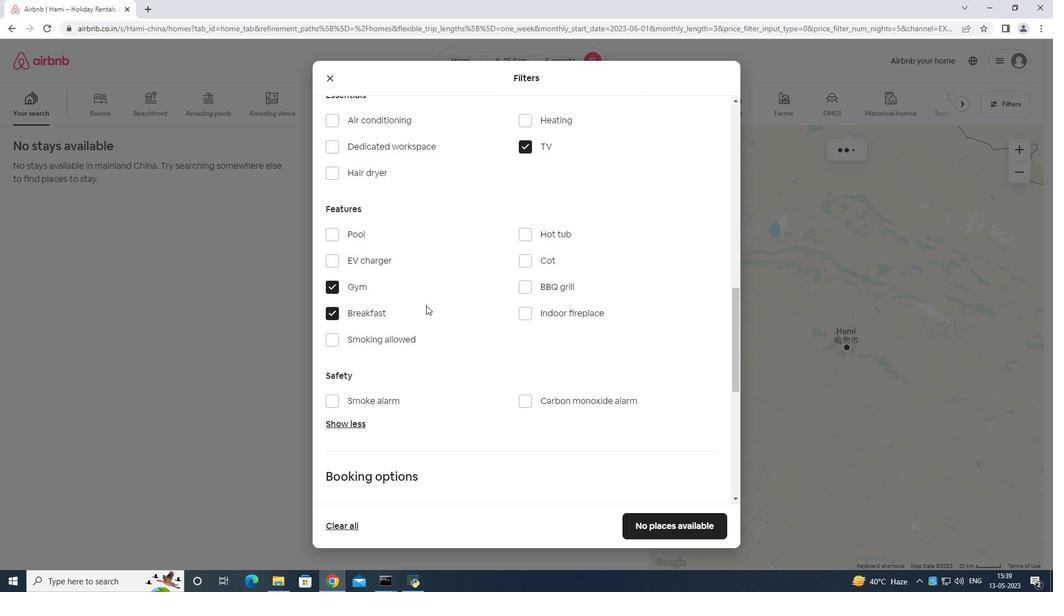 
Action: Mouse scrolled (453, 311) with delta (0, 0)
Screenshot: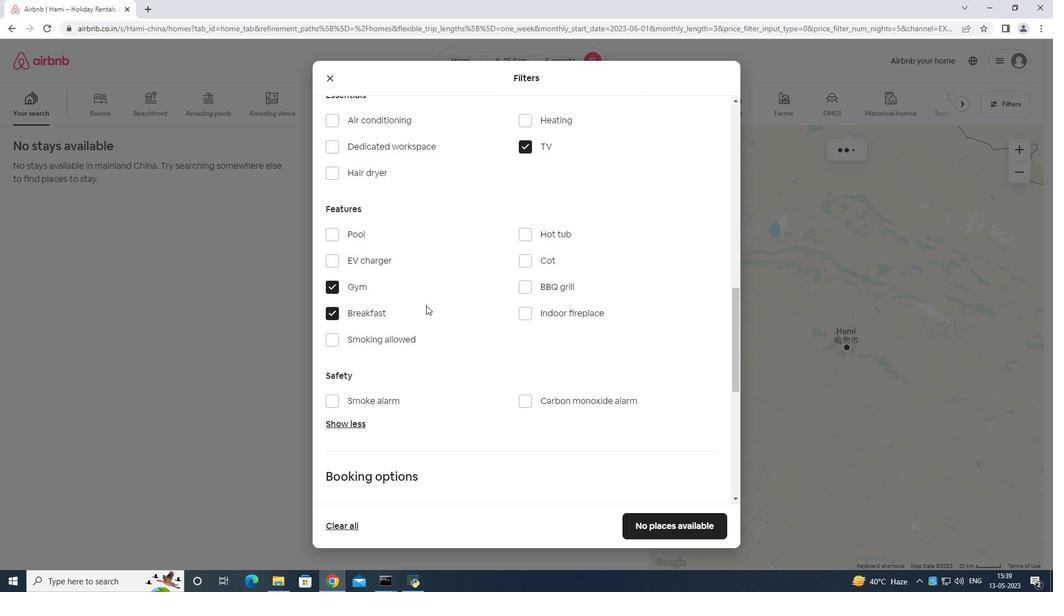 
Action: Mouse moved to (462, 313)
Screenshot: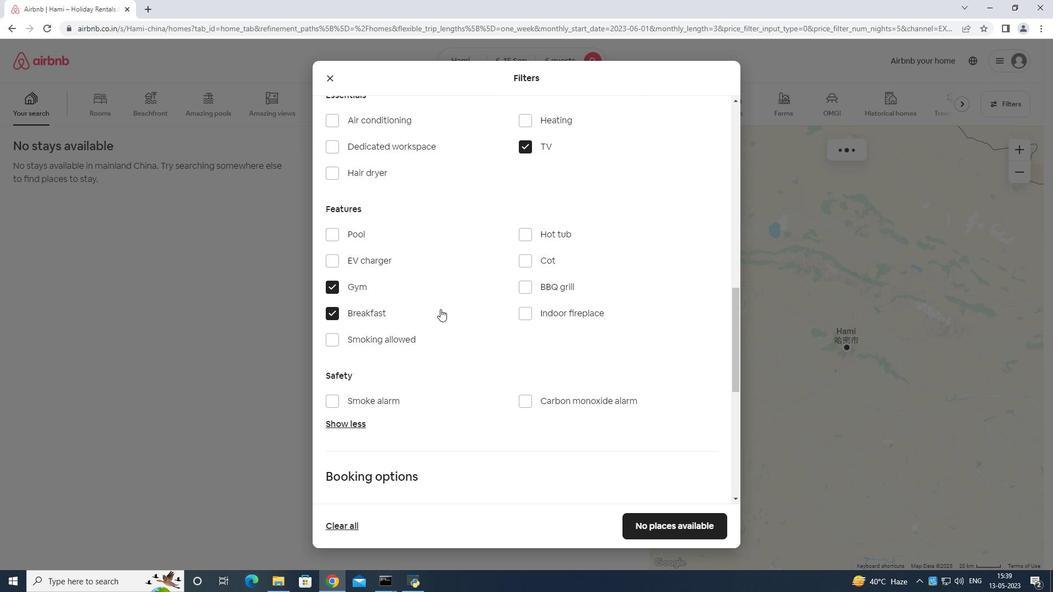 
Action: Mouse scrolled (462, 313) with delta (0, 0)
Screenshot: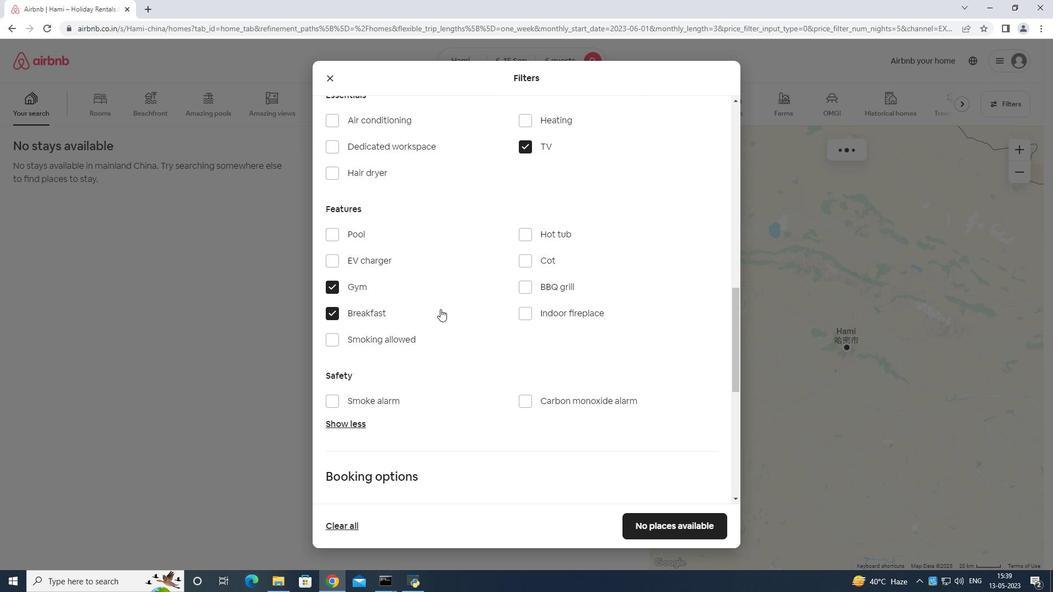 
Action: Mouse moved to (511, 315)
Screenshot: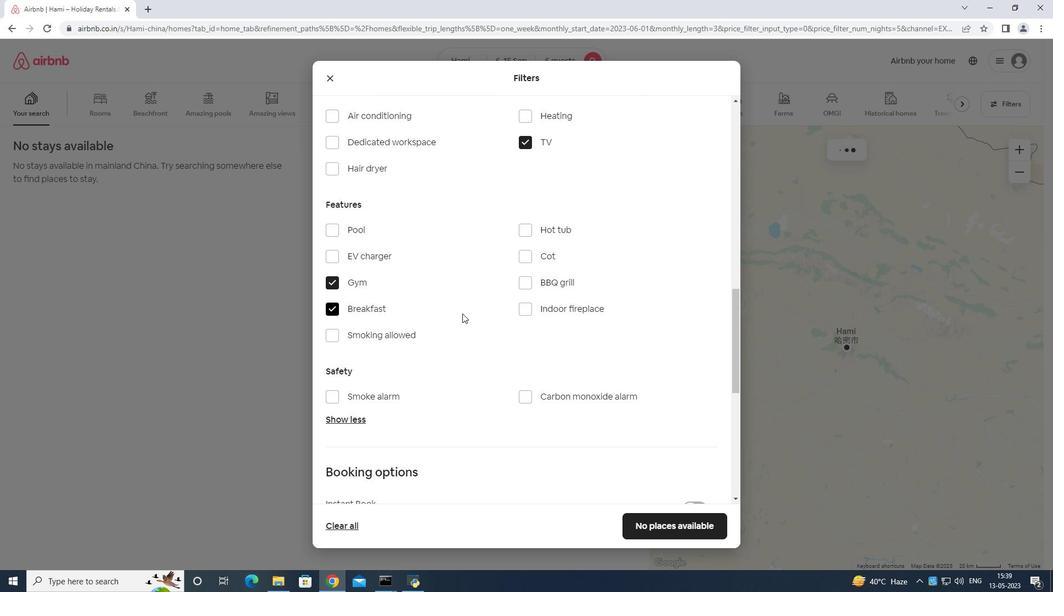 
Action: Mouse scrolled (511, 315) with delta (0, 0)
Screenshot: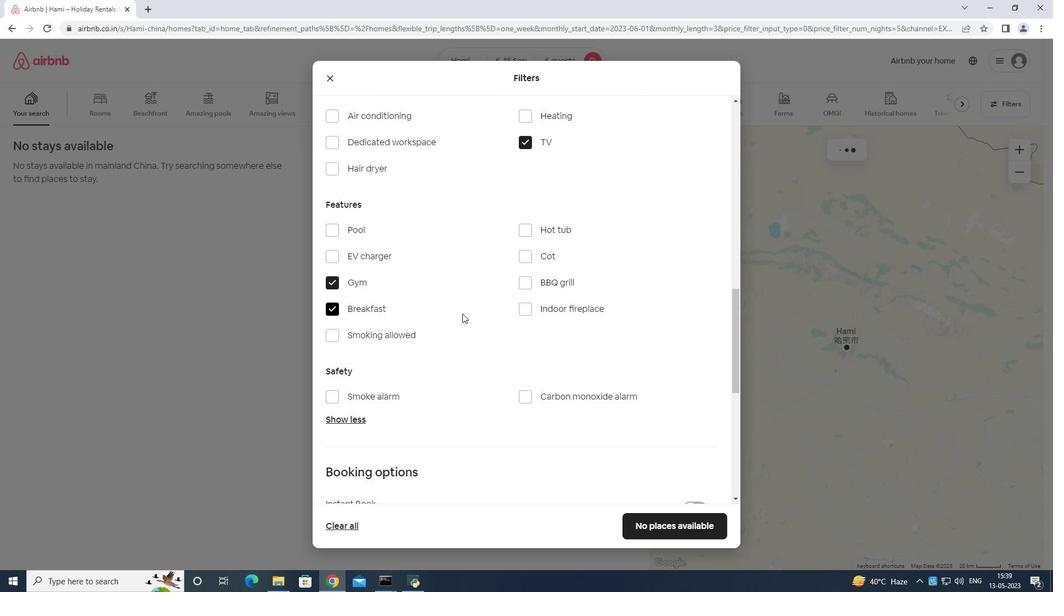 
Action: Mouse moved to (696, 327)
Screenshot: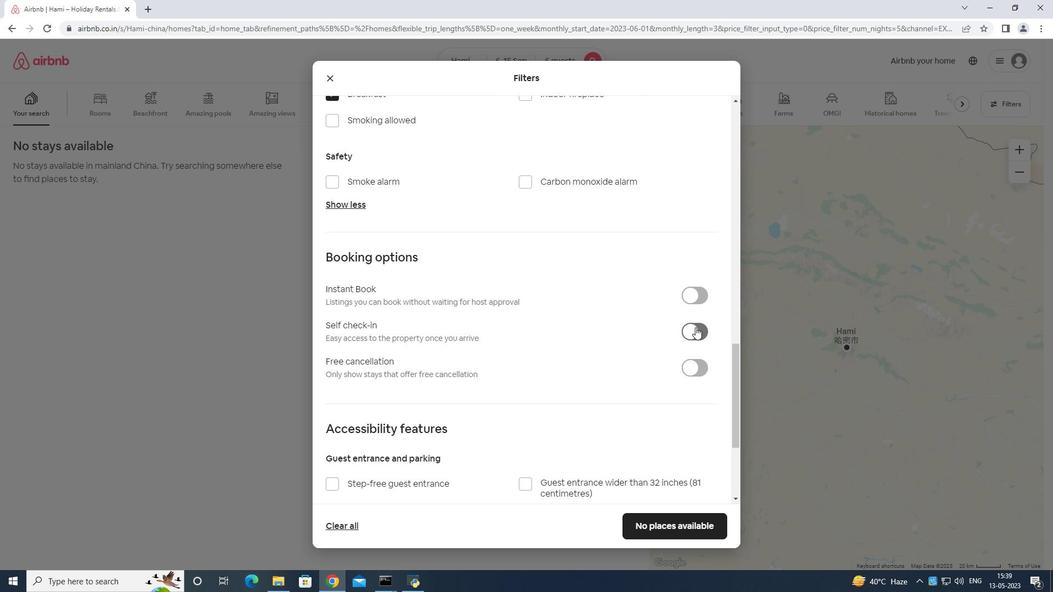 
Action: Mouse pressed left at (696, 327)
Screenshot: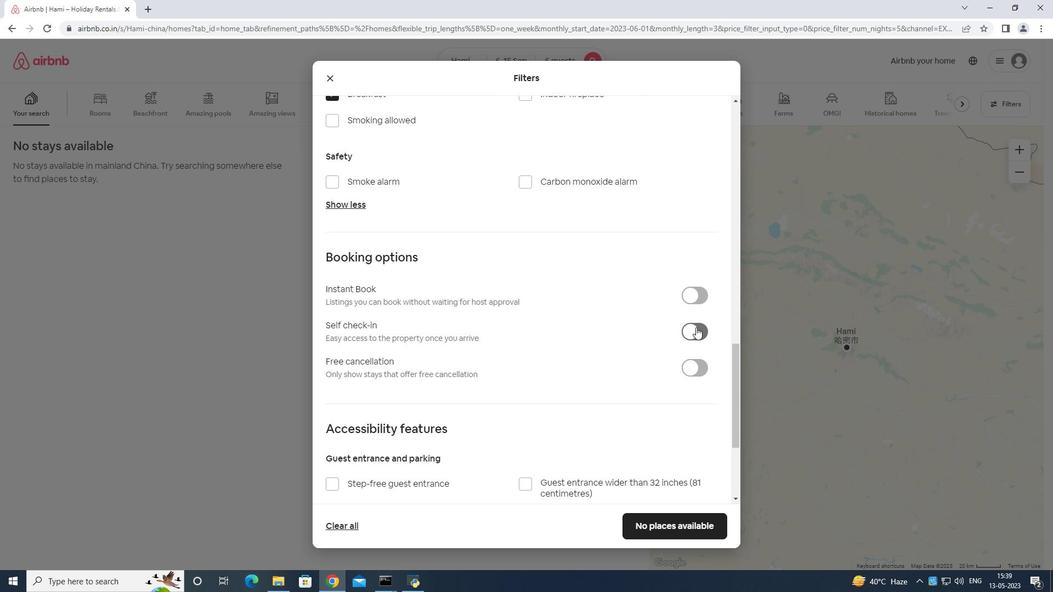 
Action: Mouse moved to (690, 321)
Screenshot: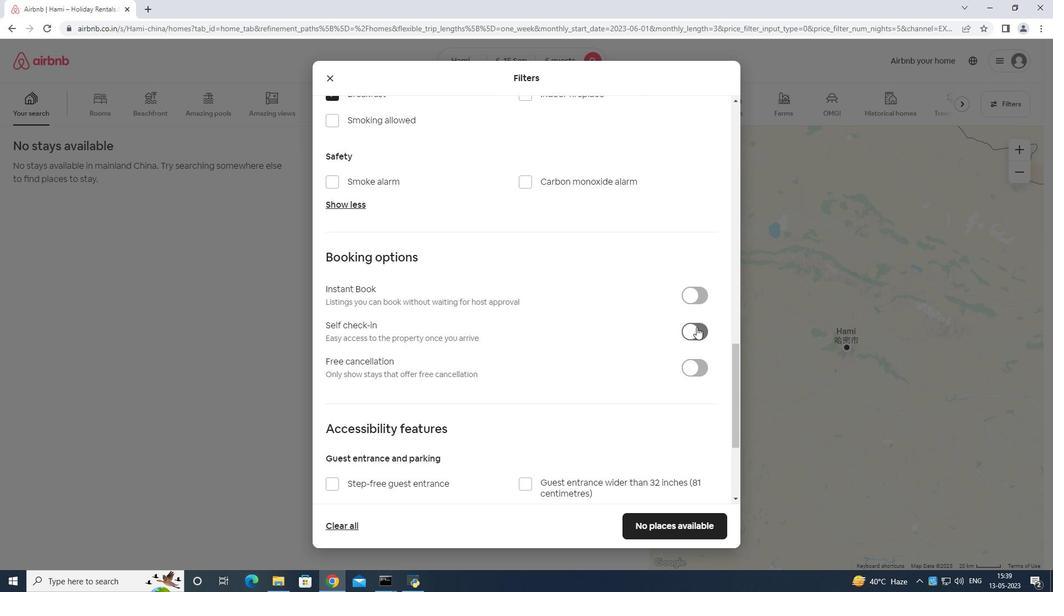 
Action: Mouse scrolled (690, 320) with delta (0, 0)
Screenshot: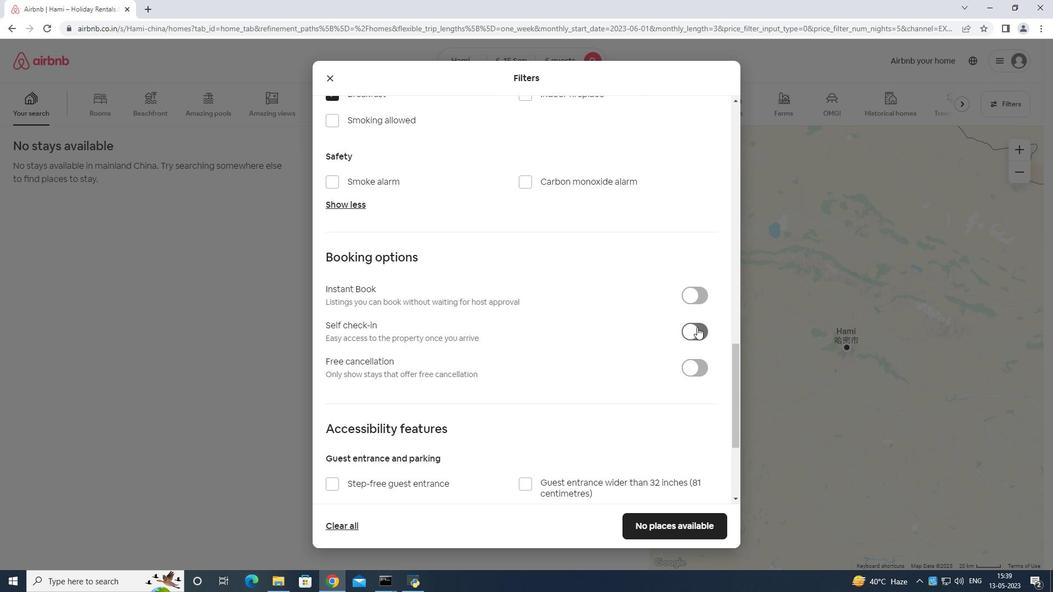 
Action: Mouse moved to (690, 322)
Screenshot: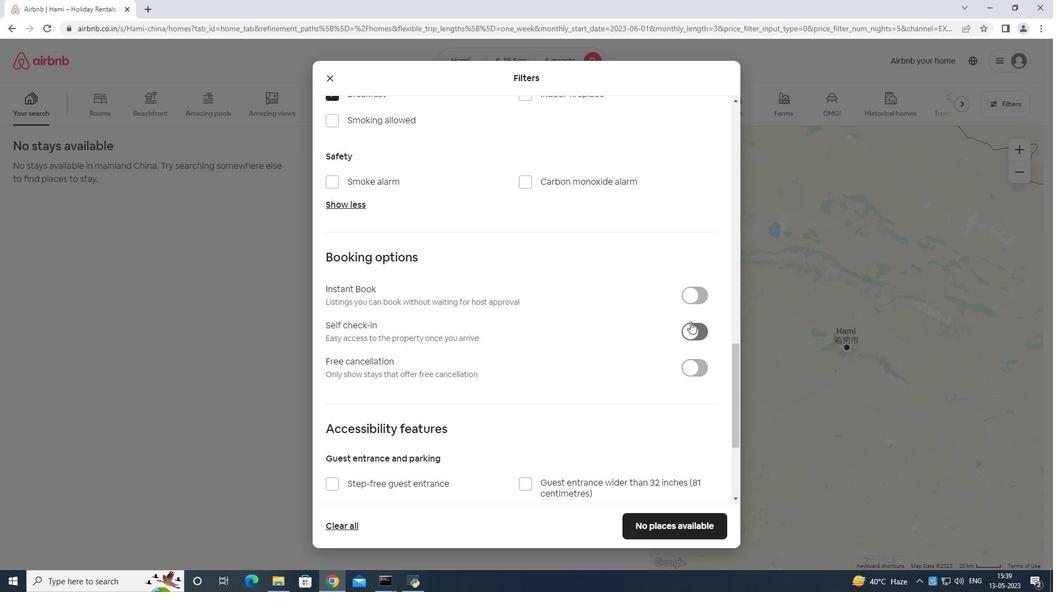 
Action: Mouse scrolled (690, 321) with delta (0, 0)
Screenshot: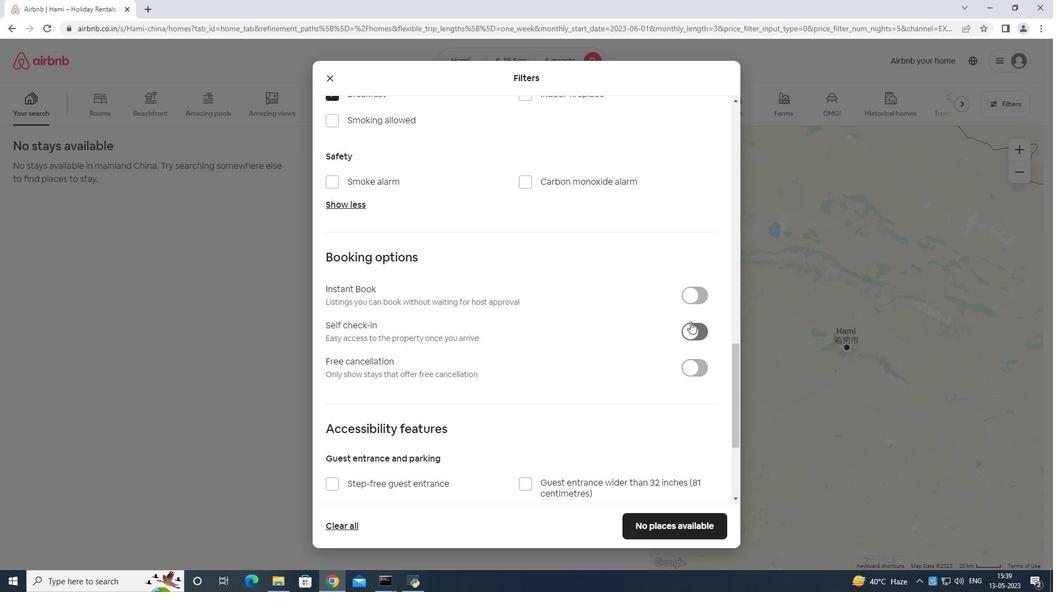 
Action: Mouse moved to (690, 326)
Screenshot: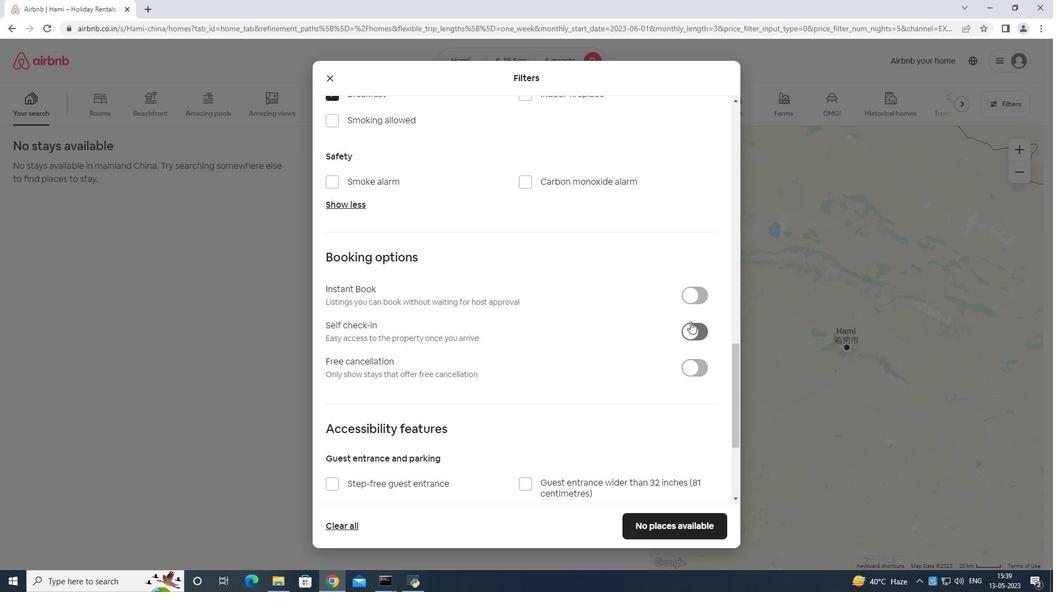 
Action: Mouse scrolled (690, 325) with delta (0, 0)
Screenshot: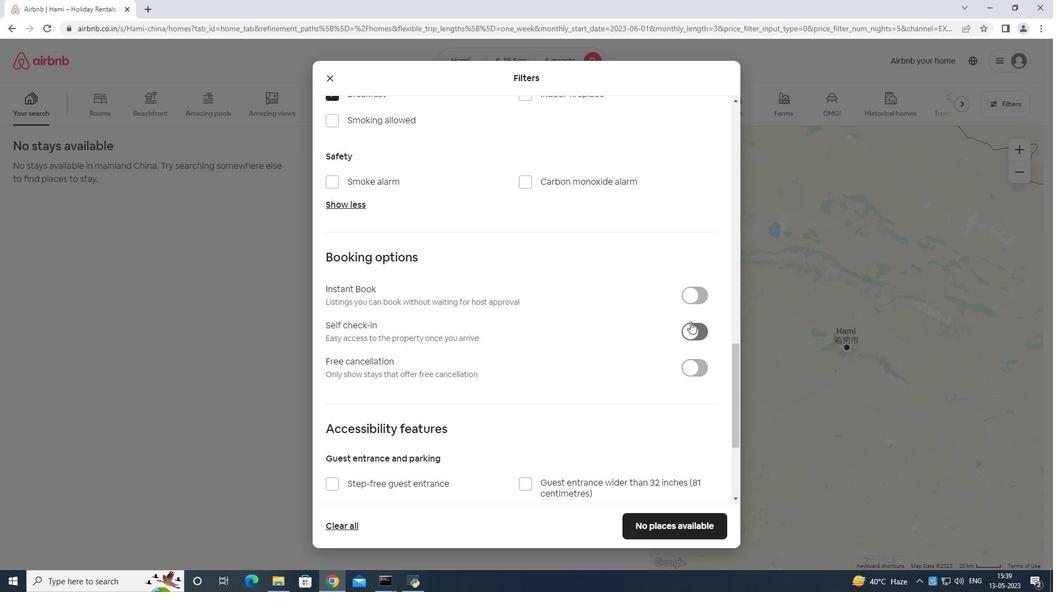 
Action: Mouse moved to (686, 329)
Screenshot: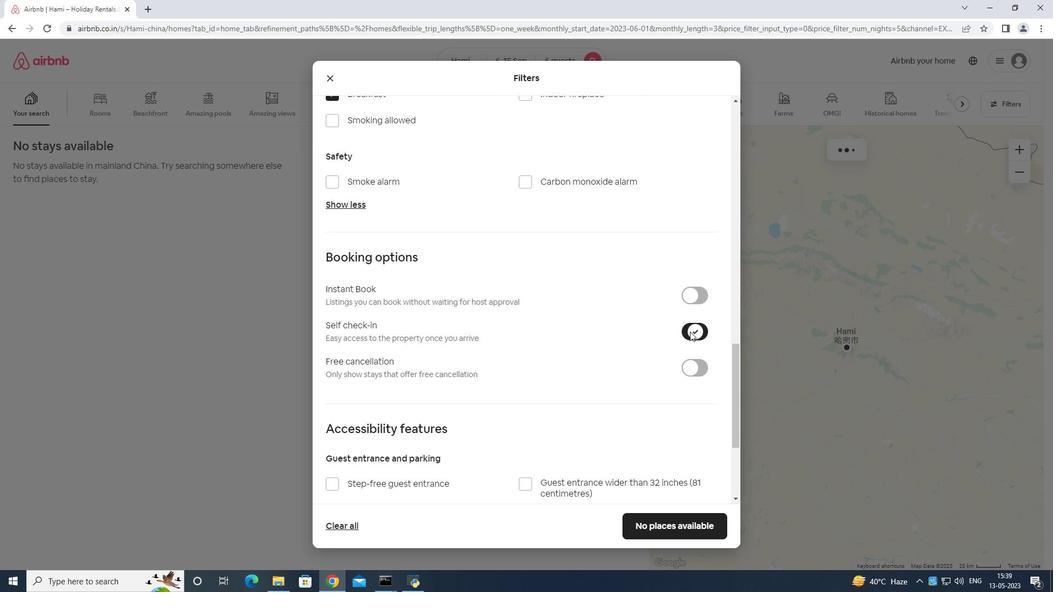 
Action: Mouse scrolled (686, 328) with delta (0, 0)
Screenshot: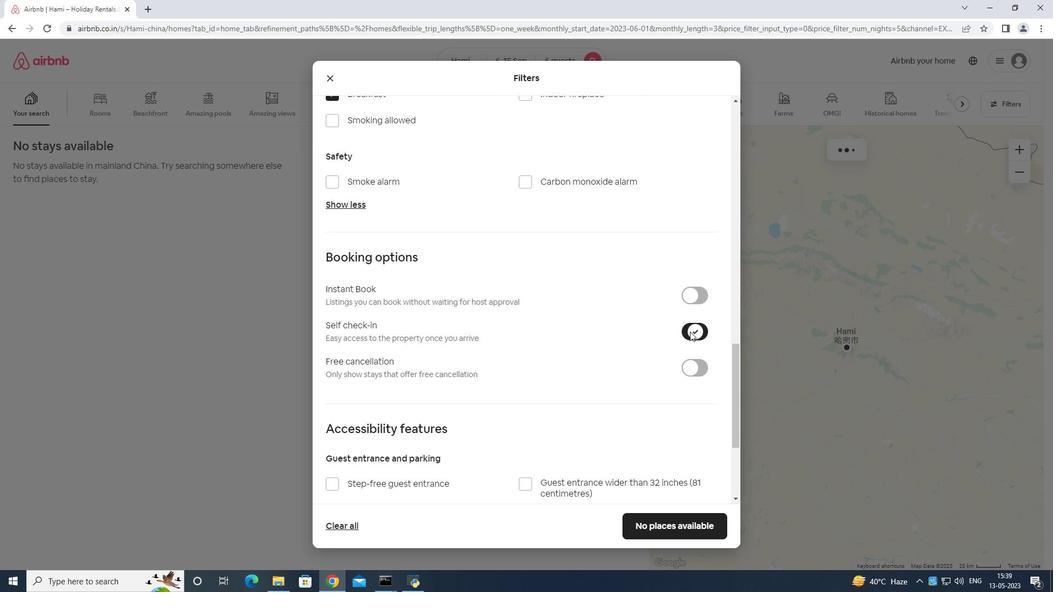 
Action: Mouse moved to (681, 337)
Screenshot: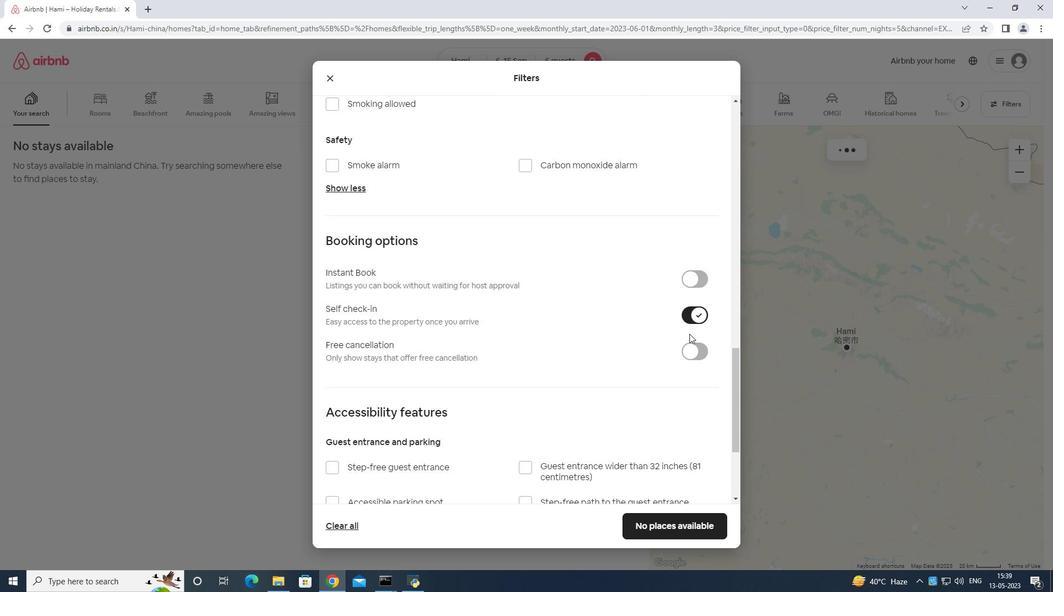 
Action: Mouse scrolled (681, 336) with delta (0, 0)
Screenshot: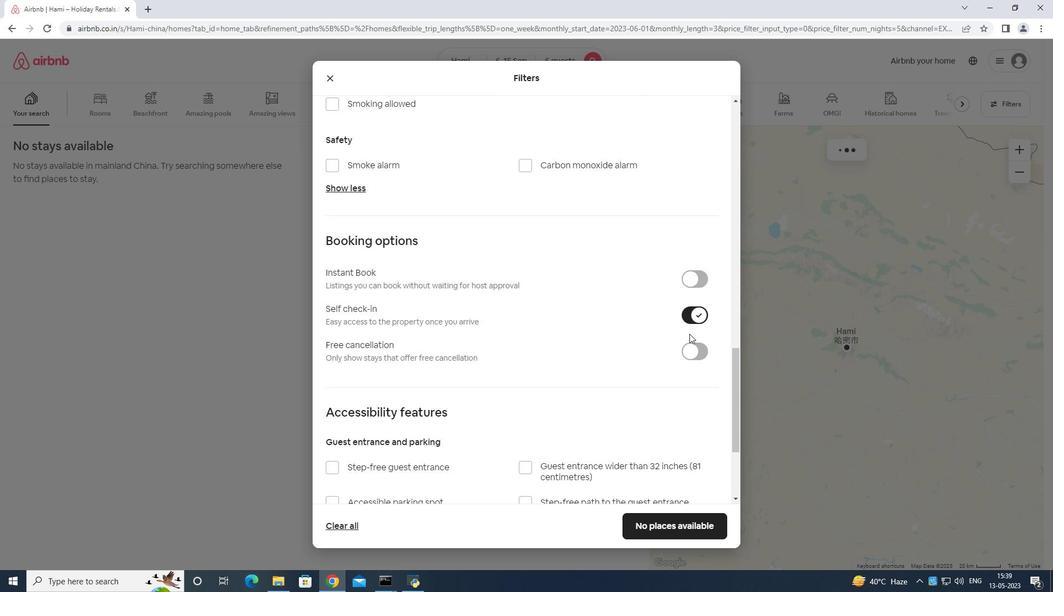 
Action: Mouse moved to (680, 341)
Screenshot: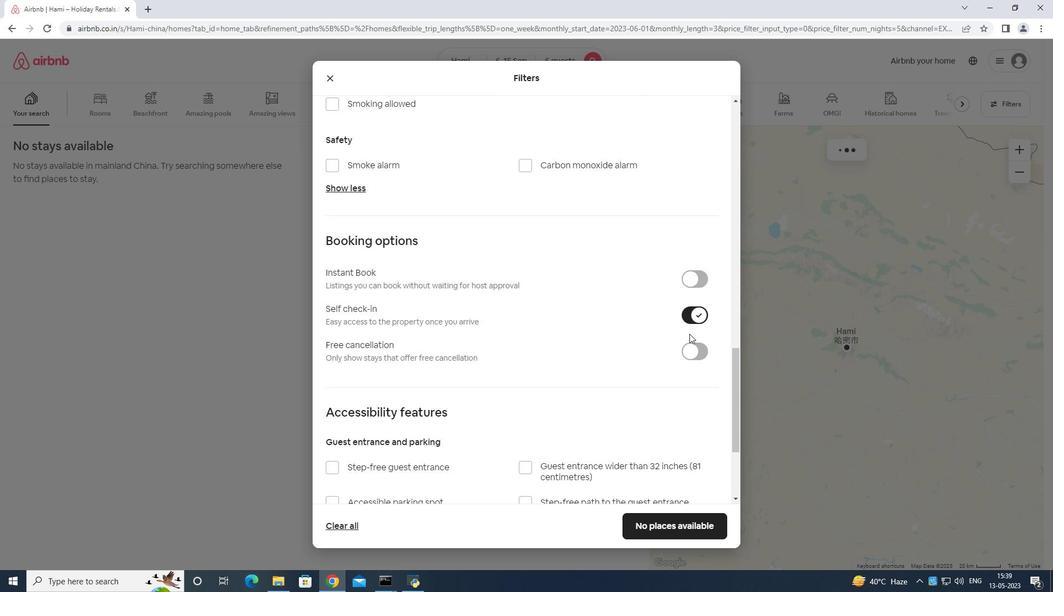 
Action: Mouse scrolled (680, 340) with delta (0, 0)
Screenshot: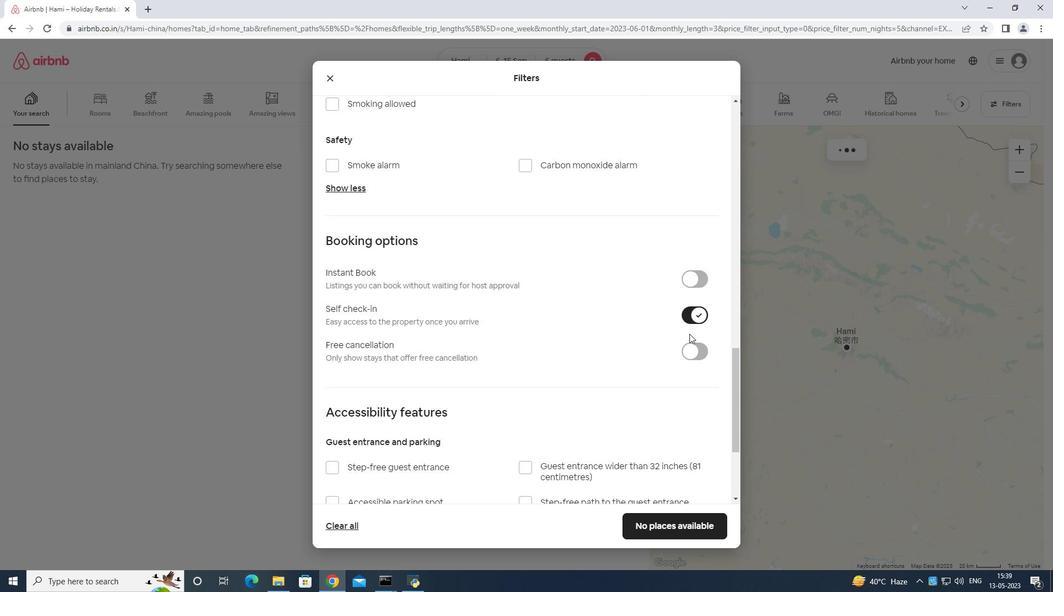 
Action: Mouse moved to (679, 345)
Screenshot: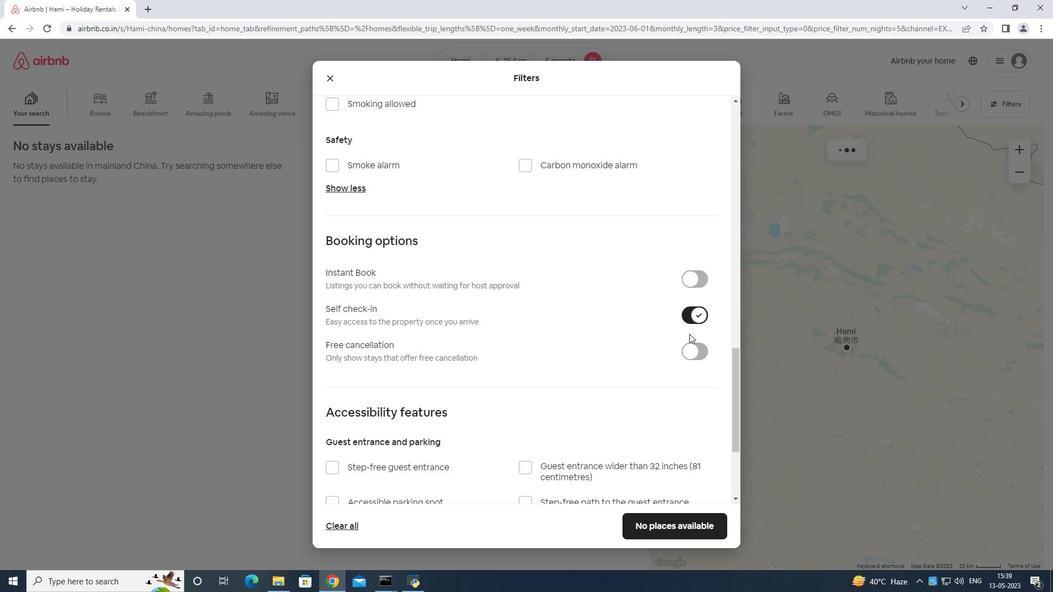 
Action: Mouse scrolled (679, 344) with delta (0, 0)
Screenshot: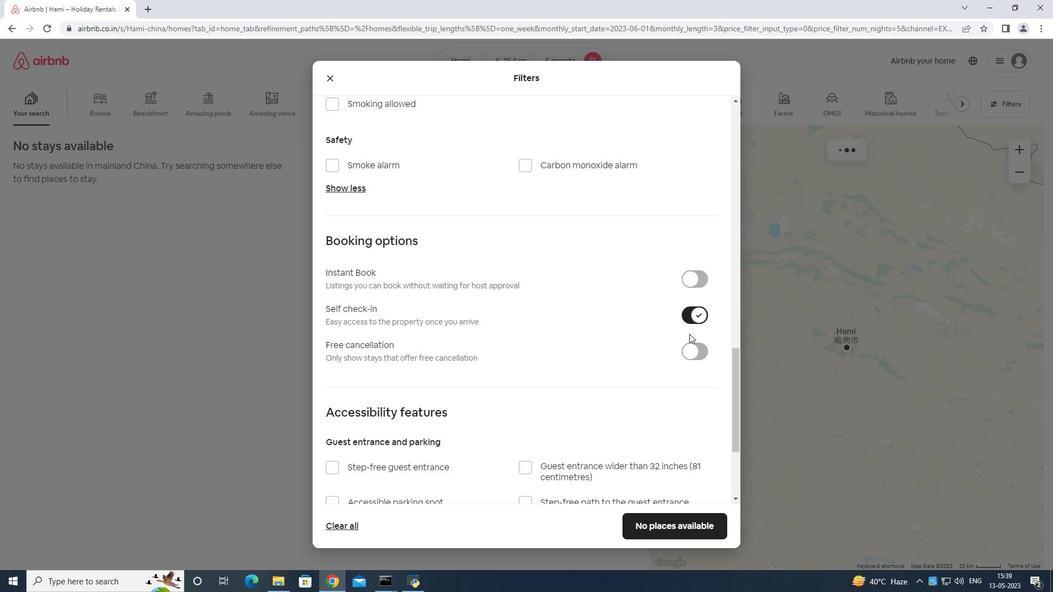 
Action: Mouse moved to (625, 348)
Screenshot: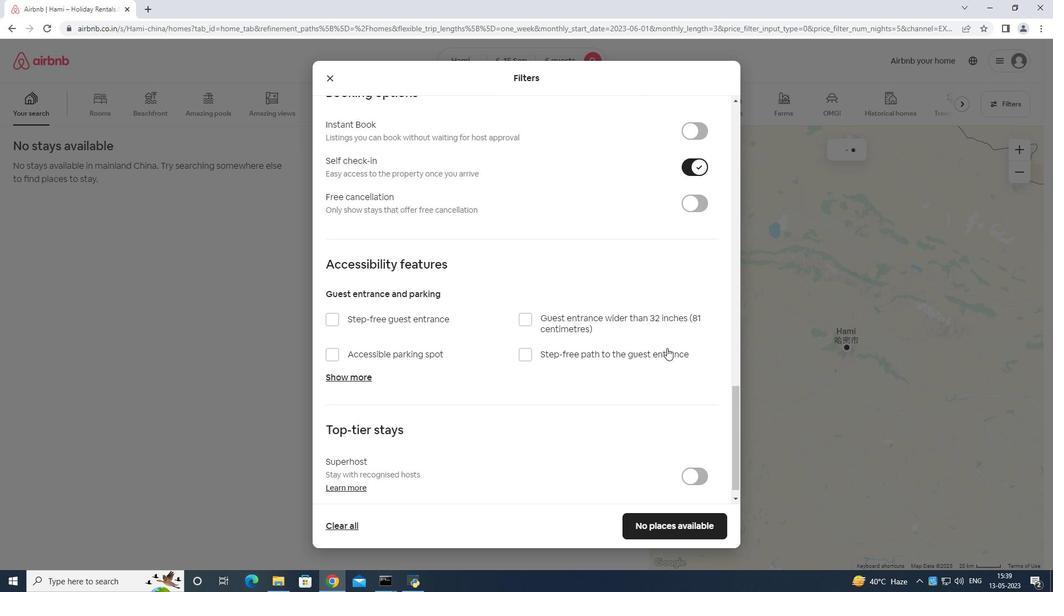 
Action: Mouse scrolled (625, 347) with delta (0, 0)
Screenshot: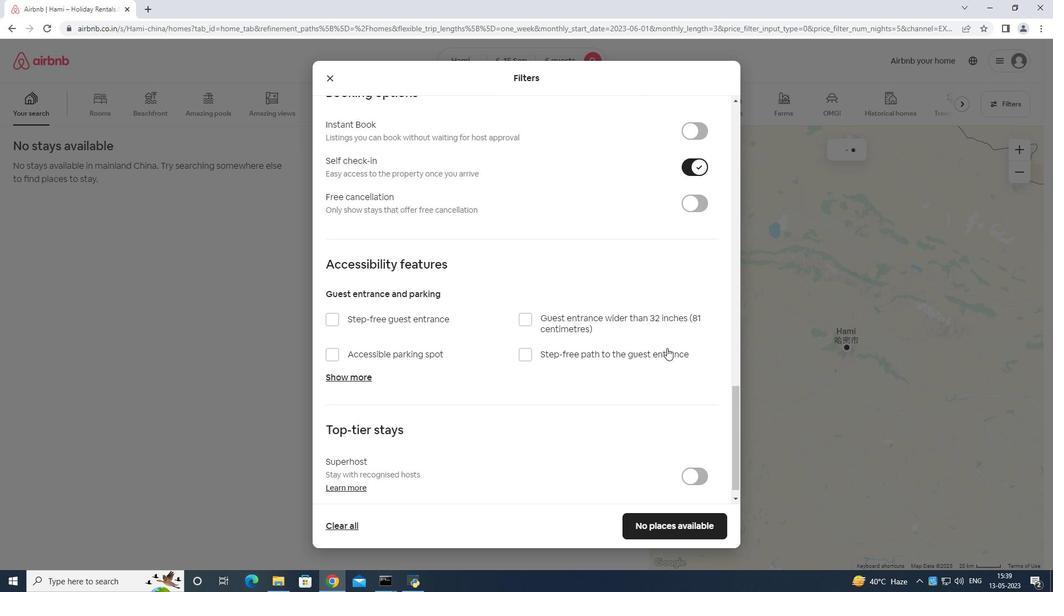 
Action: Mouse moved to (611, 358)
Screenshot: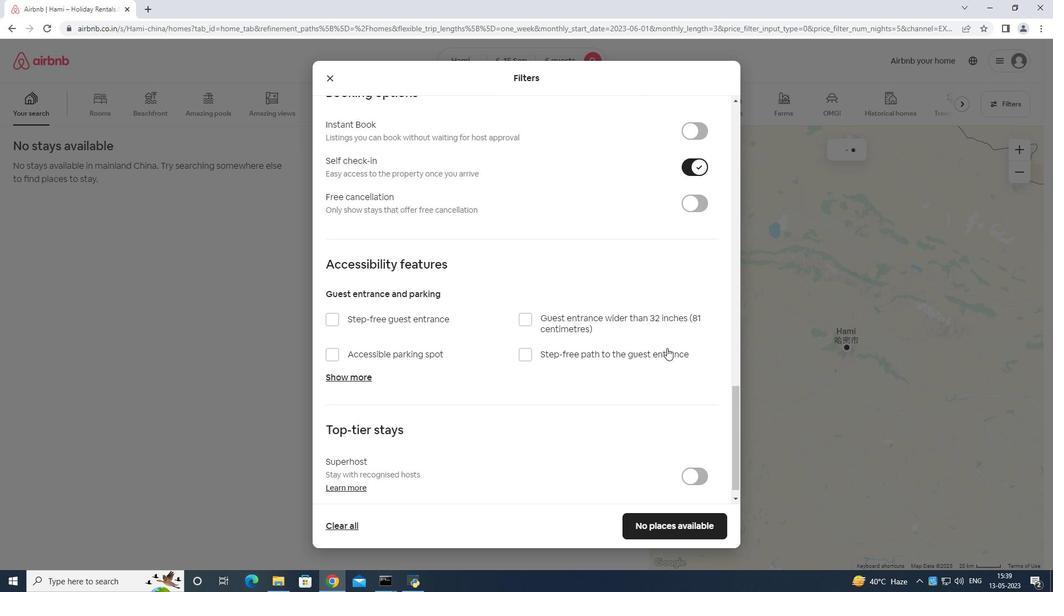 
Action: Mouse scrolled (611, 358) with delta (0, 0)
Screenshot: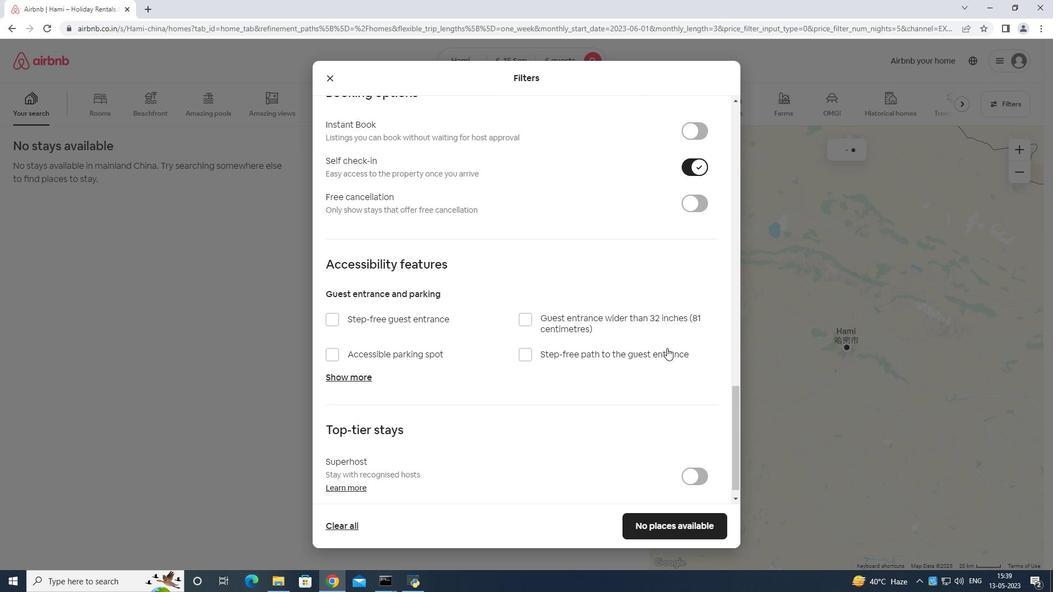 
Action: Mouse moved to (655, 523)
Screenshot: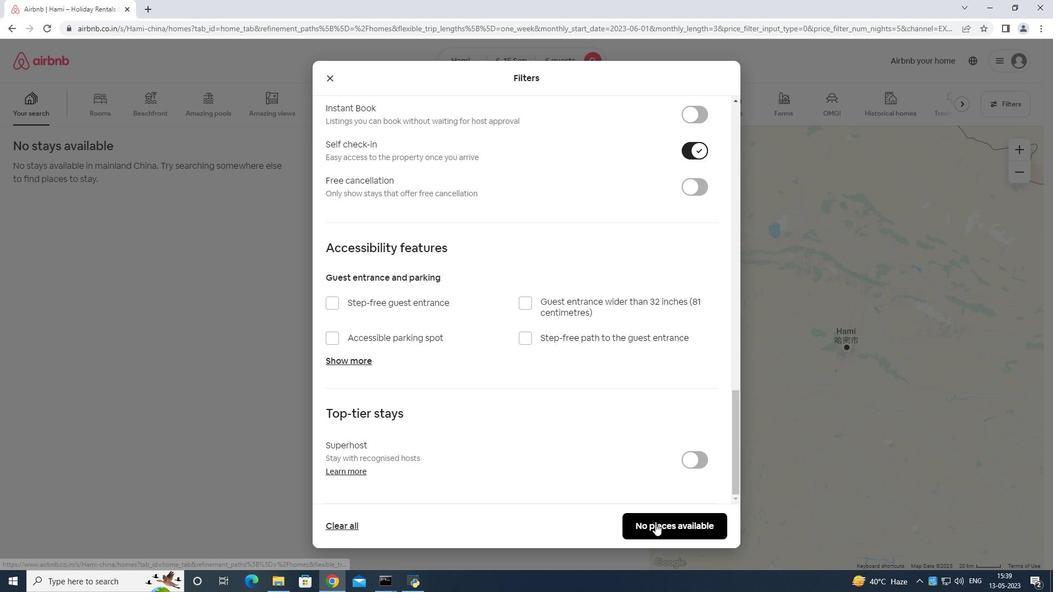 
Action: Mouse pressed left at (655, 523)
Screenshot: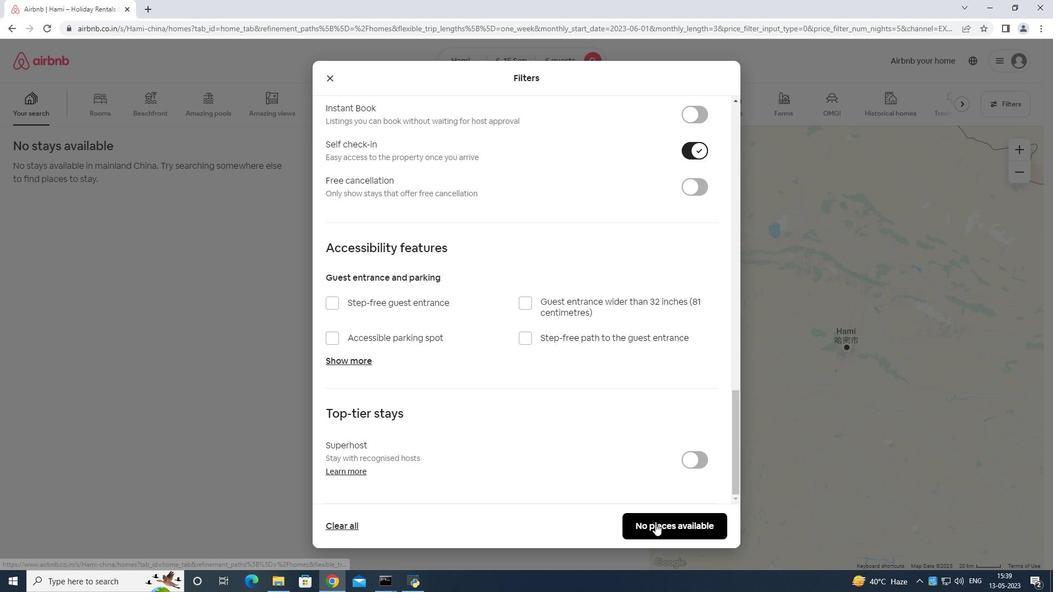 
Action: Mouse moved to (657, 524)
Screenshot: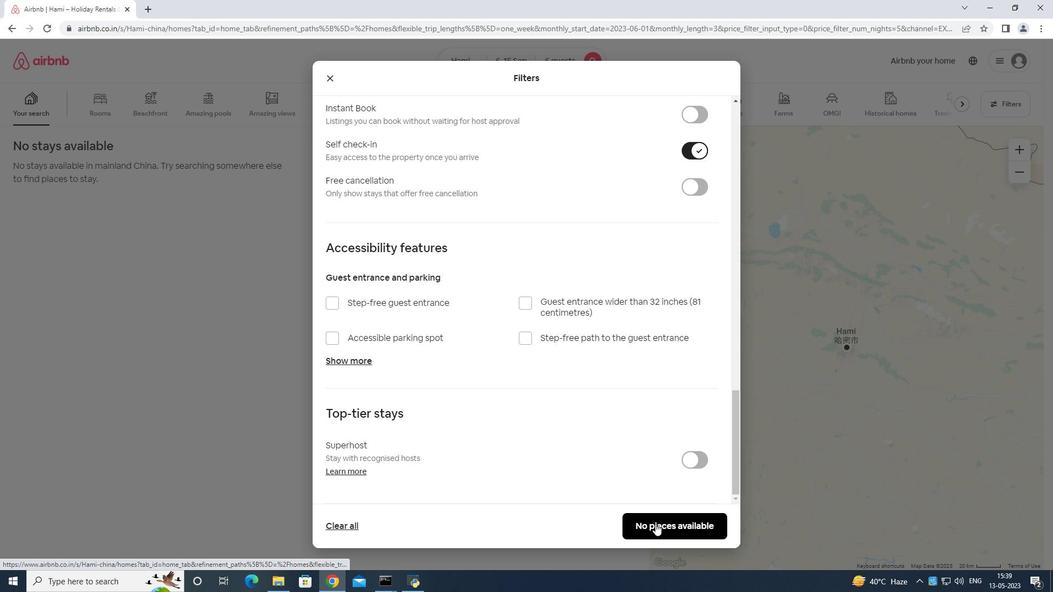 
